 Task: Add Niman Ranch All Natural Fully Cooked Beer Bratwurst to the cart.
Action: Mouse moved to (17, 160)
Screenshot: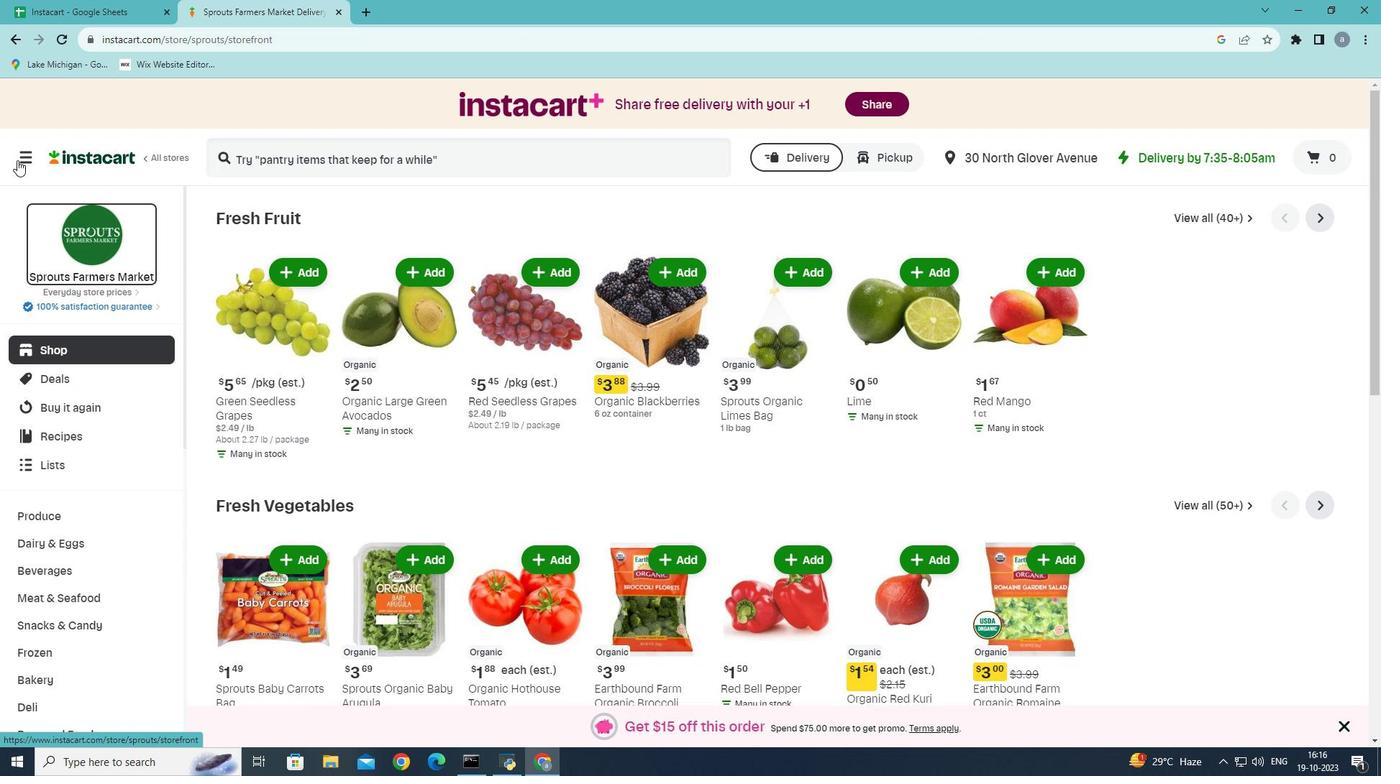 
Action: Mouse pressed left at (17, 160)
Screenshot: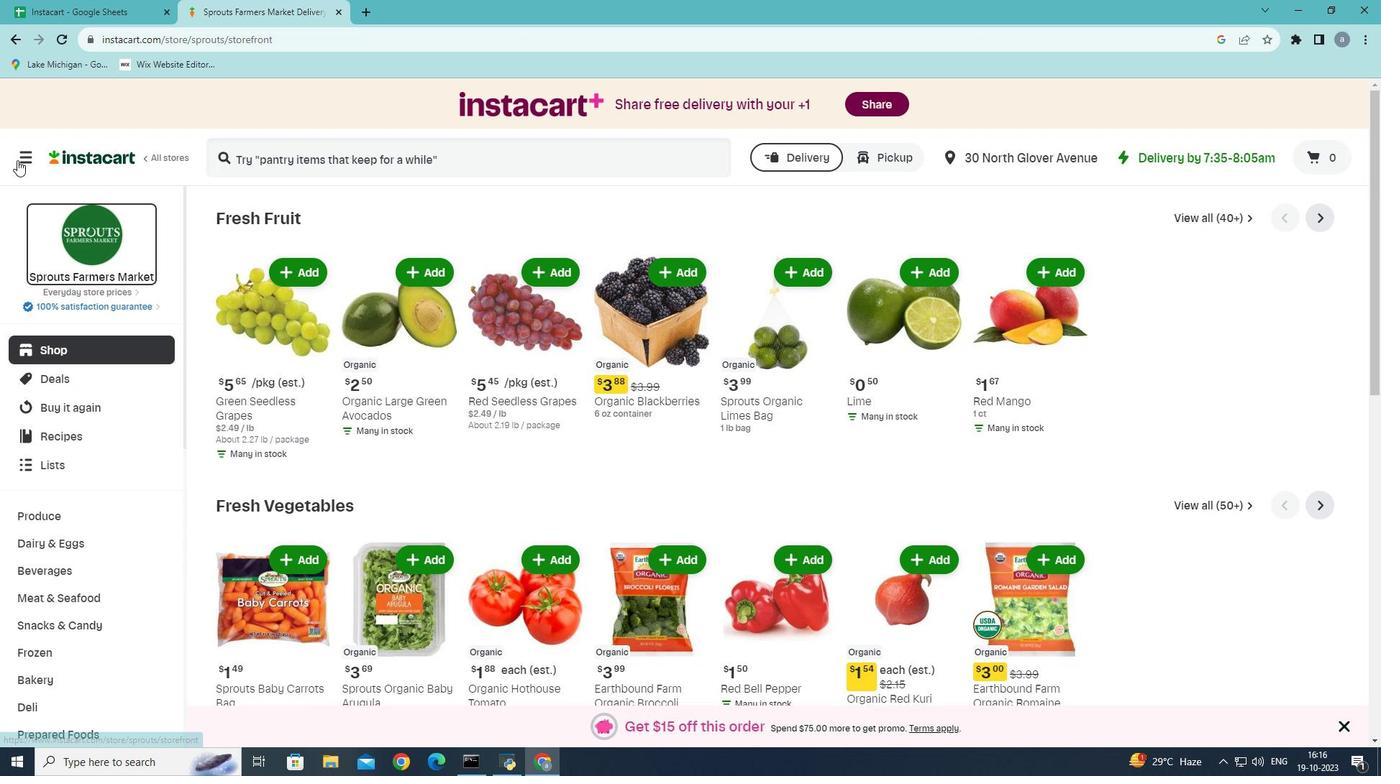 
Action: Mouse moved to (87, 412)
Screenshot: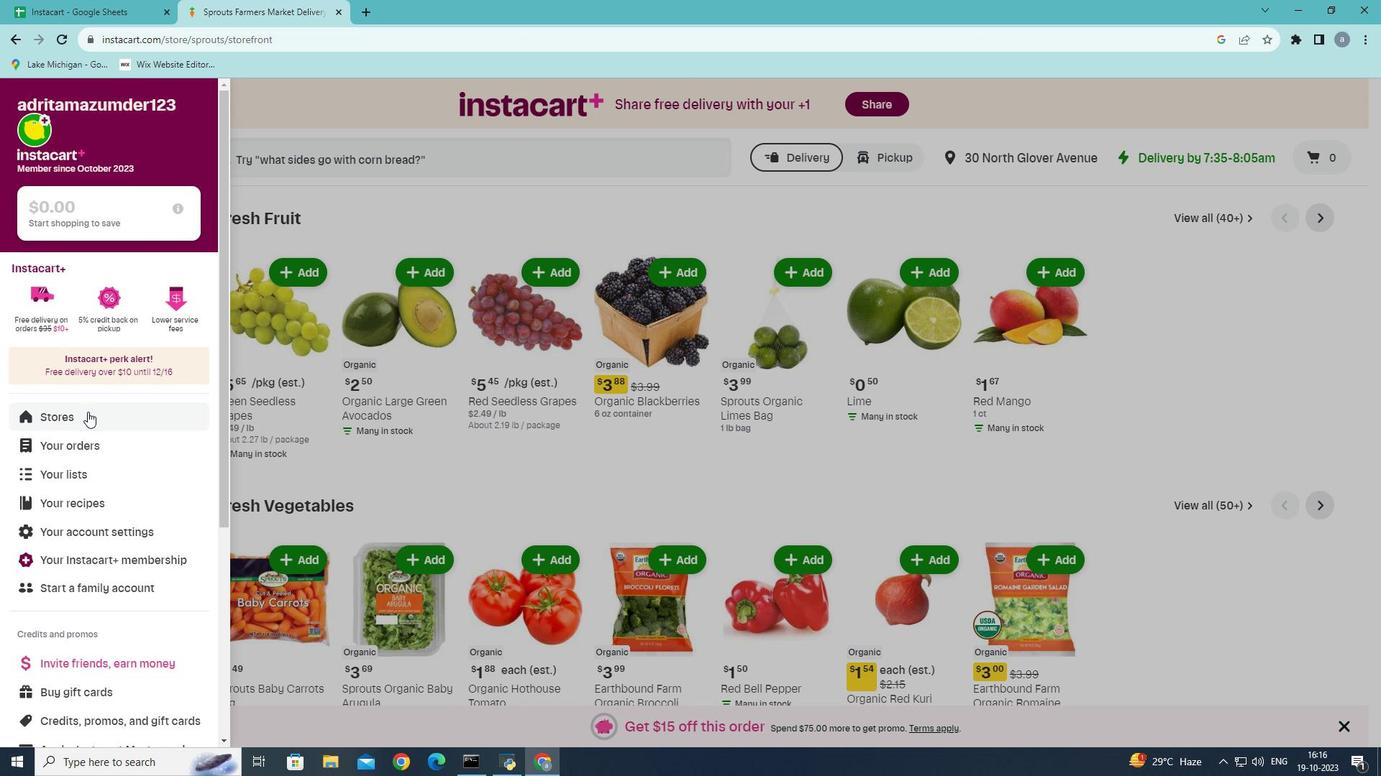 
Action: Mouse pressed left at (87, 412)
Screenshot: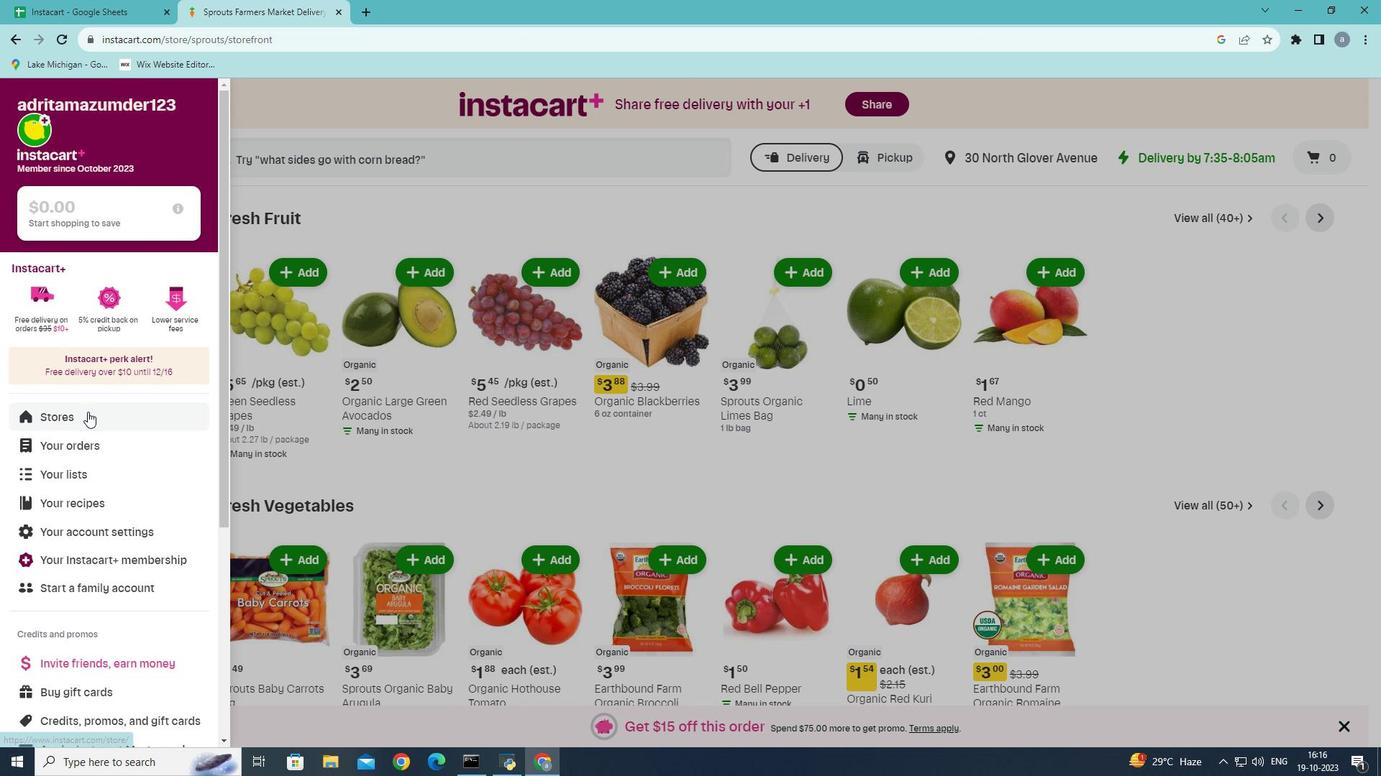 
Action: Mouse moved to (342, 169)
Screenshot: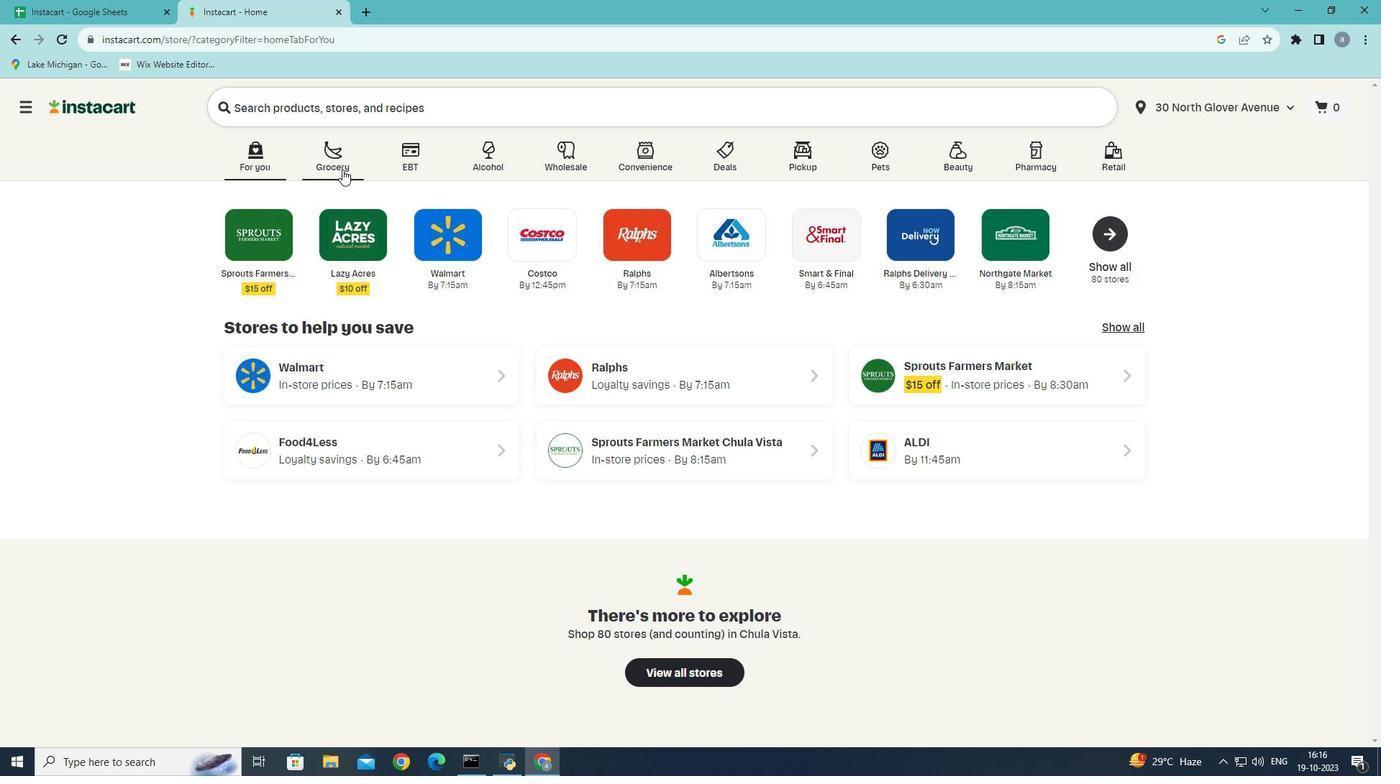 
Action: Mouse pressed left at (342, 169)
Screenshot: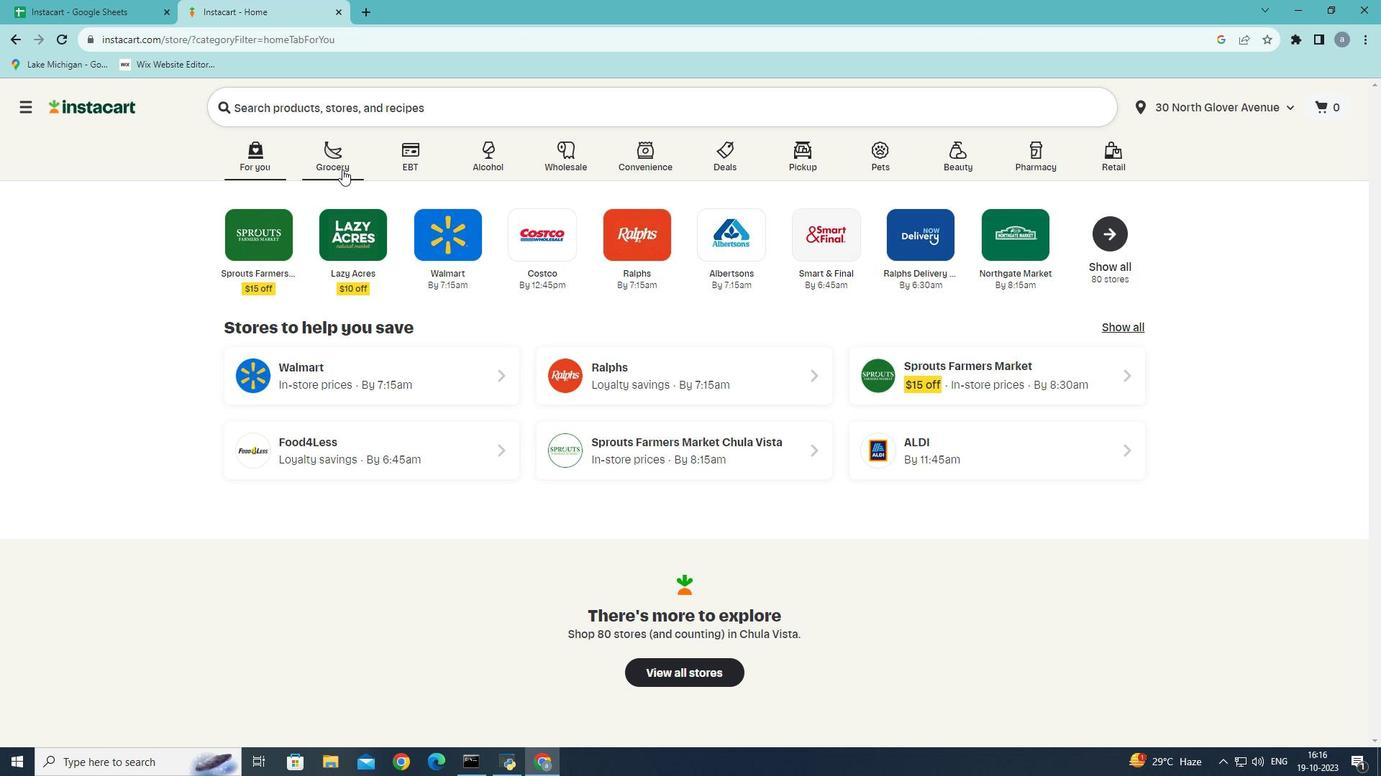 
Action: Mouse moved to (315, 428)
Screenshot: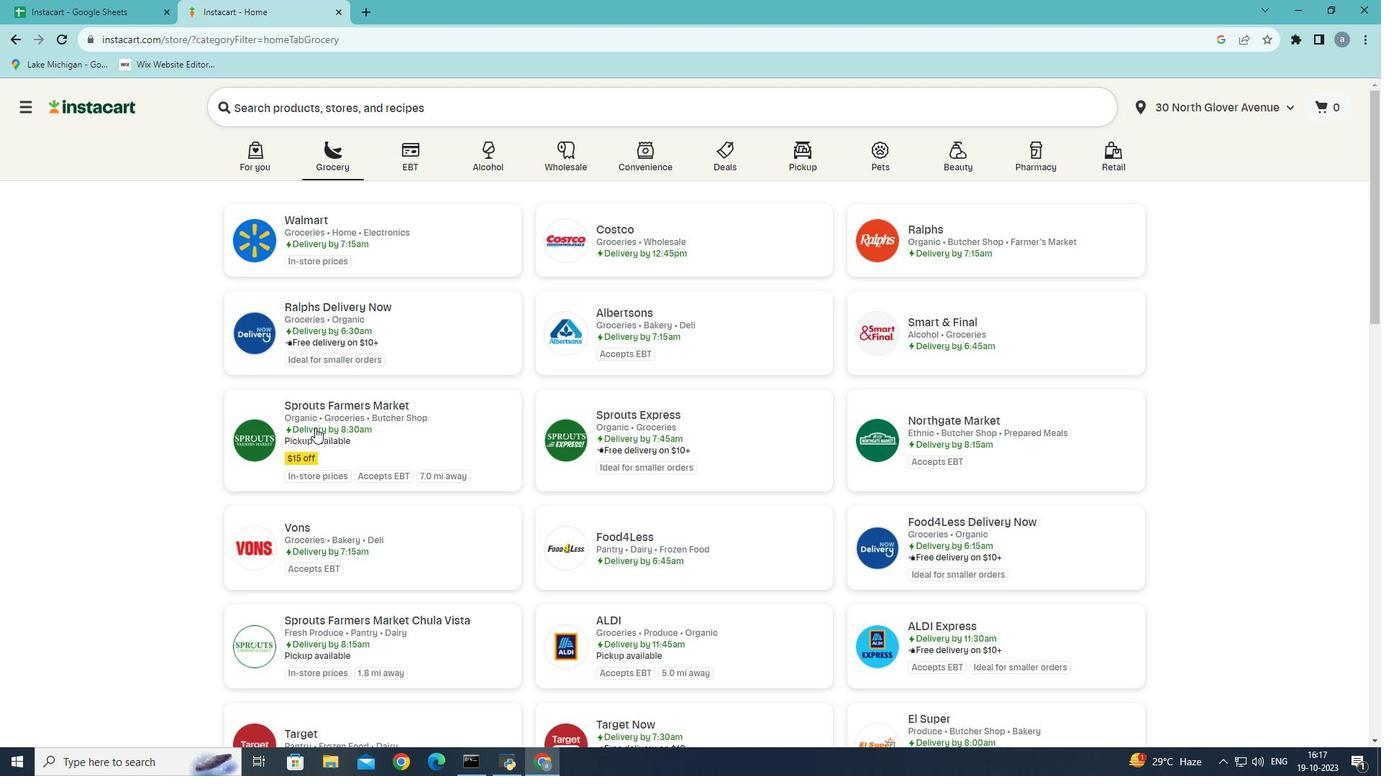 
Action: Mouse pressed left at (315, 428)
Screenshot: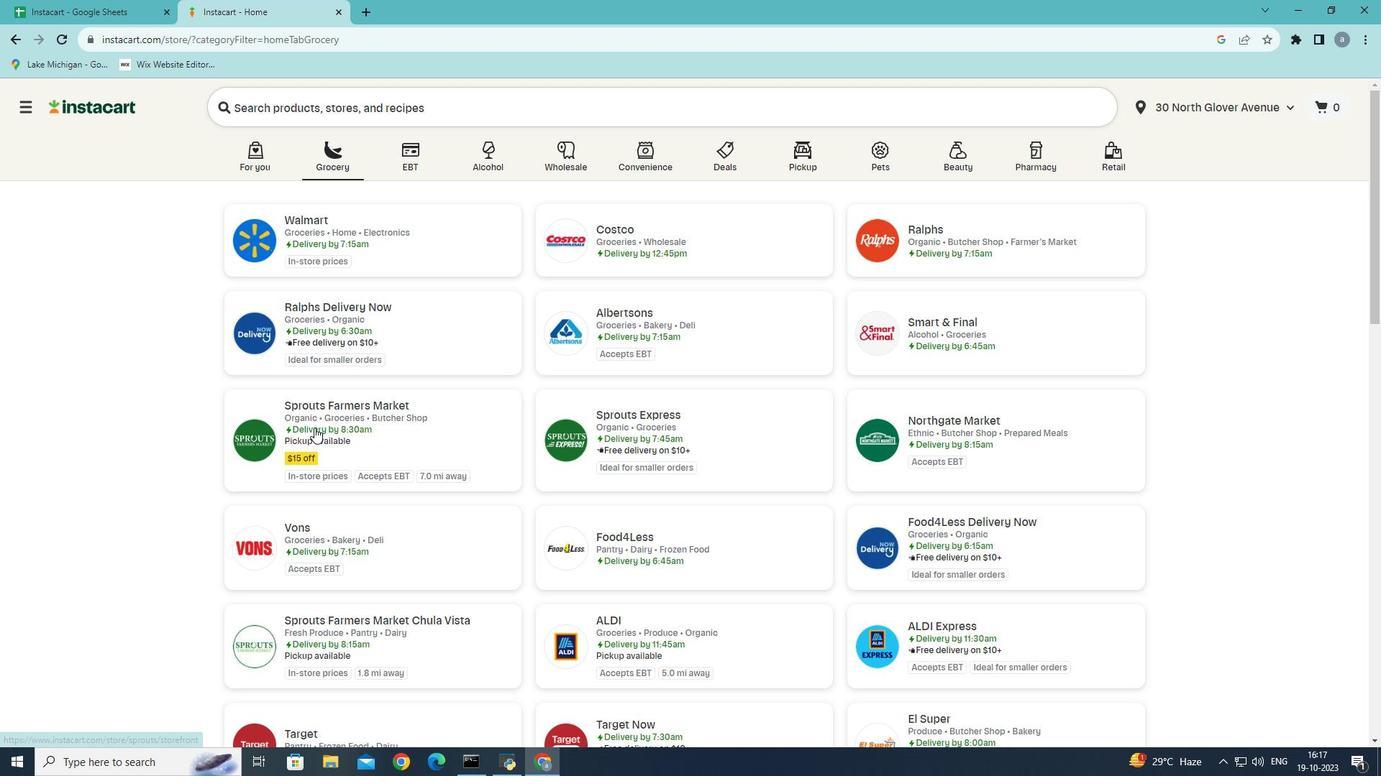
Action: Mouse moved to (105, 586)
Screenshot: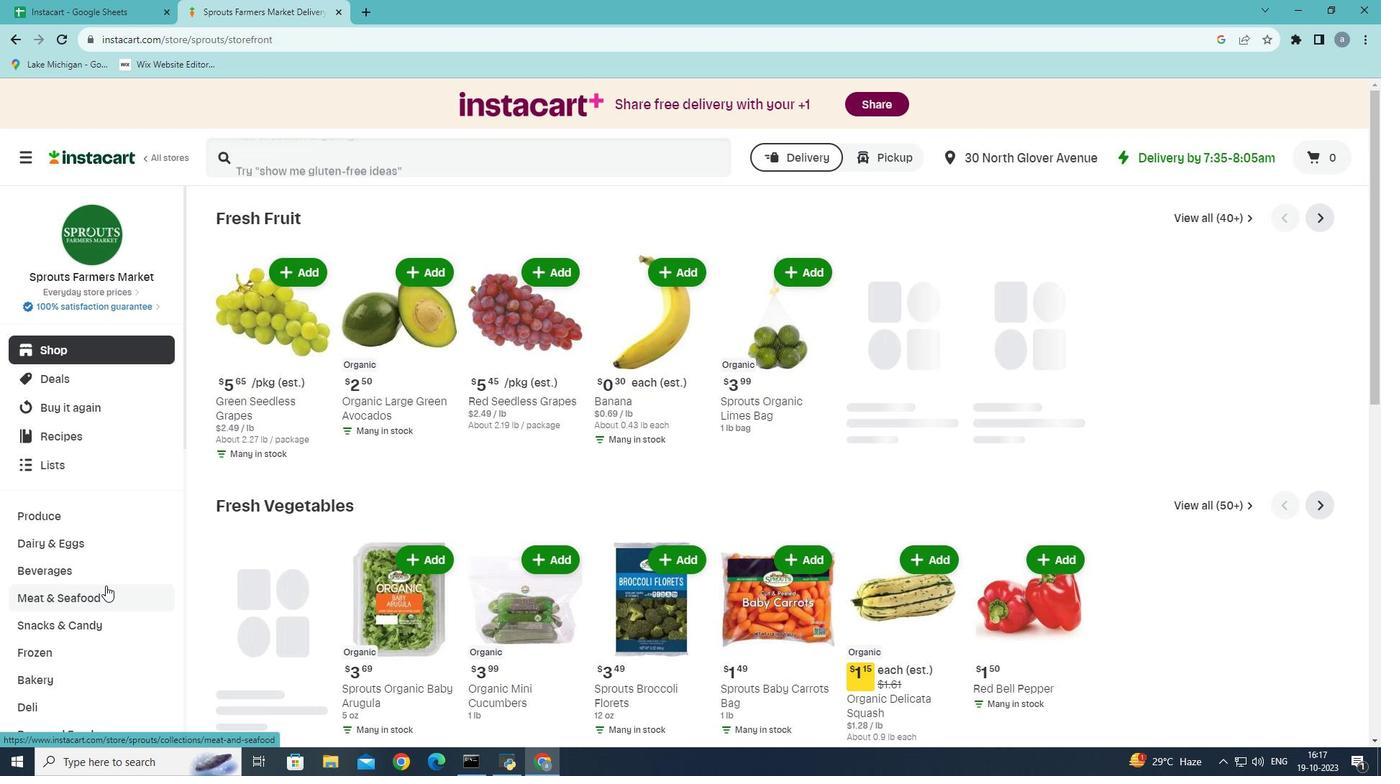 
Action: Mouse scrolled (105, 585) with delta (0, 0)
Screenshot: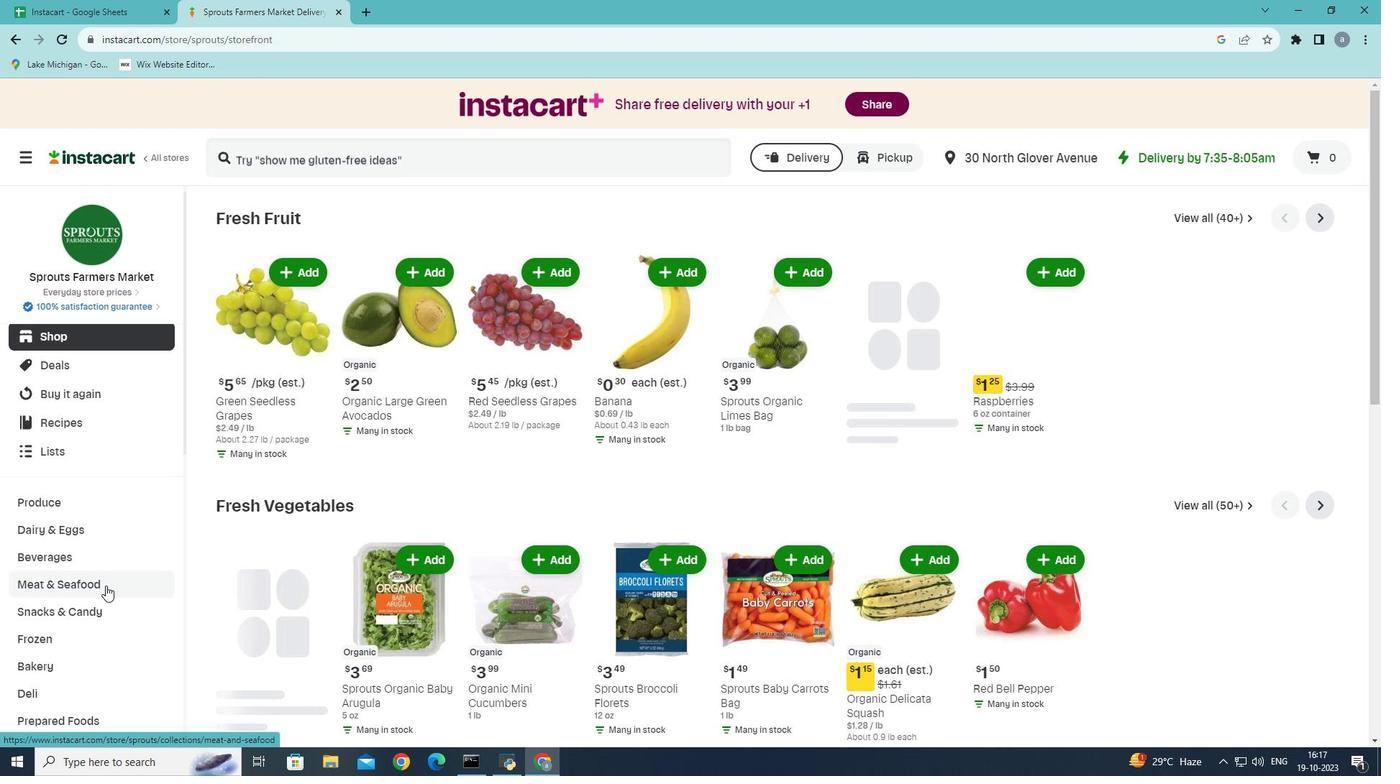 
Action: Mouse moved to (118, 535)
Screenshot: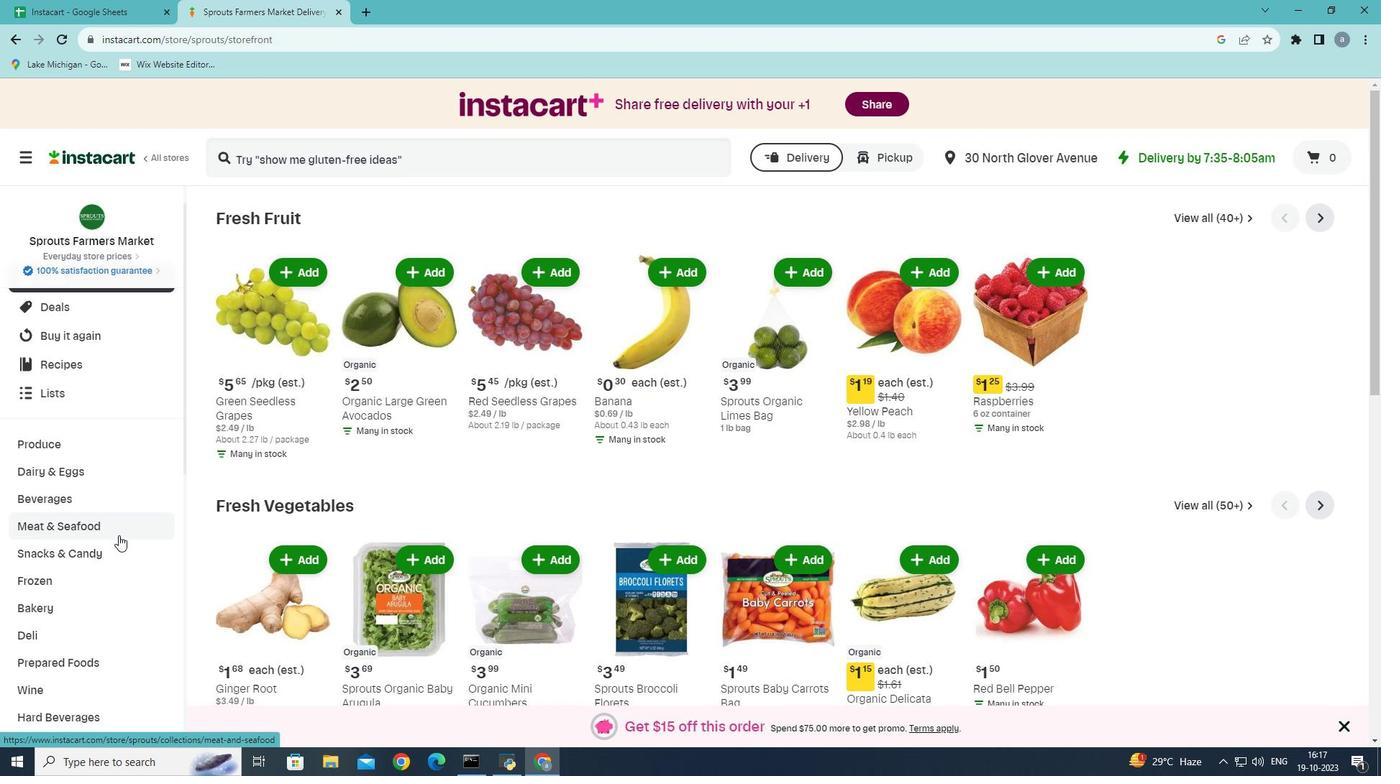 
Action: Mouse pressed left at (118, 535)
Screenshot: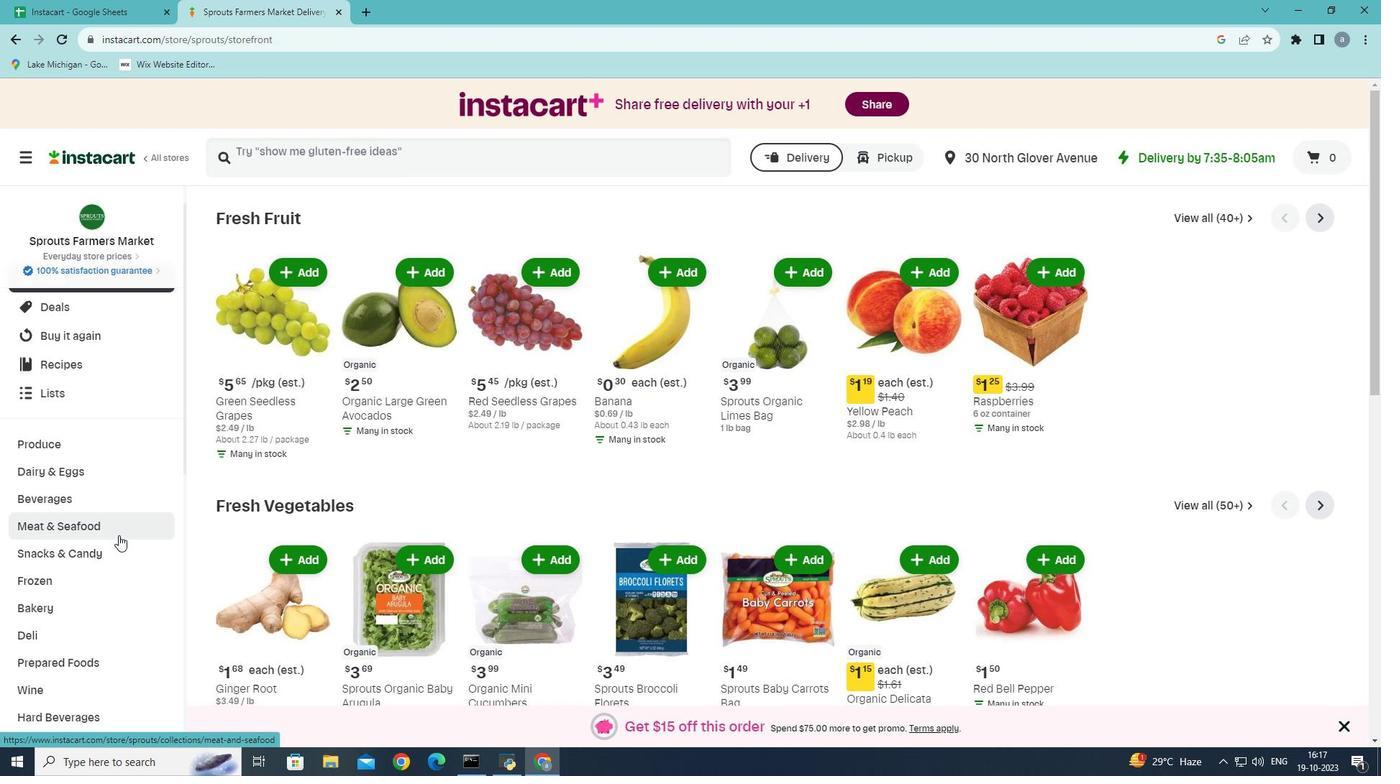 
Action: Mouse moved to (744, 257)
Screenshot: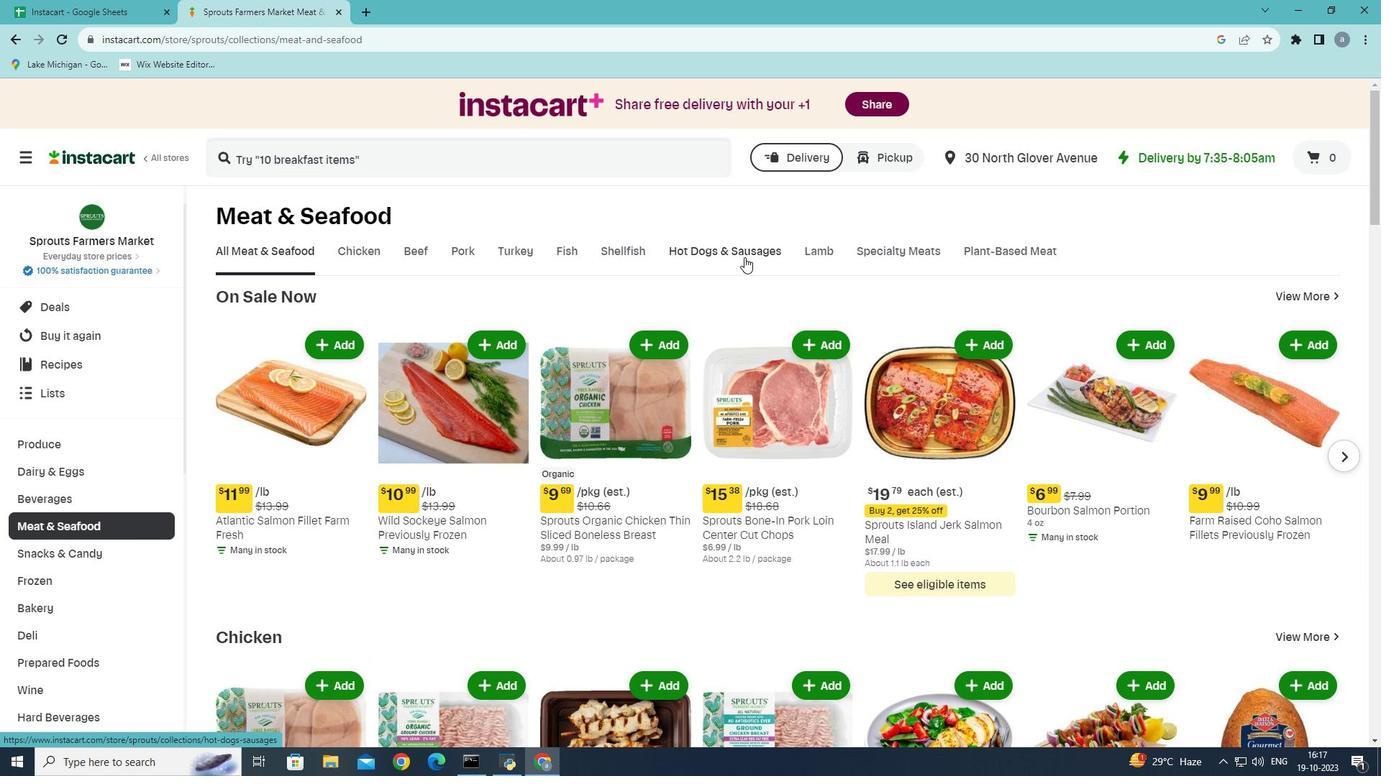 
Action: Mouse pressed left at (744, 257)
Screenshot: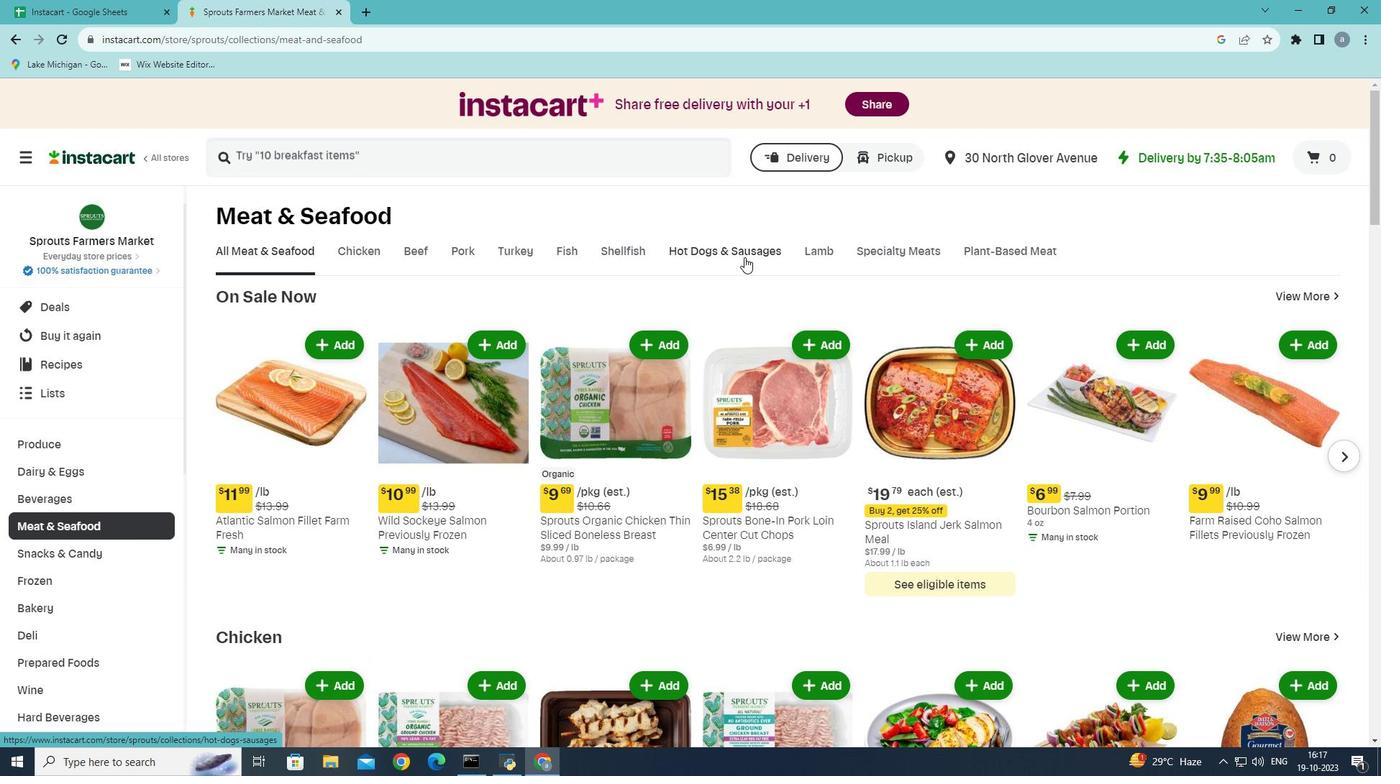 
Action: Mouse moved to (318, 315)
Screenshot: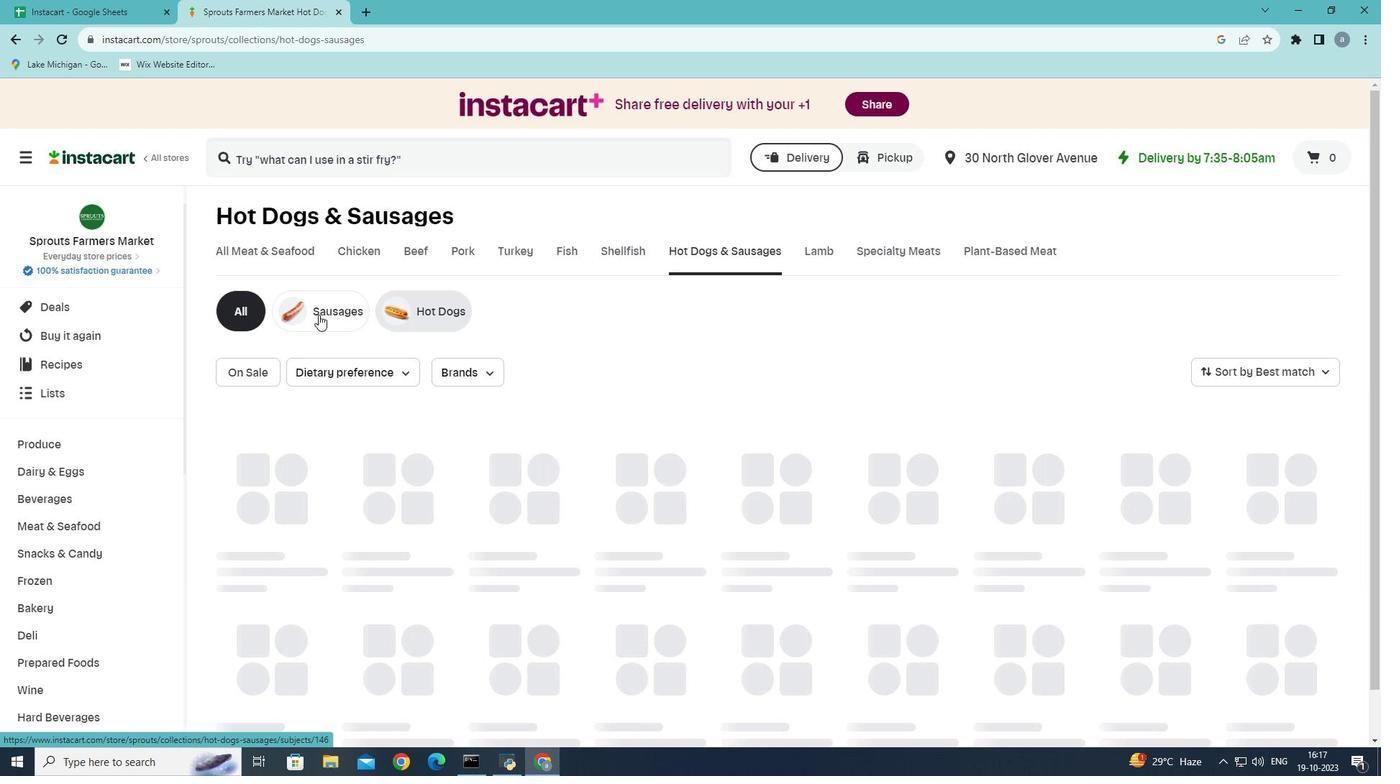 
Action: Mouse pressed left at (318, 315)
Screenshot: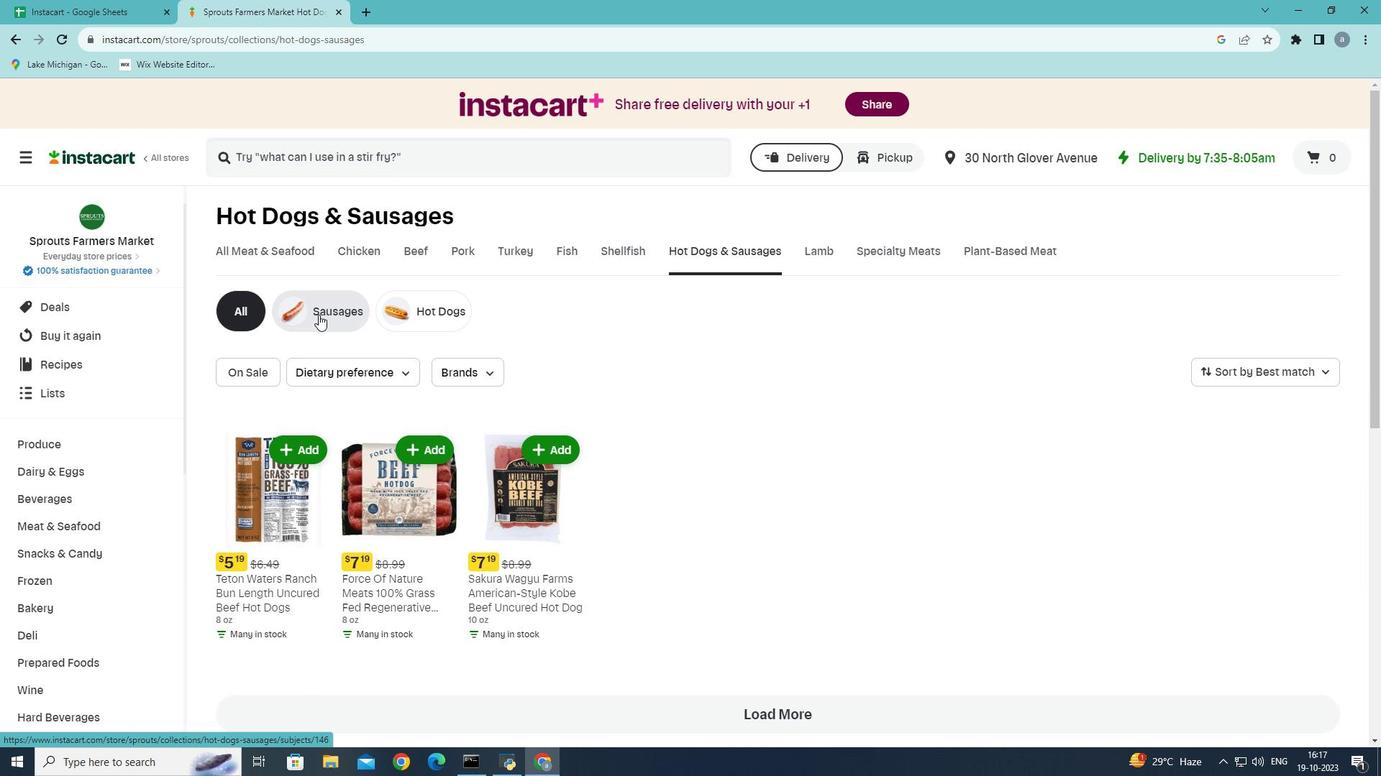 
Action: Mouse moved to (692, 575)
Screenshot: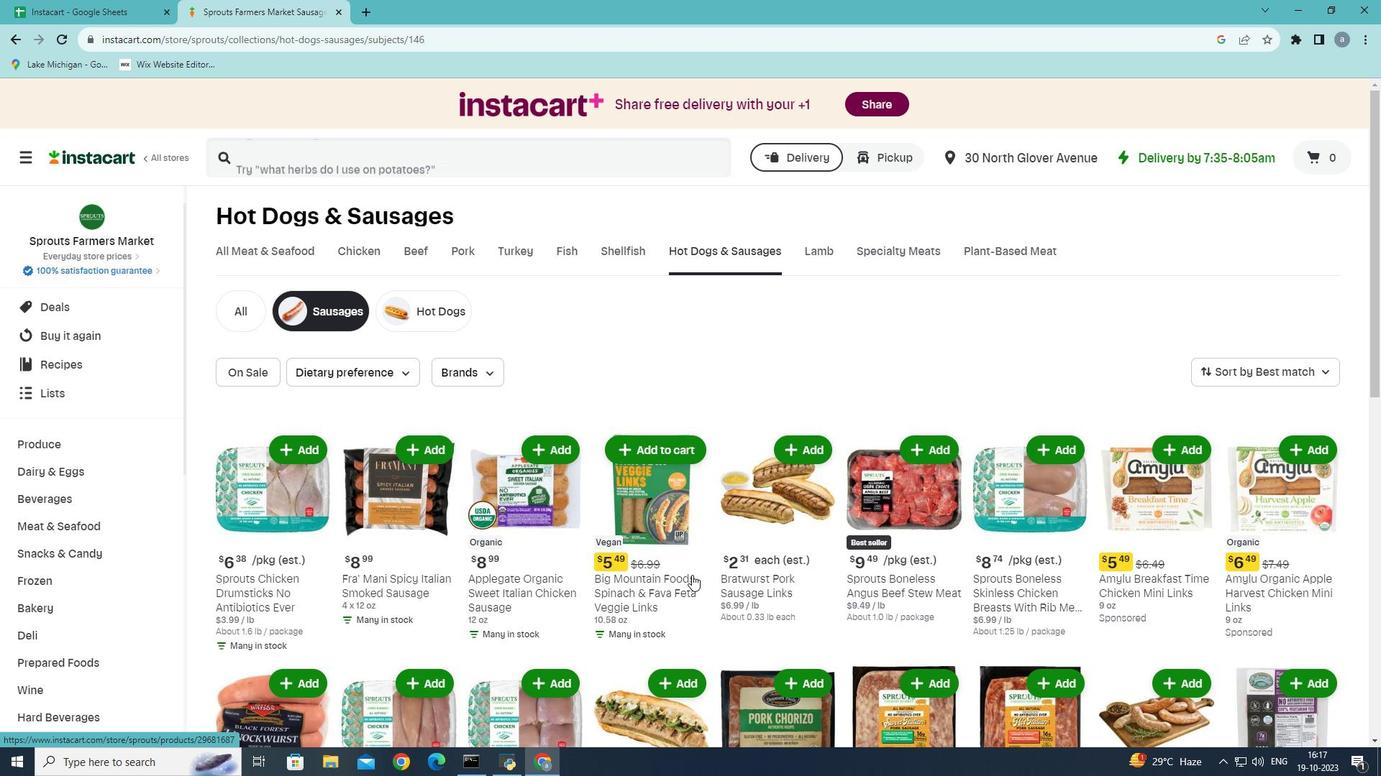 
Action: Mouse scrolled (692, 574) with delta (0, 0)
Screenshot: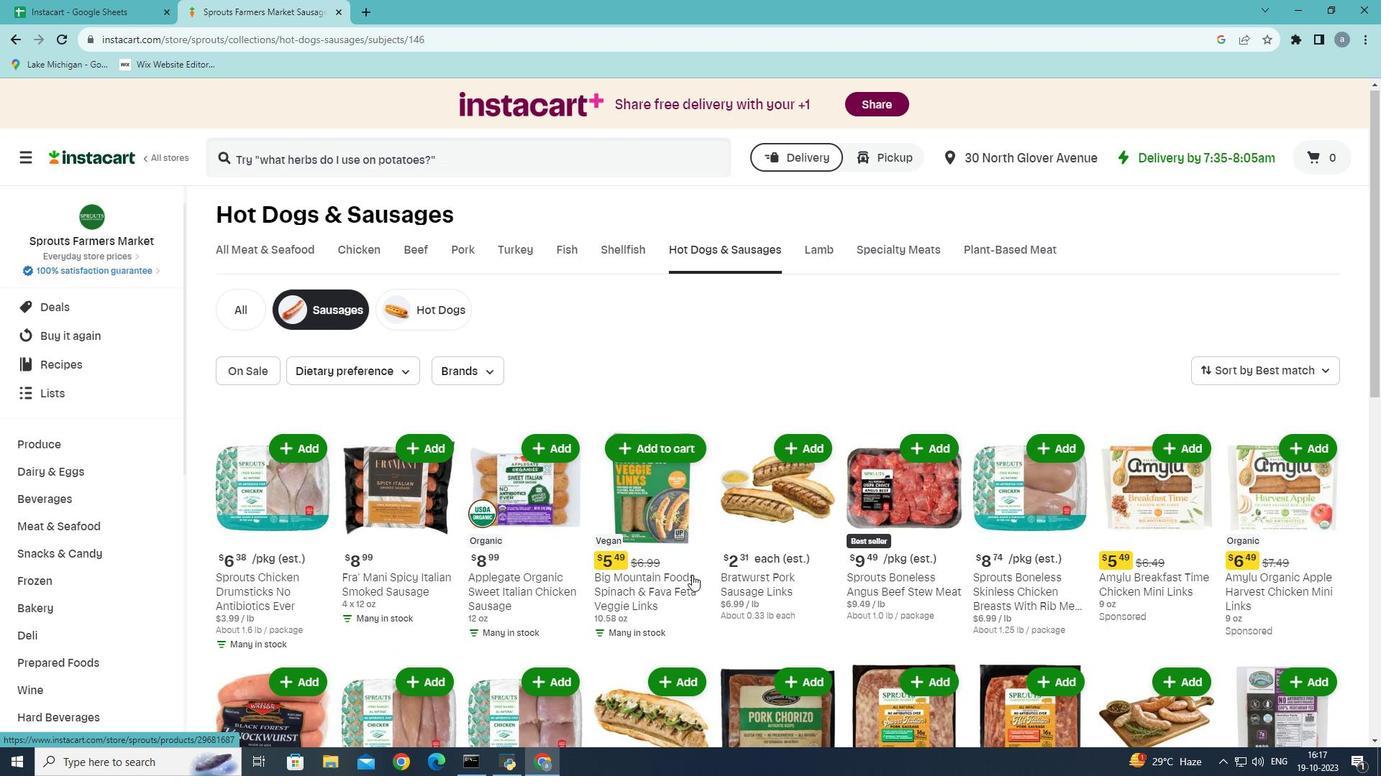 
Action: Mouse scrolled (692, 574) with delta (0, 0)
Screenshot: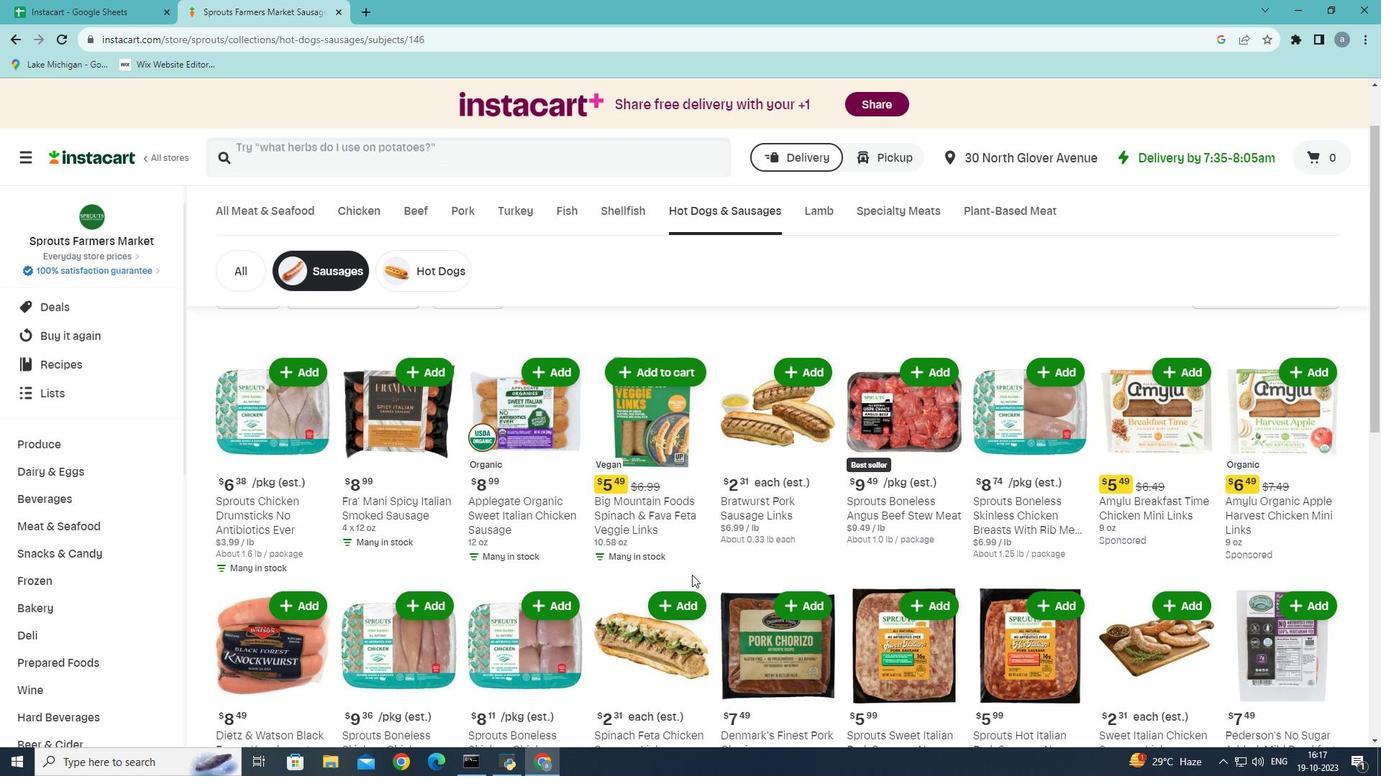 
Action: Mouse scrolled (692, 574) with delta (0, 0)
Screenshot: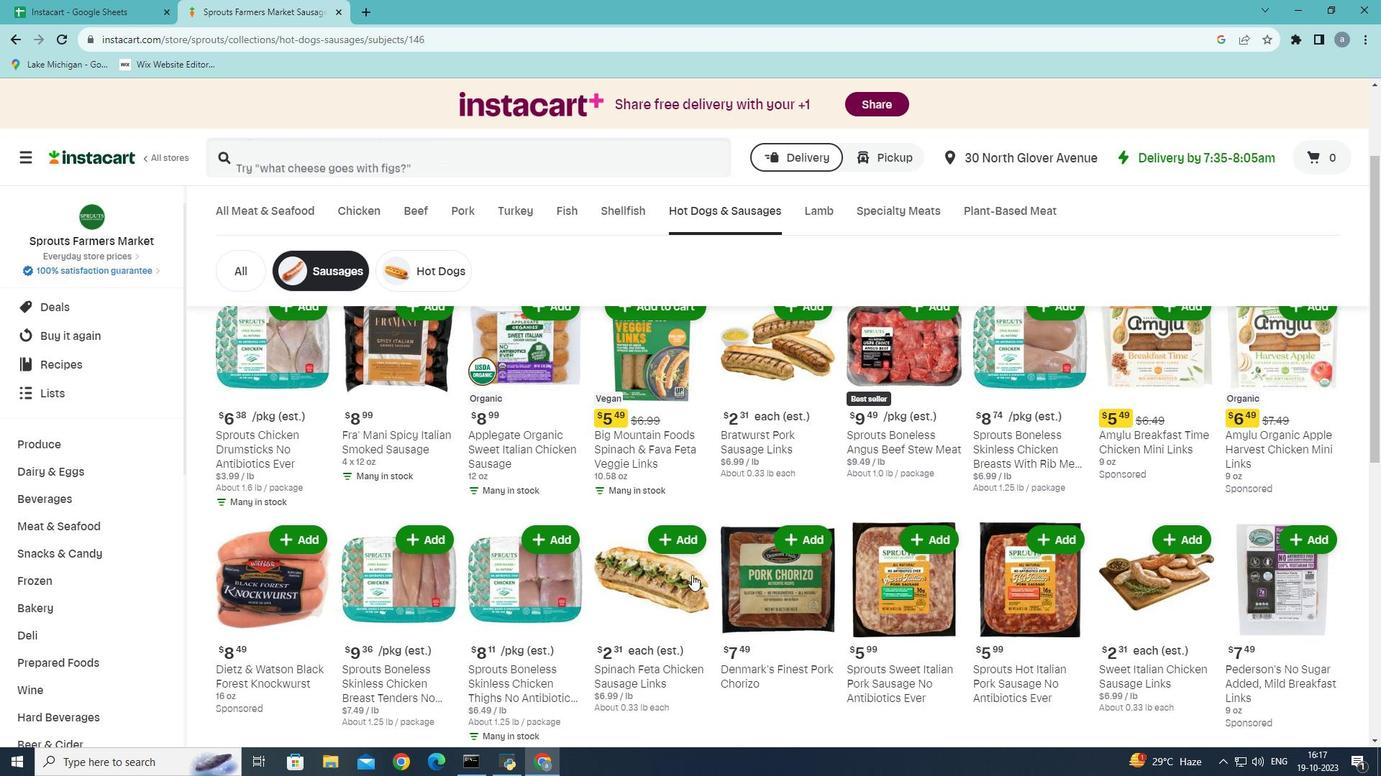 
Action: Mouse scrolled (692, 574) with delta (0, 0)
Screenshot: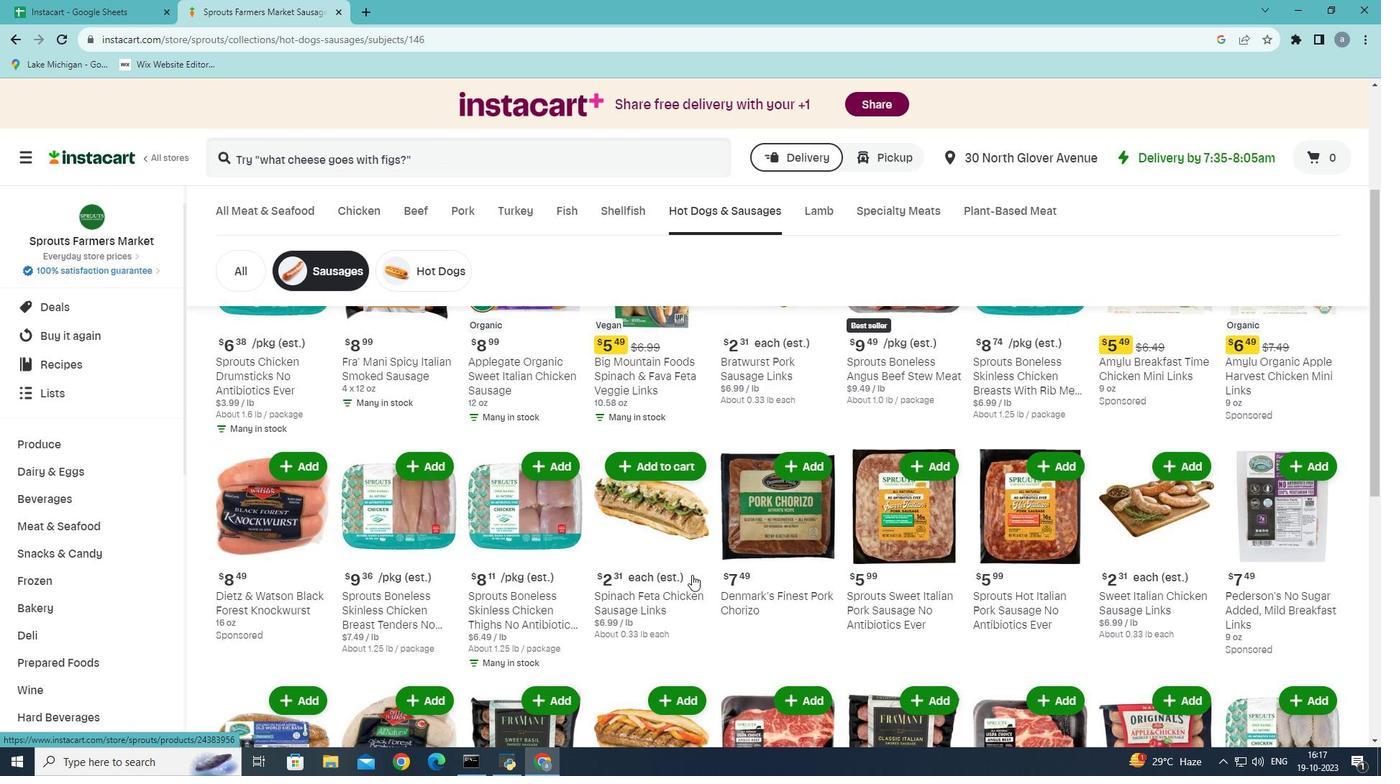 
Action: Mouse scrolled (692, 574) with delta (0, 0)
Screenshot: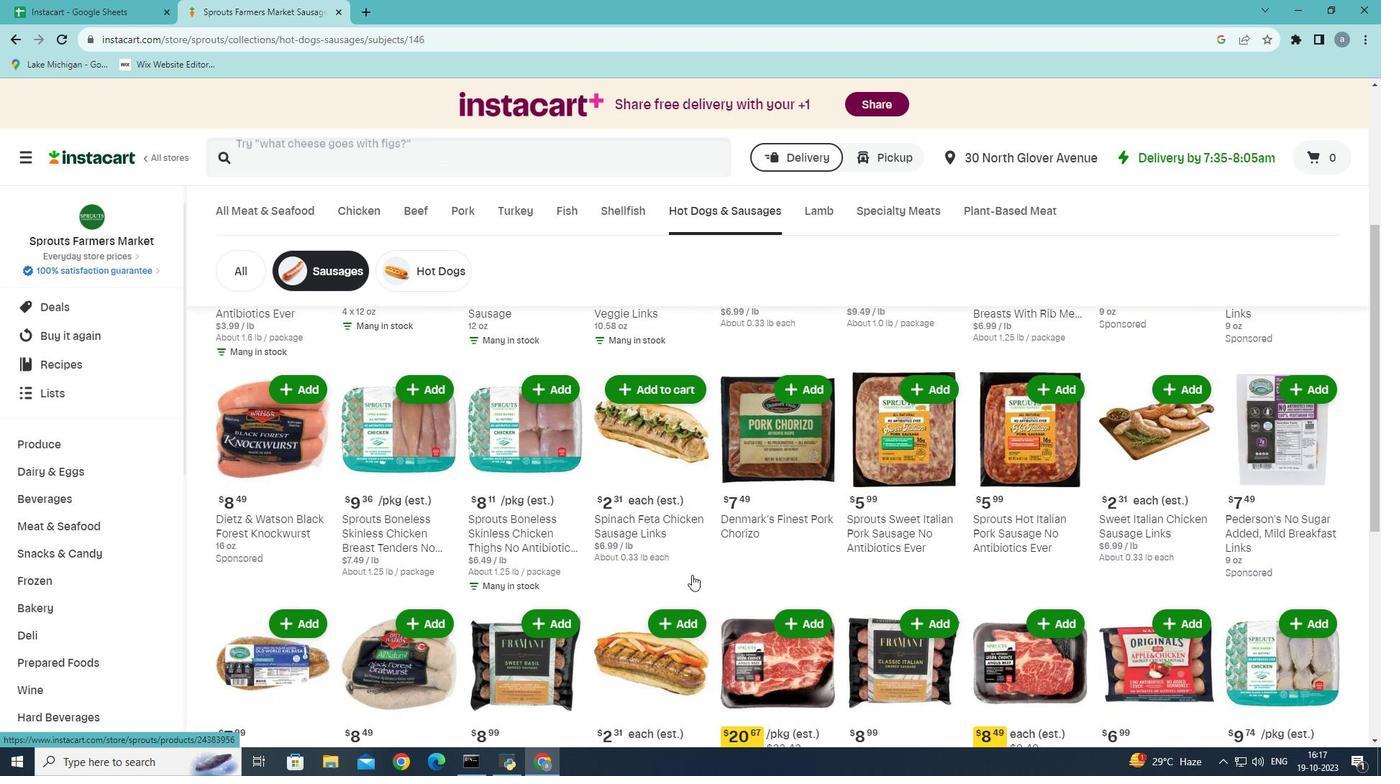 
Action: Mouse moved to (909, 505)
Screenshot: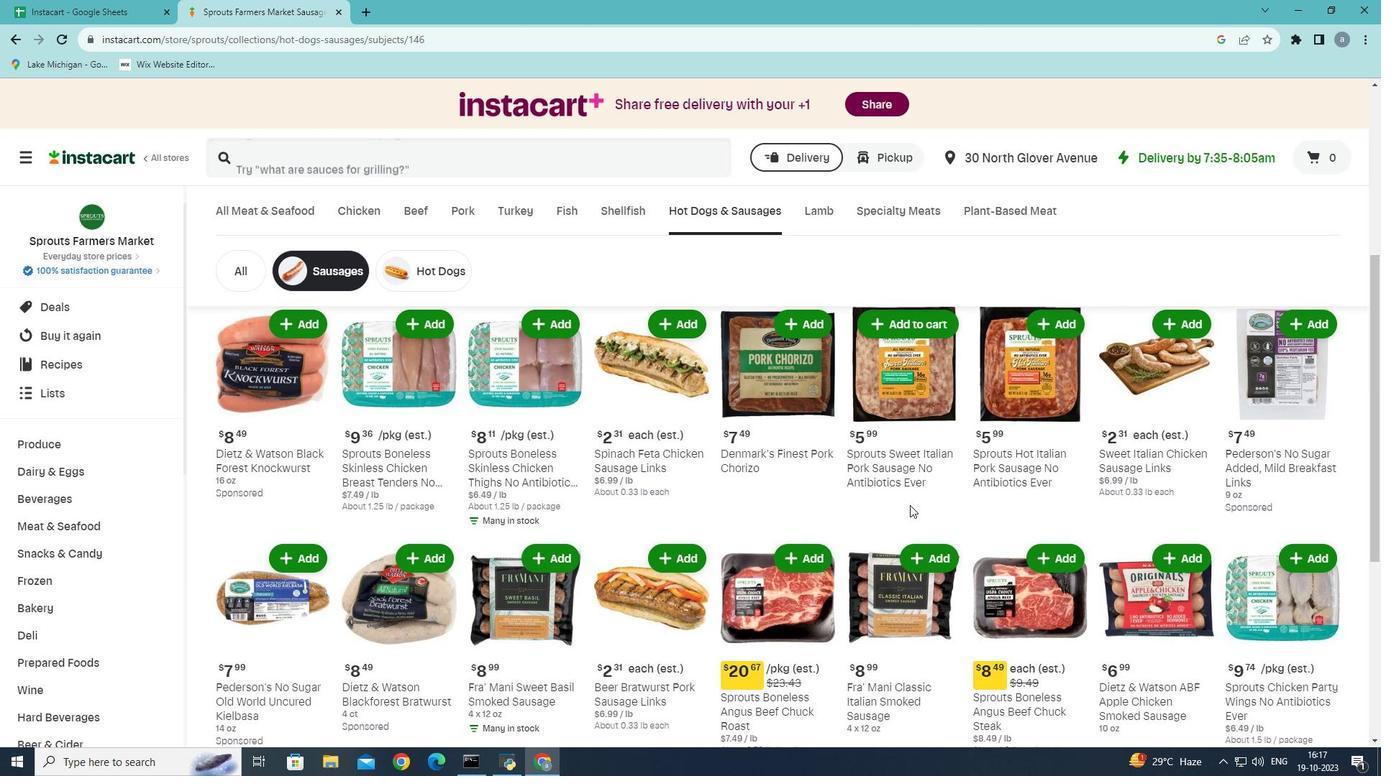 
Action: Mouse scrolled (909, 504) with delta (0, 0)
Screenshot: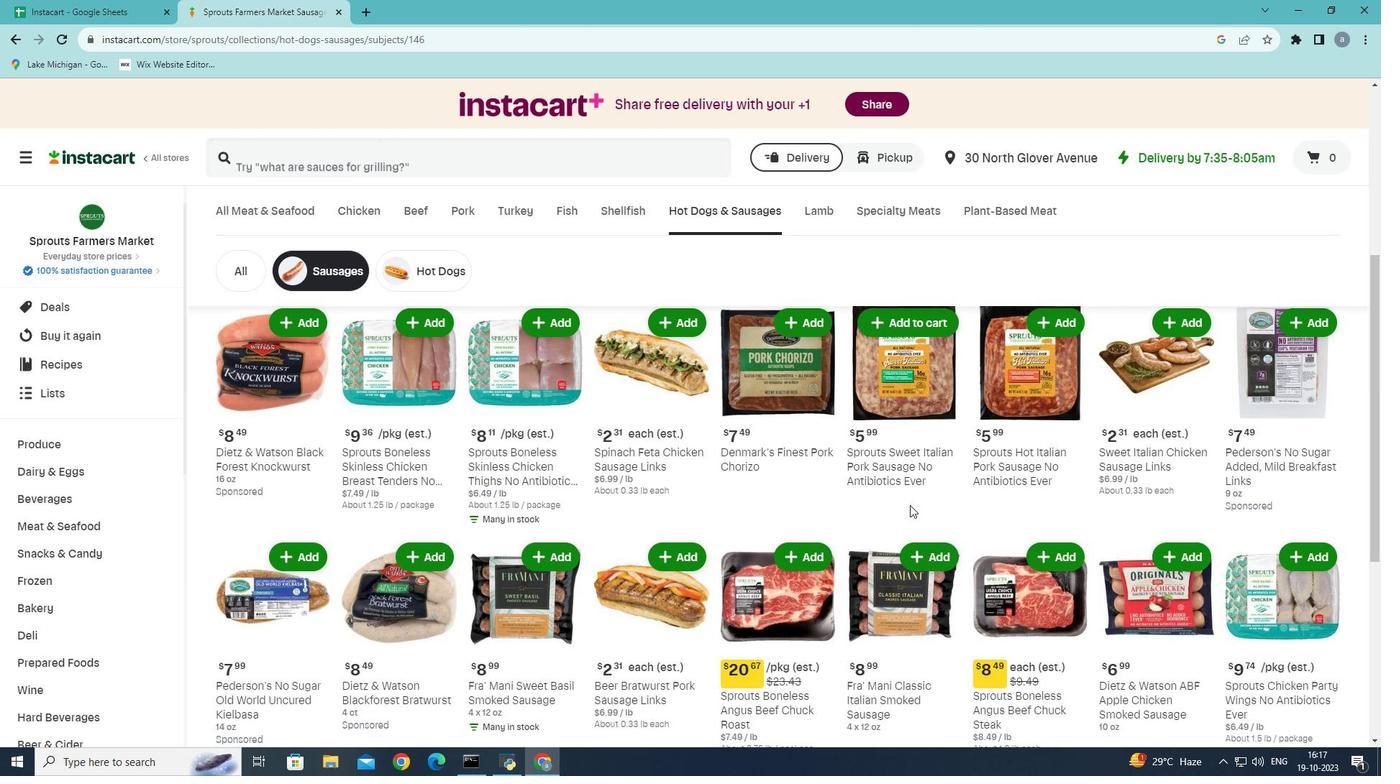 
Action: Mouse moved to (897, 515)
Screenshot: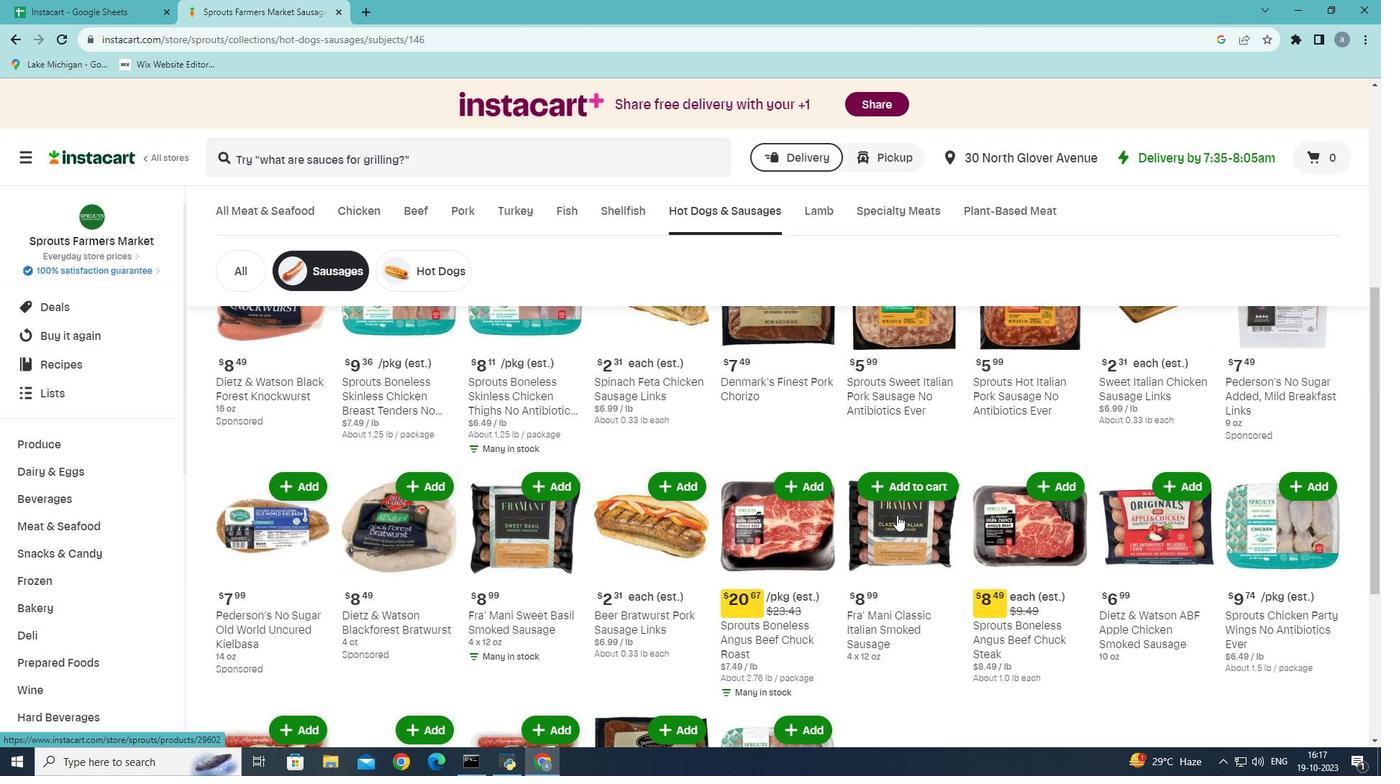 
Action: Mouse scrolled (897, 515) with delta (0, 0)
Screenshot: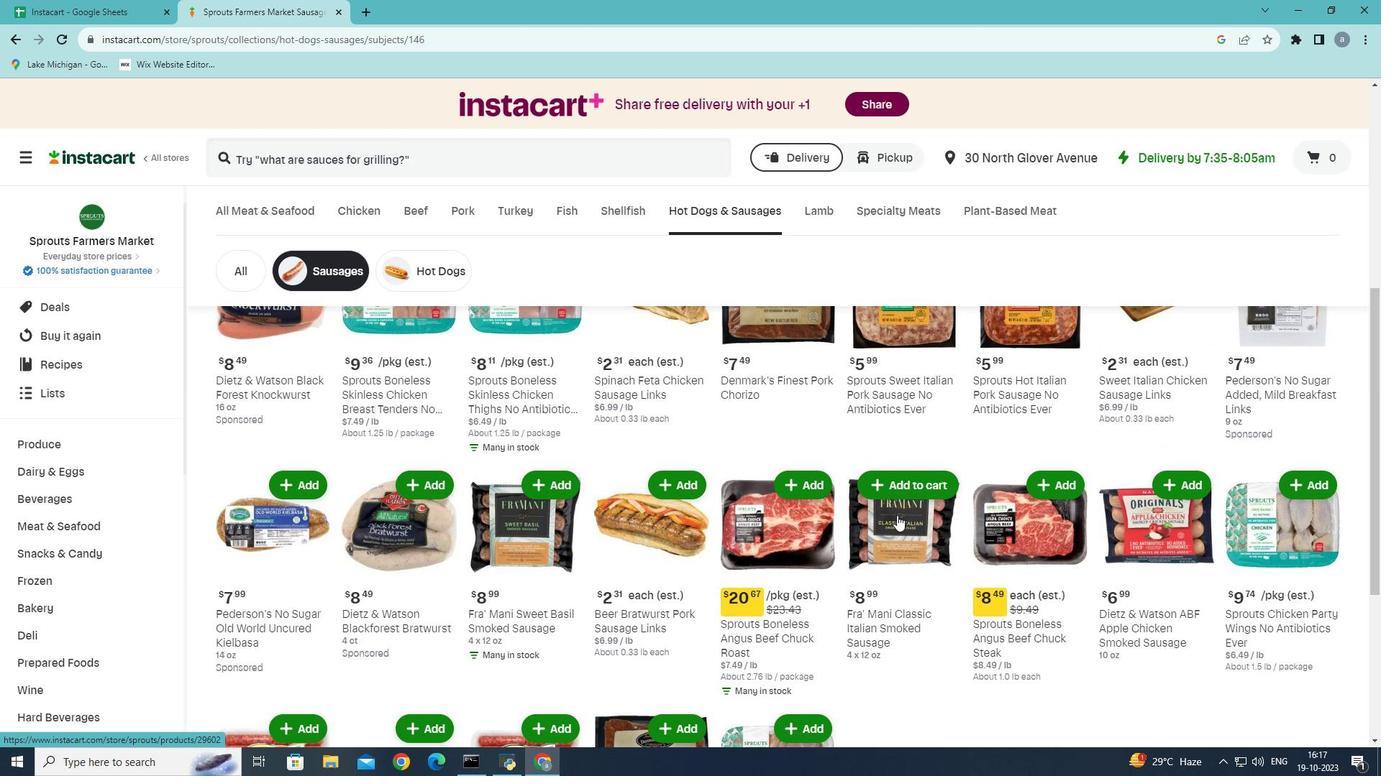 
Action: Mouse moved to (893, 525)
Screenshot: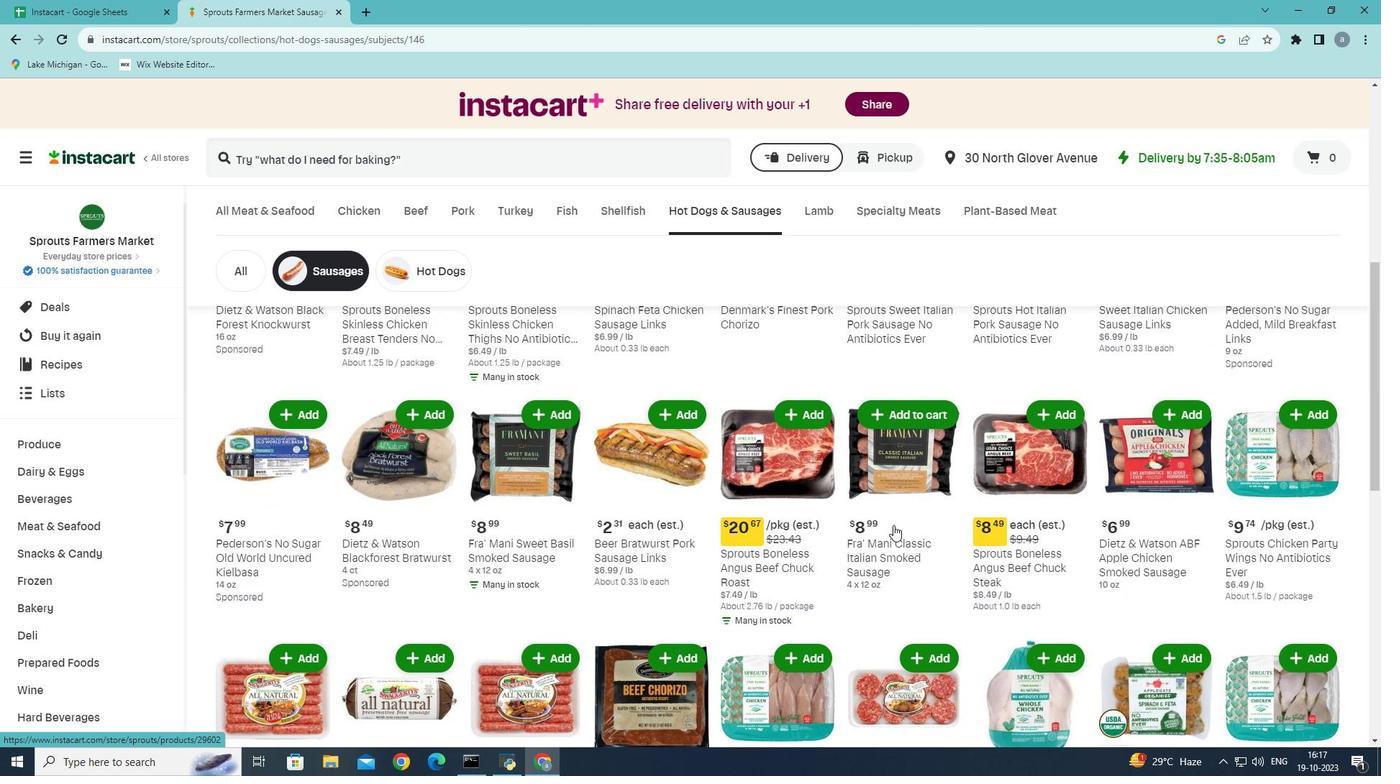
Action: Mouse scrolled (893, 525) with delta (0, 0)
Screenshot: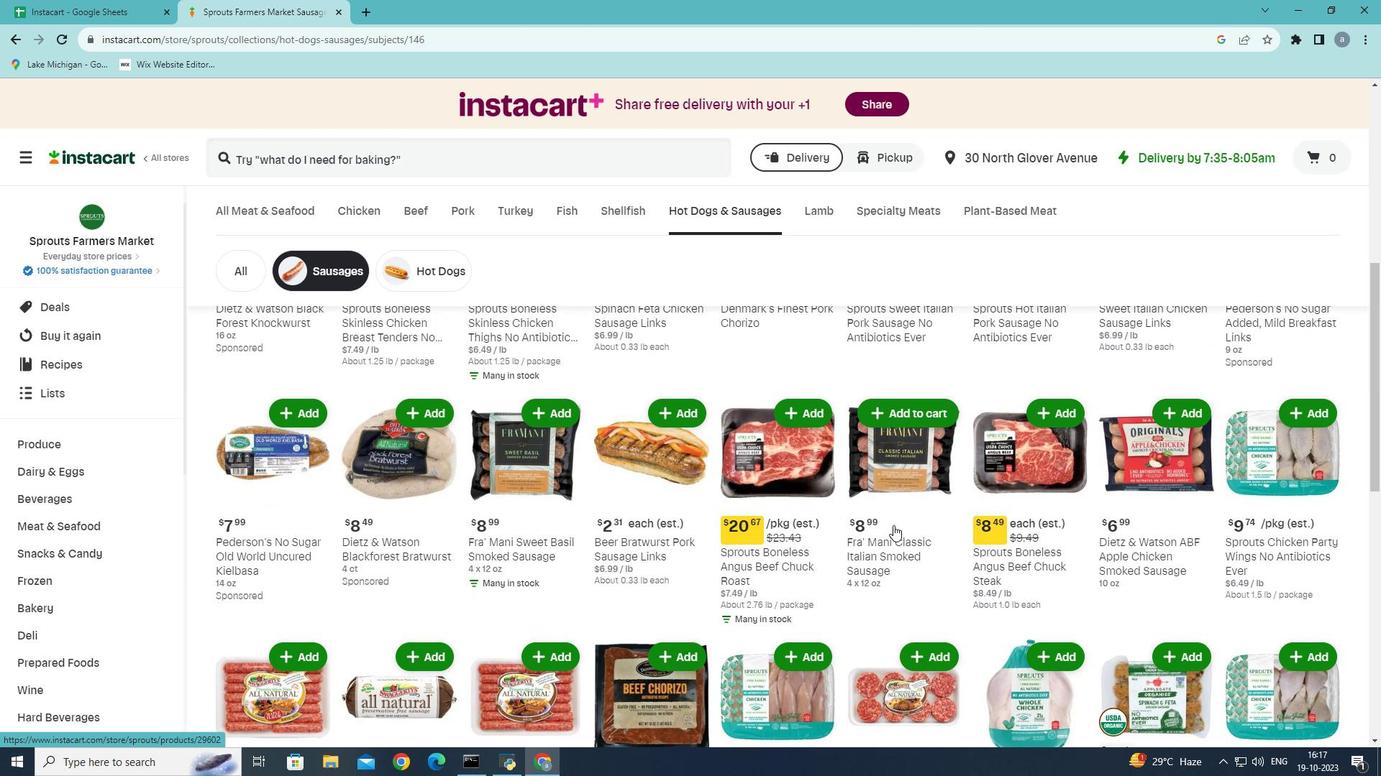 
Action: Mouse scrolled (893, 525) with delta (0, 0)
Screenshot: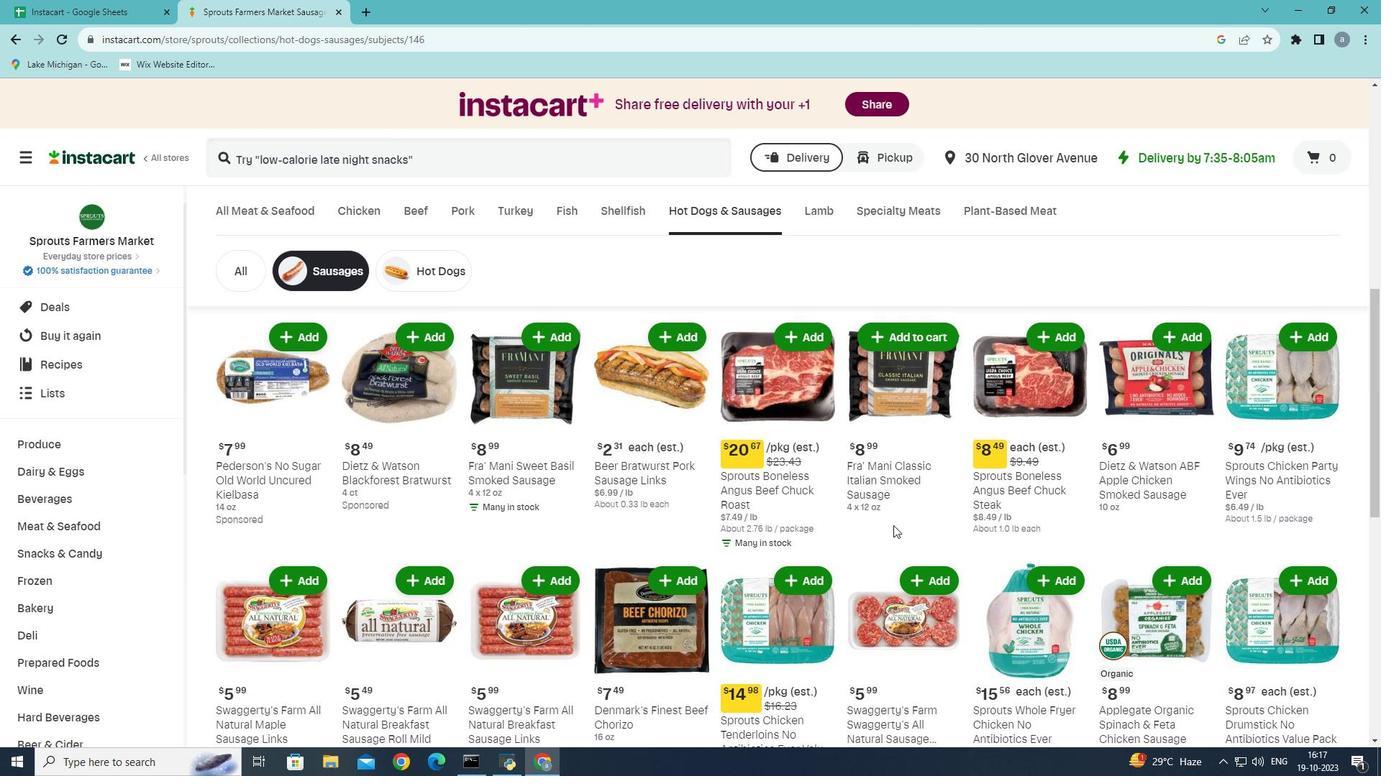 
Action: Mouse scrolled (893, 525) with delta (0, 0)
Screenshot: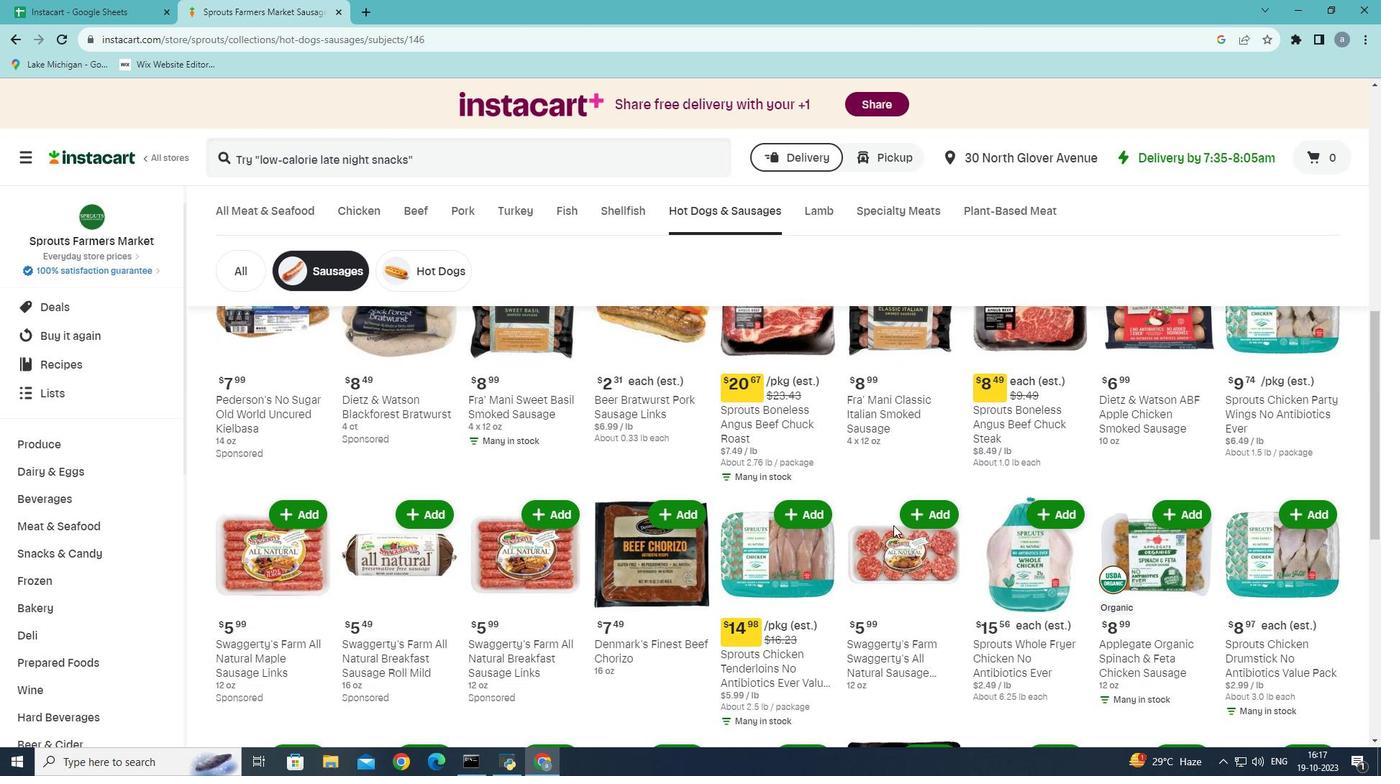 
Action: Mouse scrolled (893, 525) with delta (0, 0)
Screenshot: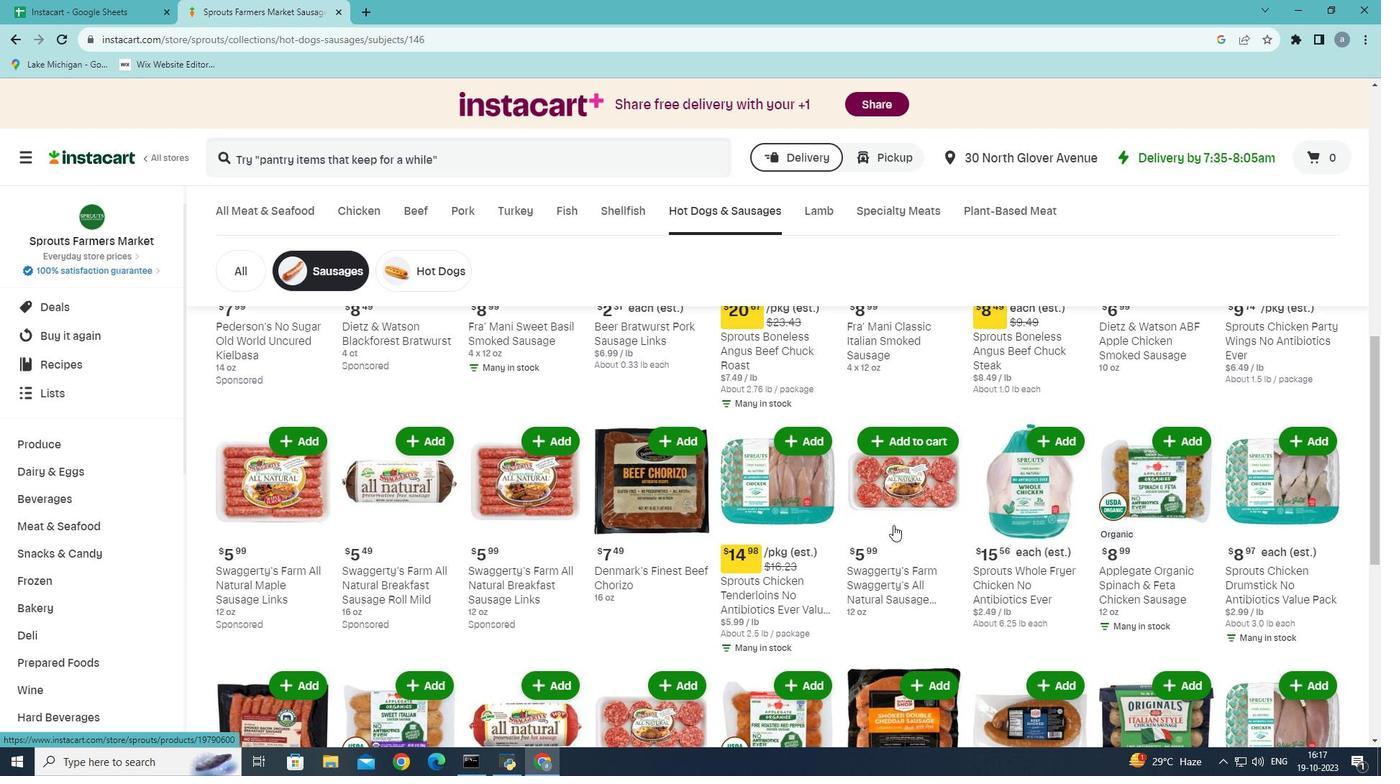 
Action: Mouse moved to (893, 527)
Screenshot: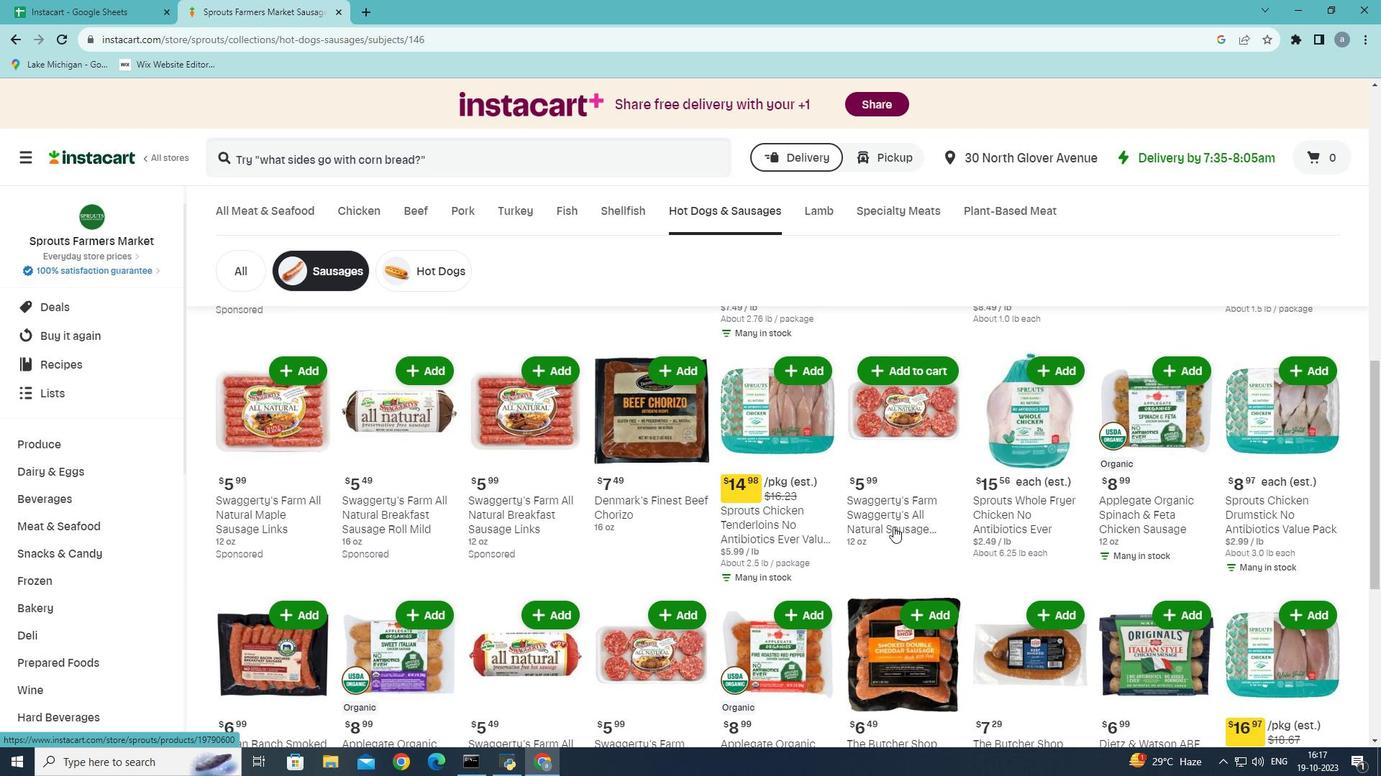 
Action: Mouse scrolled (893, 526) with delta (0, 0)
Screenshot: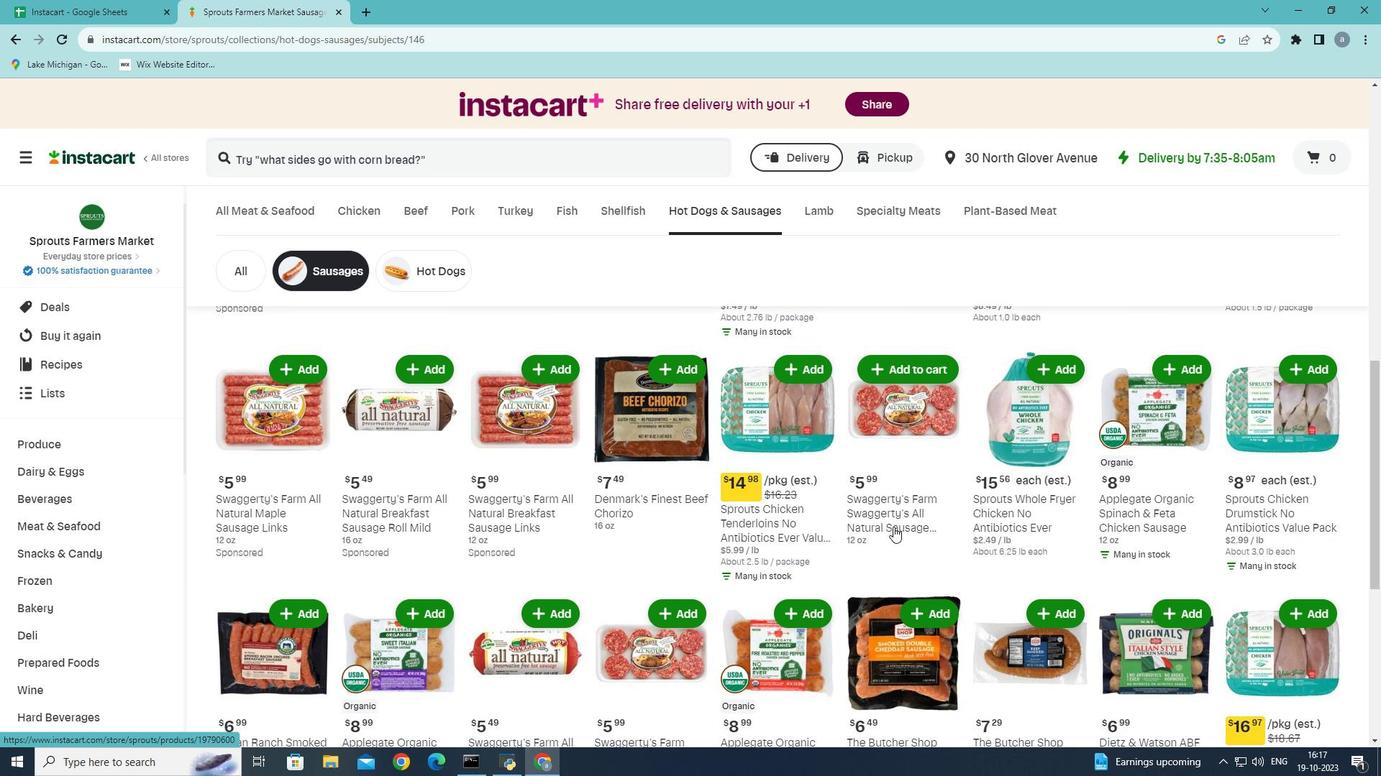 
Action: Mouse scrolled (893, 526) with delta (0, 0)
Screenshot: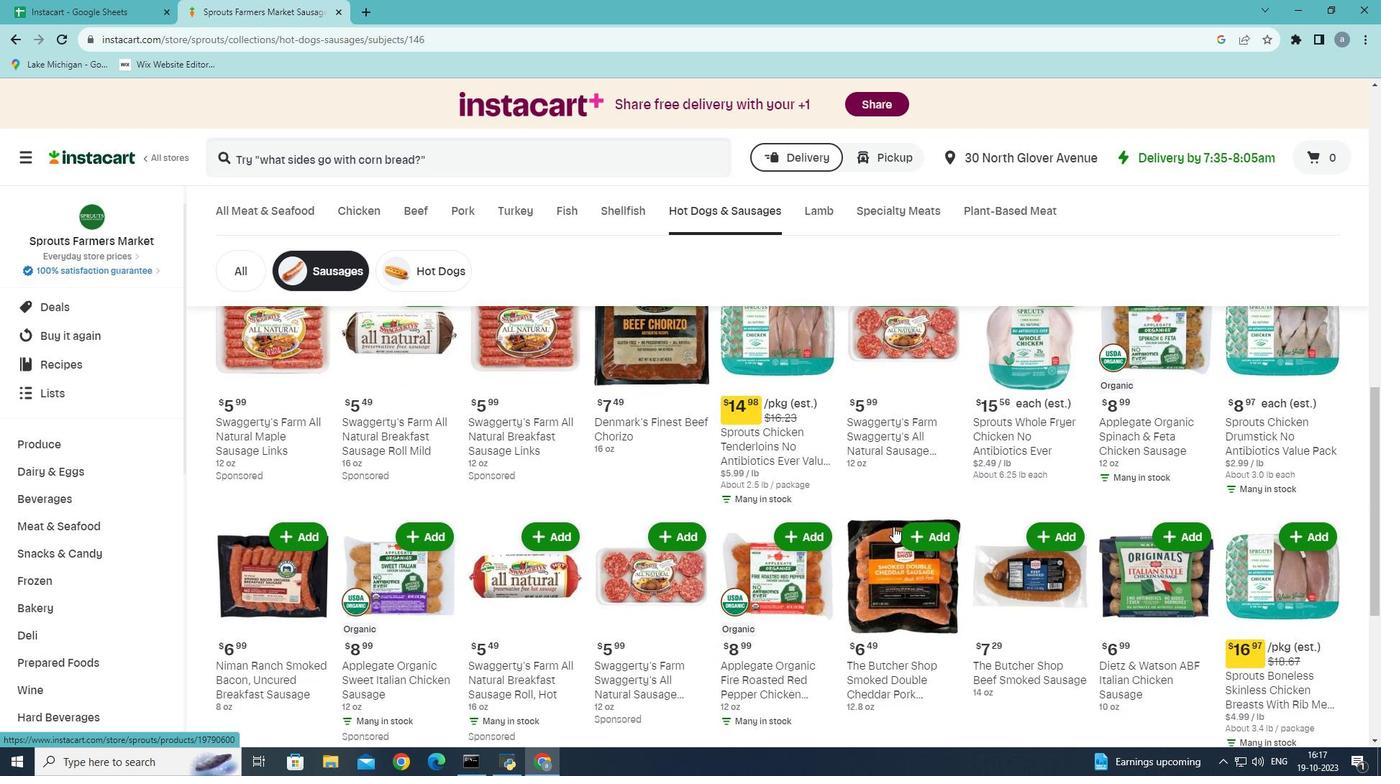 
Action: Mouse moved to (894, 528)
Screenshot: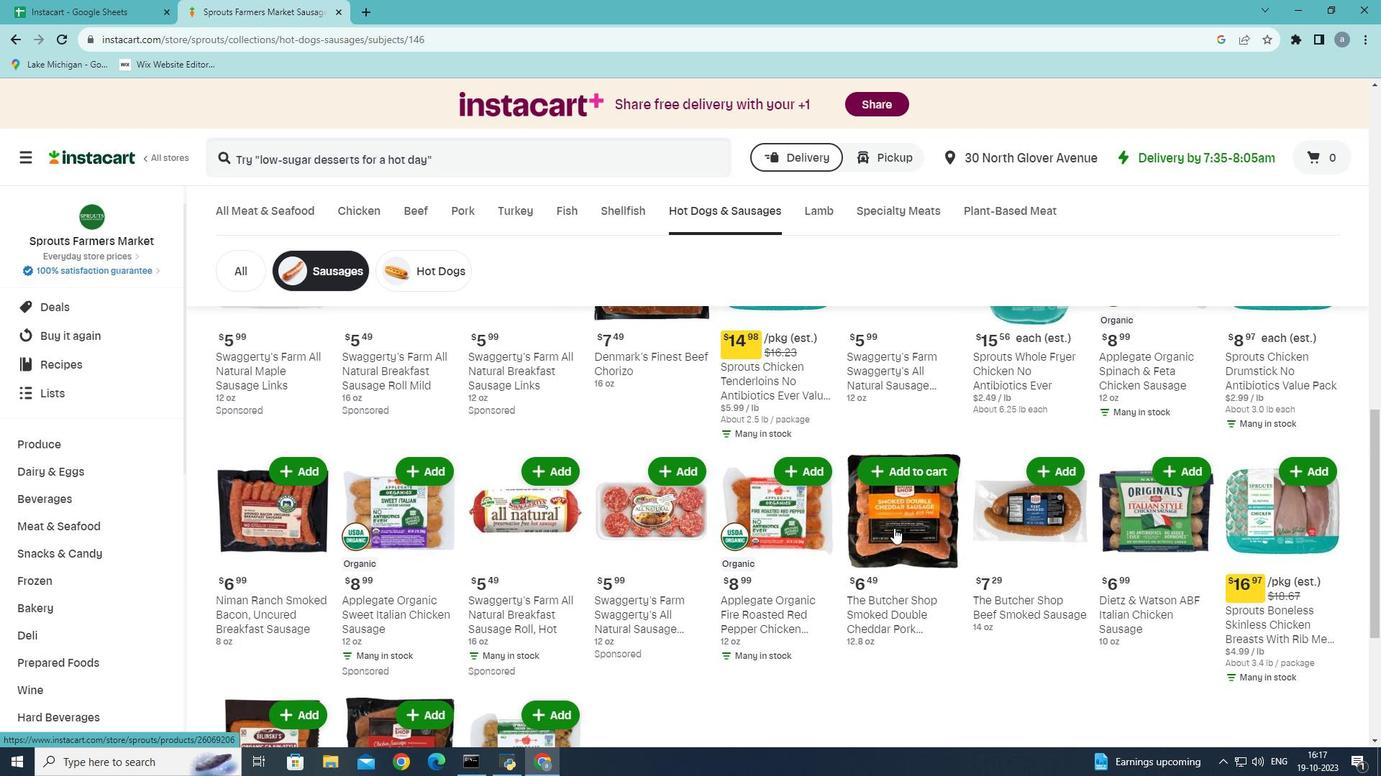 
Action: Mouse scrolled (894, 527) with delta (0, 0)
Screenshot: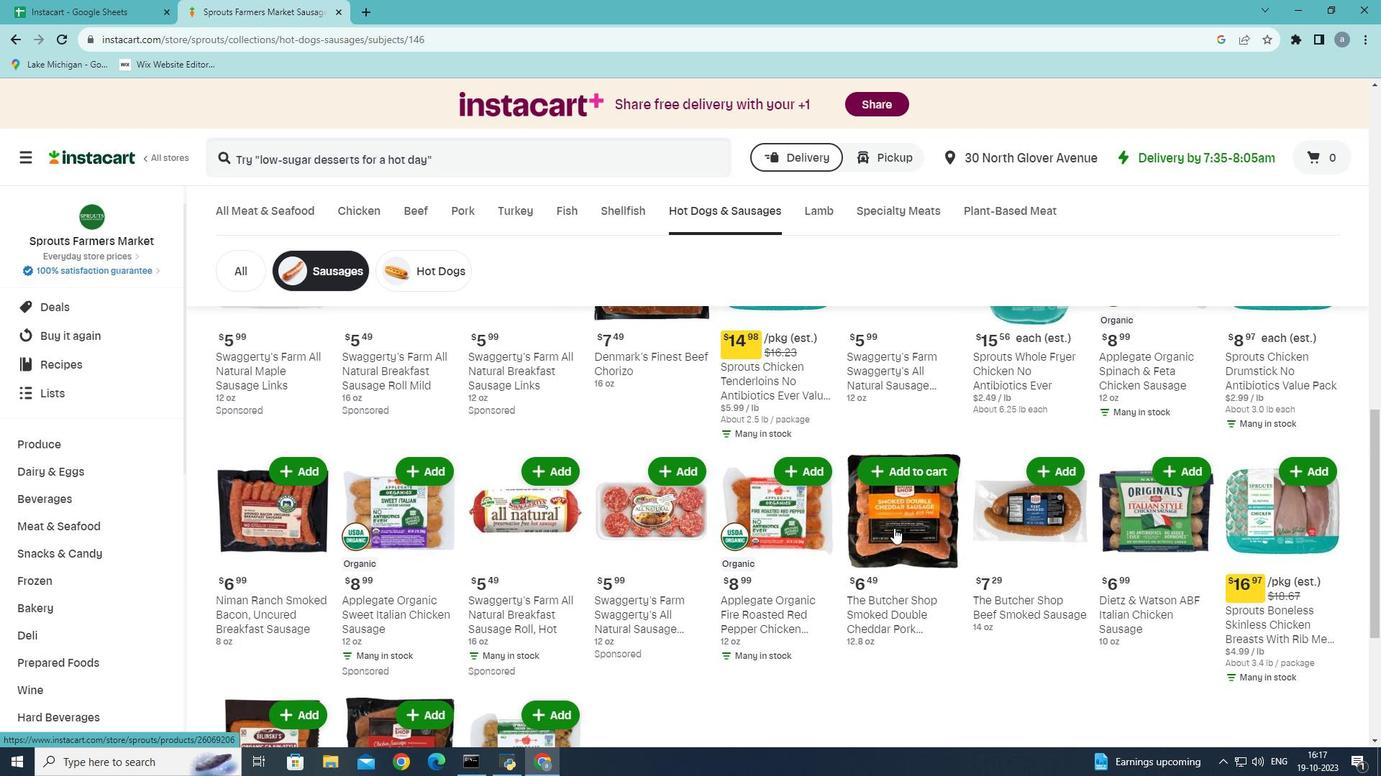 
Action: Mouse moved to (894, 537)
Screenshot: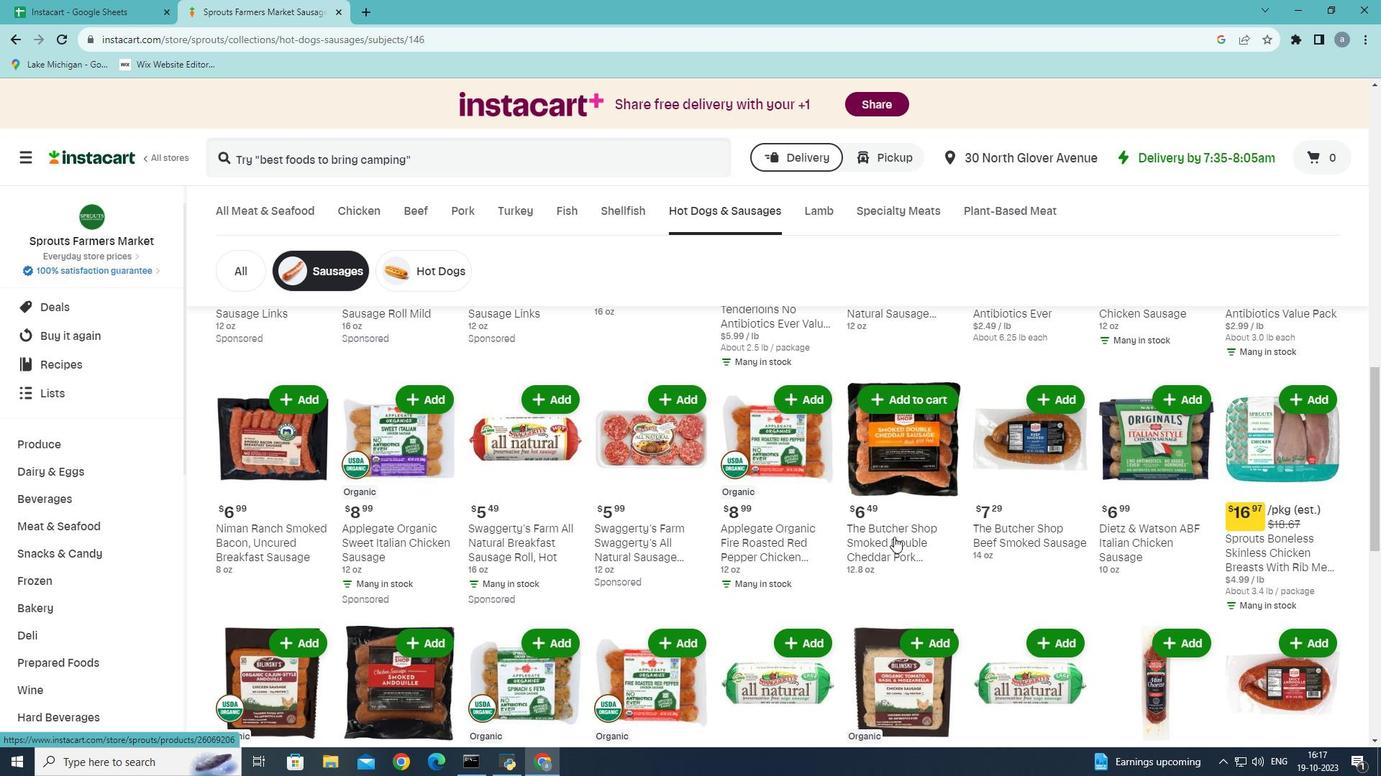 
Action: Mouse scrolled (894, 536) with delta (0, 0)
Screenshot: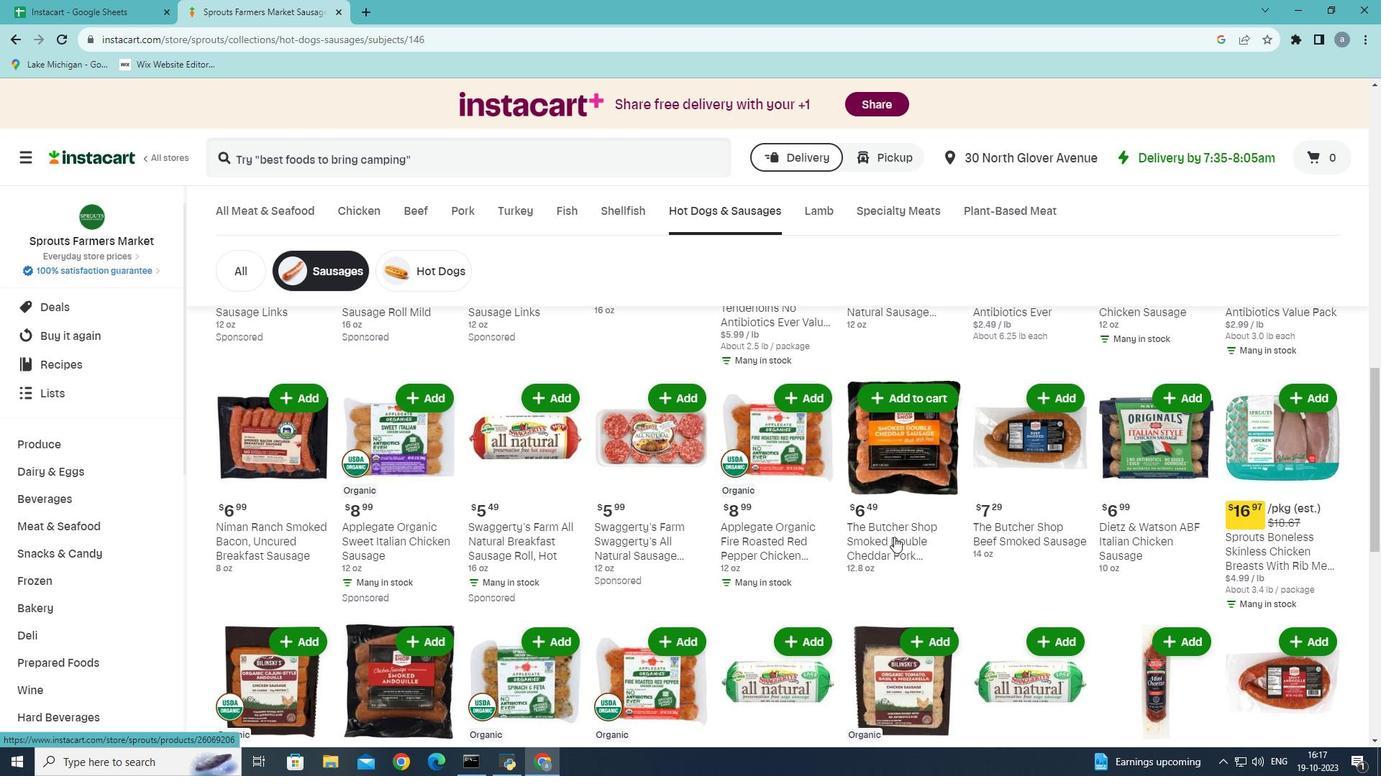 
Action: Mouse scrolled (894, 536) with delta (0, 0)
Screenshot: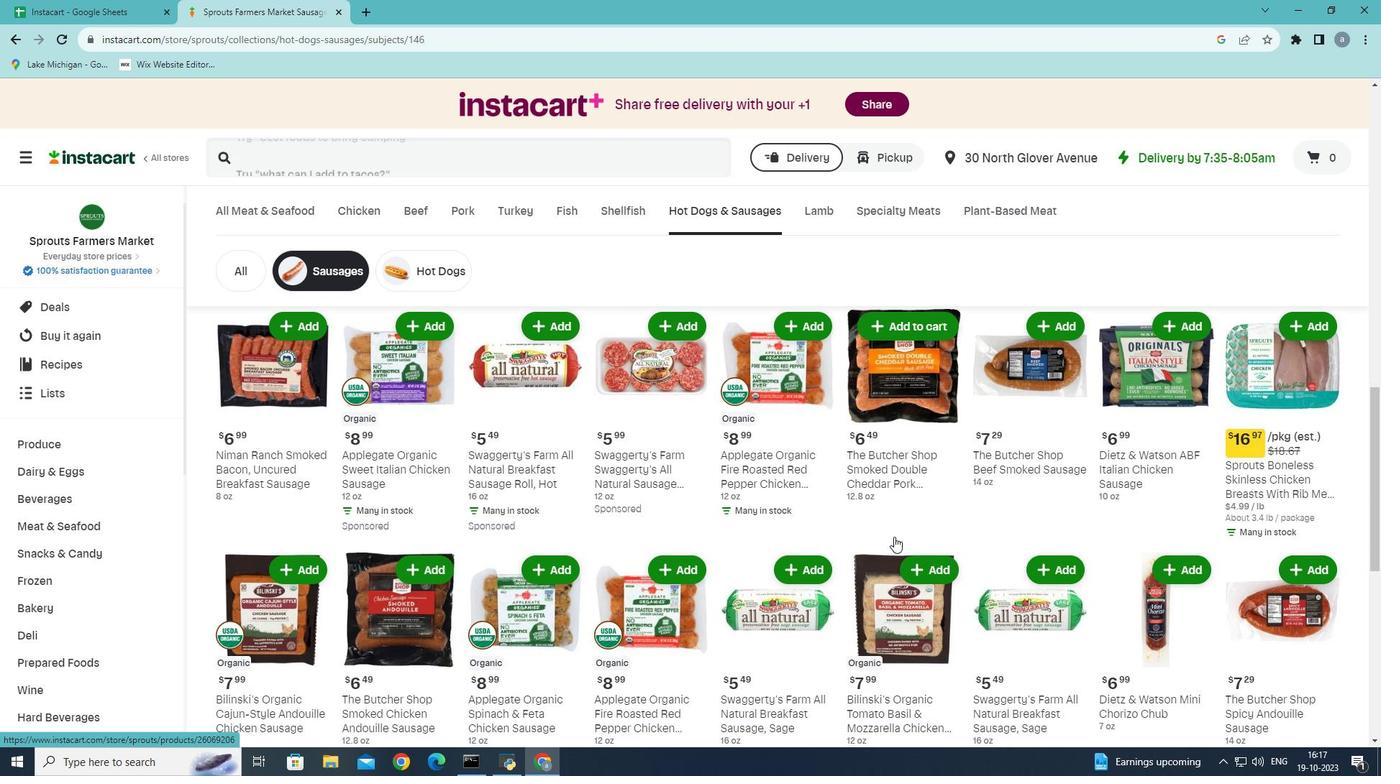 
Action: Mouse moved to (894, 537)
Screenshot: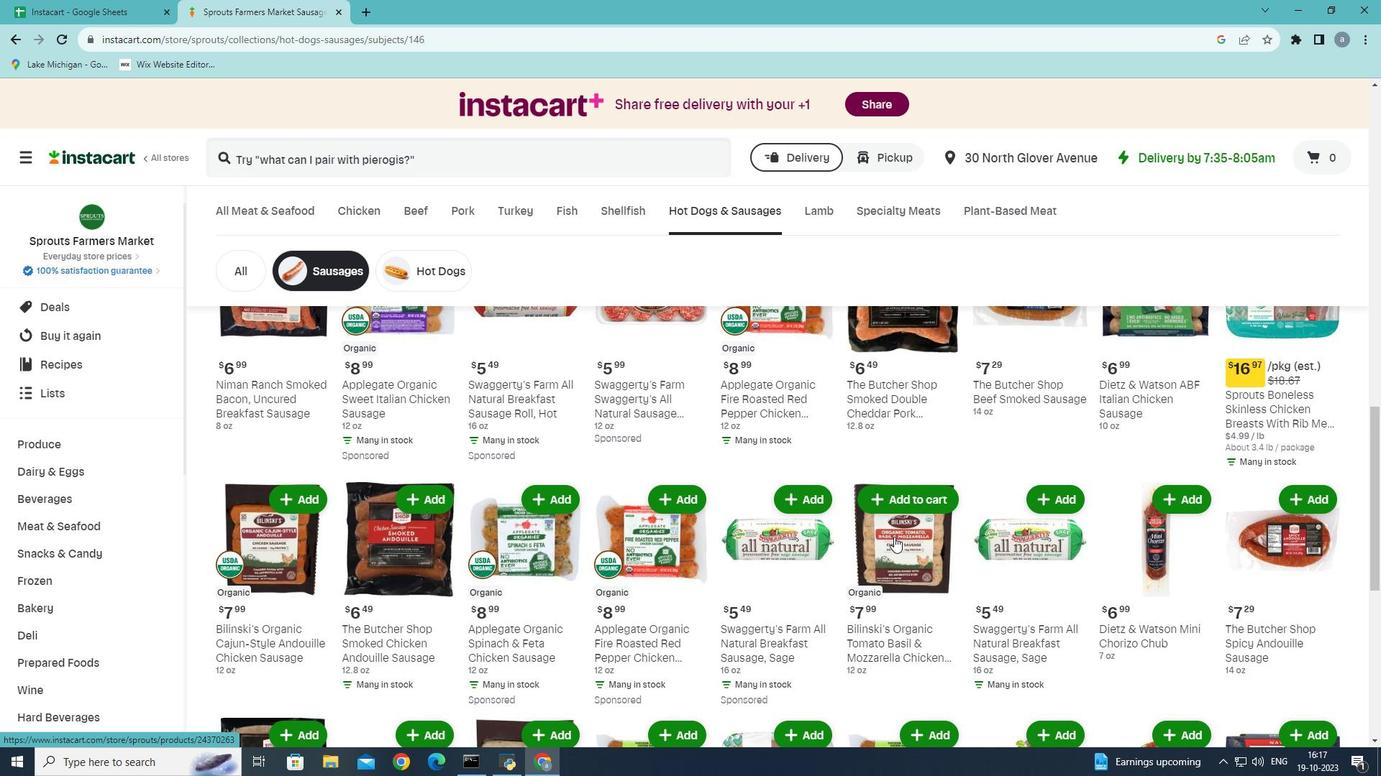 
Action: Mouse scrolled (894, 536) with delta (0, 0)
Screenshot: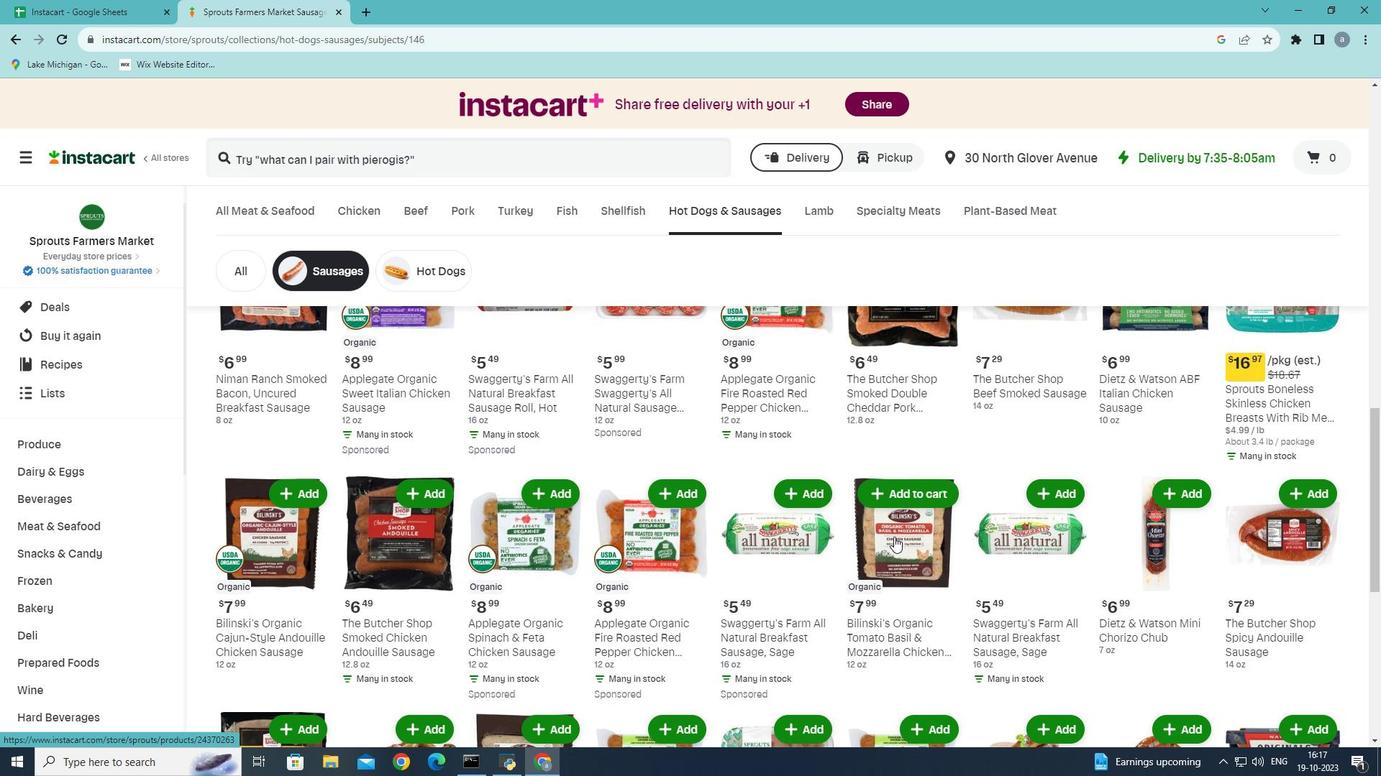 
Action: Mouse scrolled (894, 536) with delta (0, 0)
Screenshot: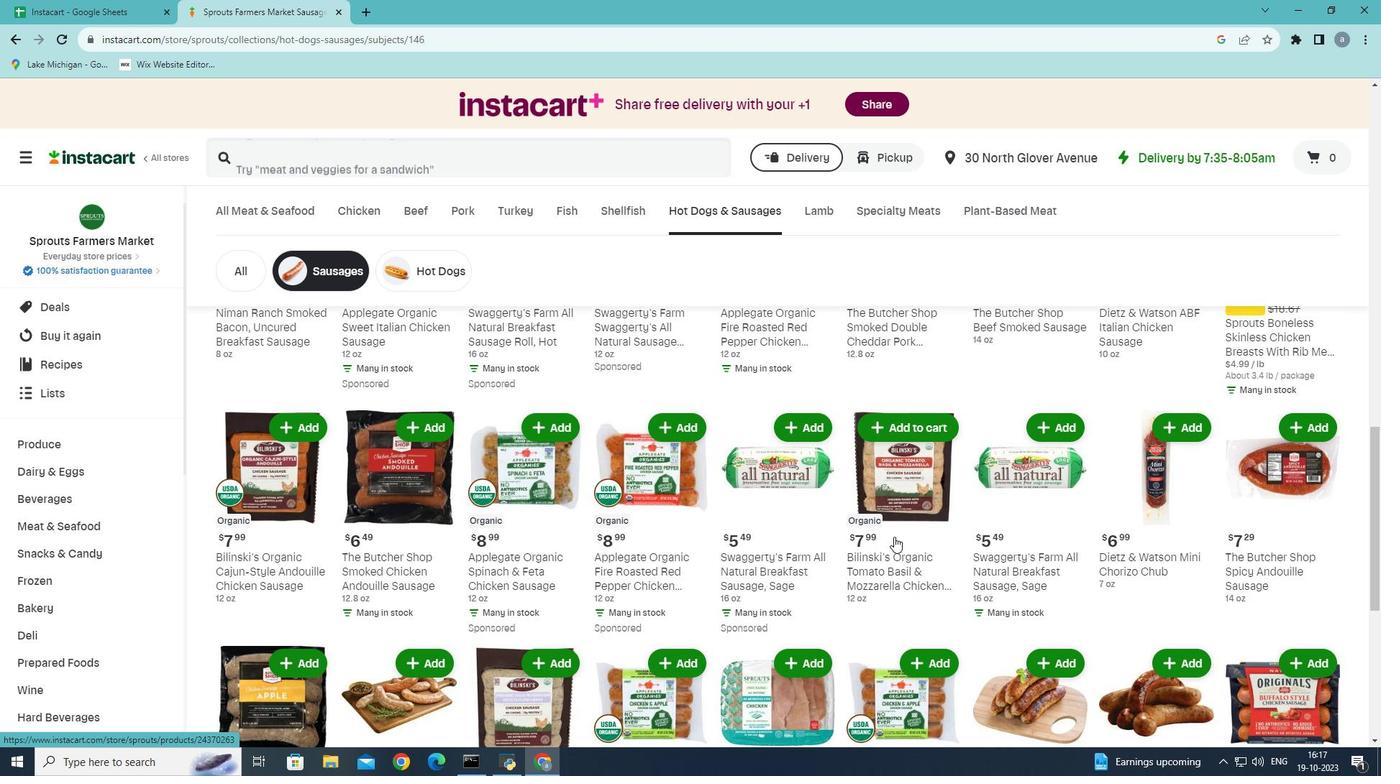 
Action: Mouse scrolled (894, 536) with delta (0, 0)
Screenshot: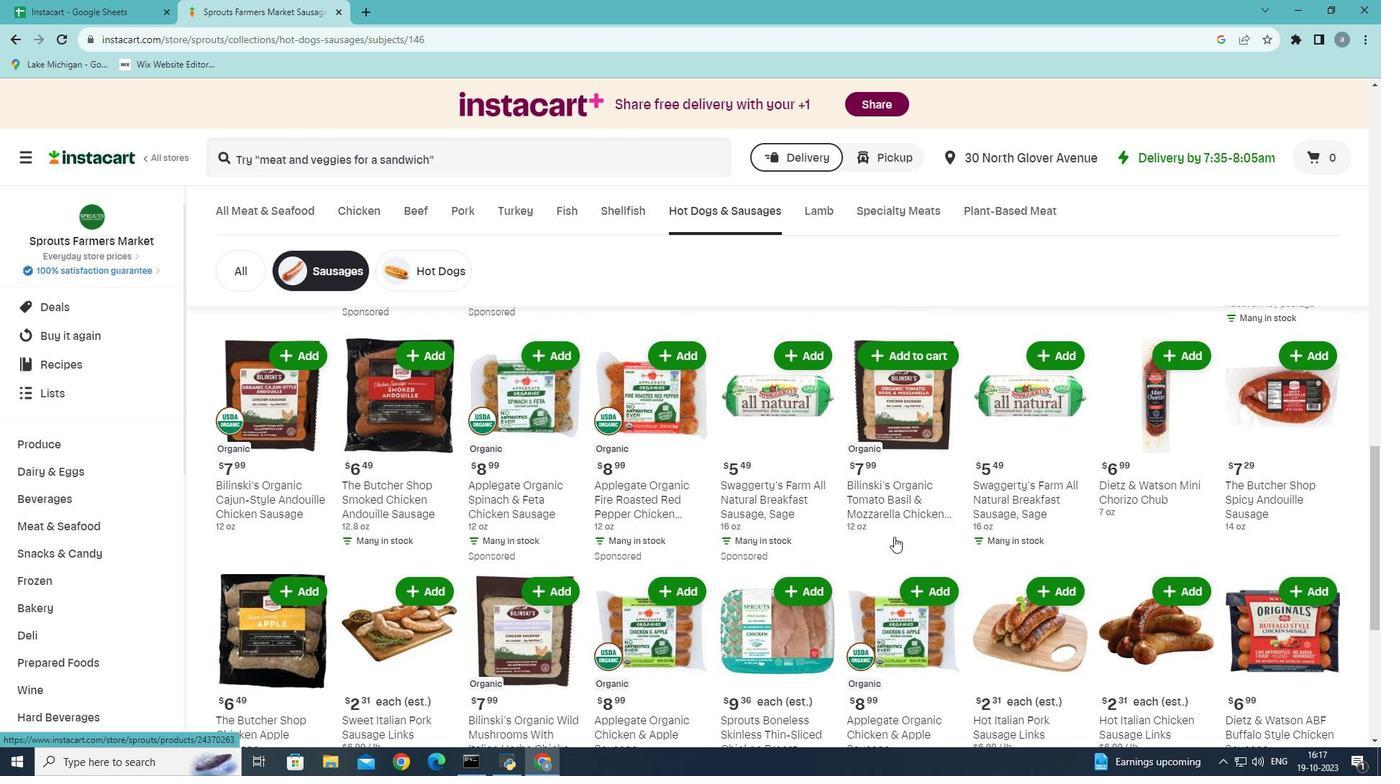 
Action: Mouse scrolled (894, 536) with delta (0, 0)
Screenshot: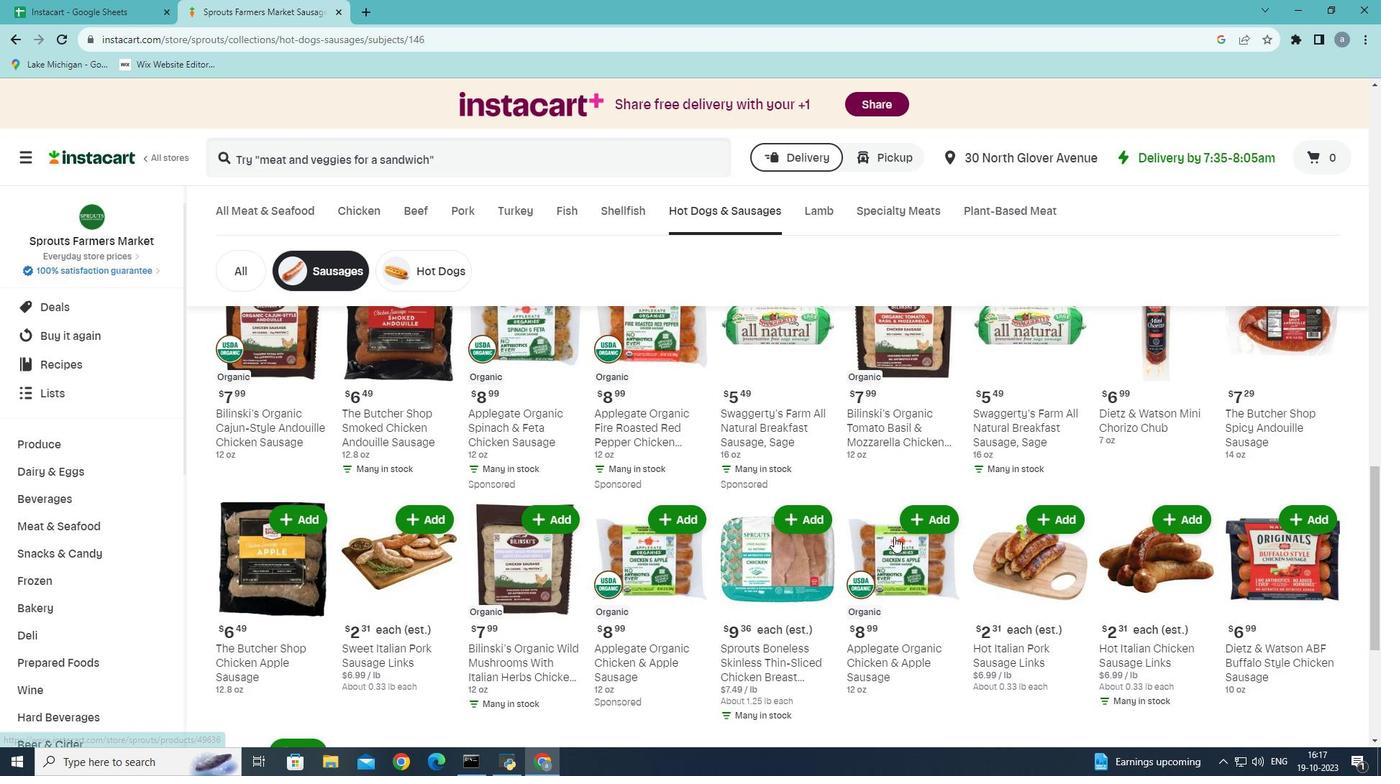 
Action: Mouse scrolled (894, 536) with delta (0, 0)
Screenshot: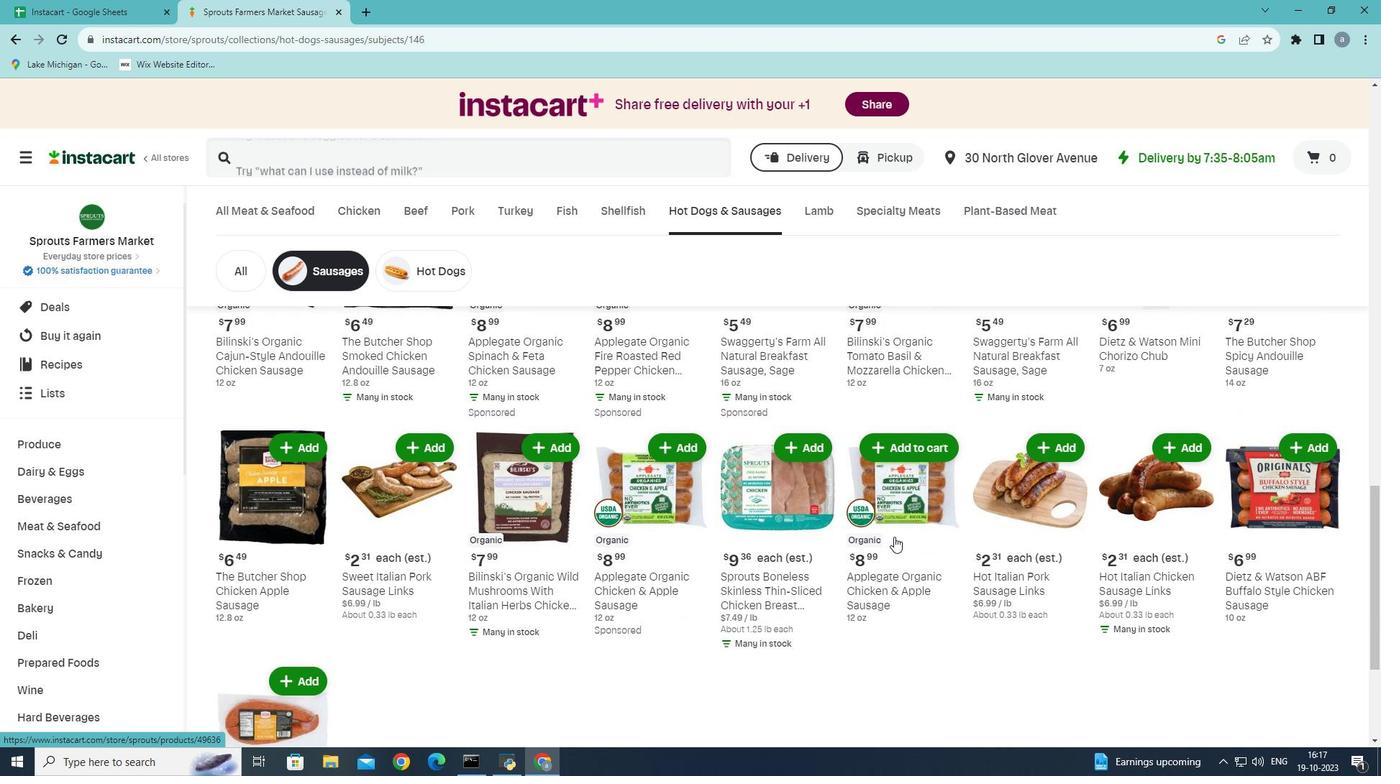 
Action: Mouse scrolled (894, 536) with delta (0, 0)
Screenshot: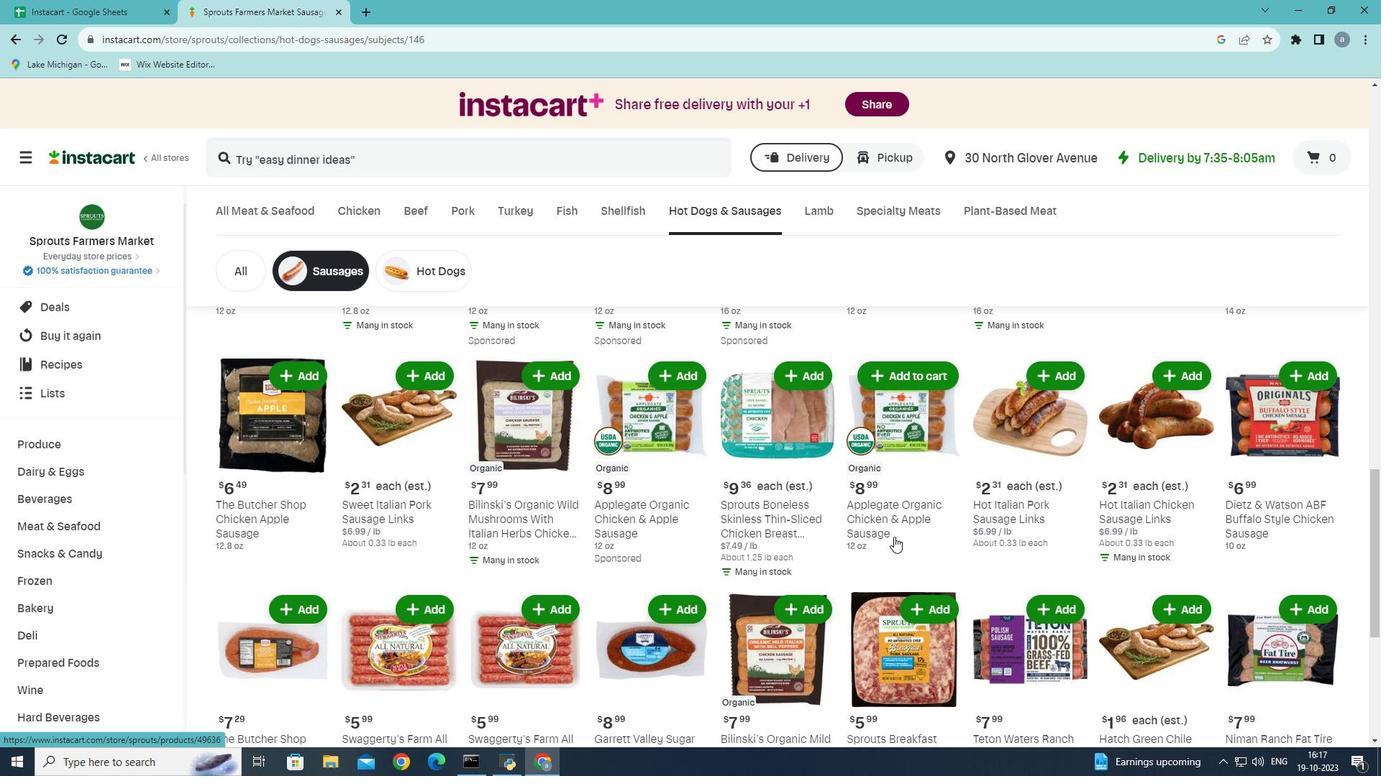 
Action: Mouse scrolled (894, 536) with delta (0, 0)
Screenshot: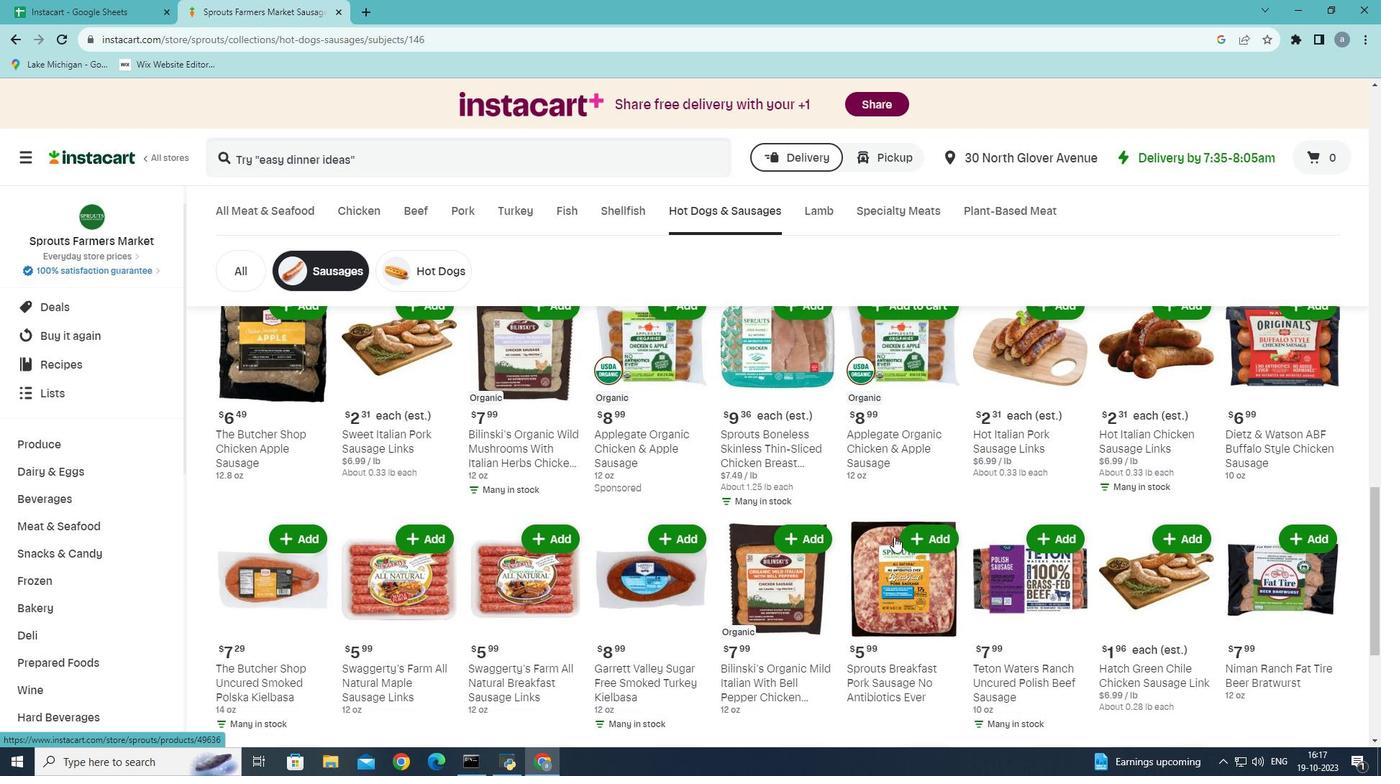 
Action: Mouse moved to (894, 544)
Screenshot: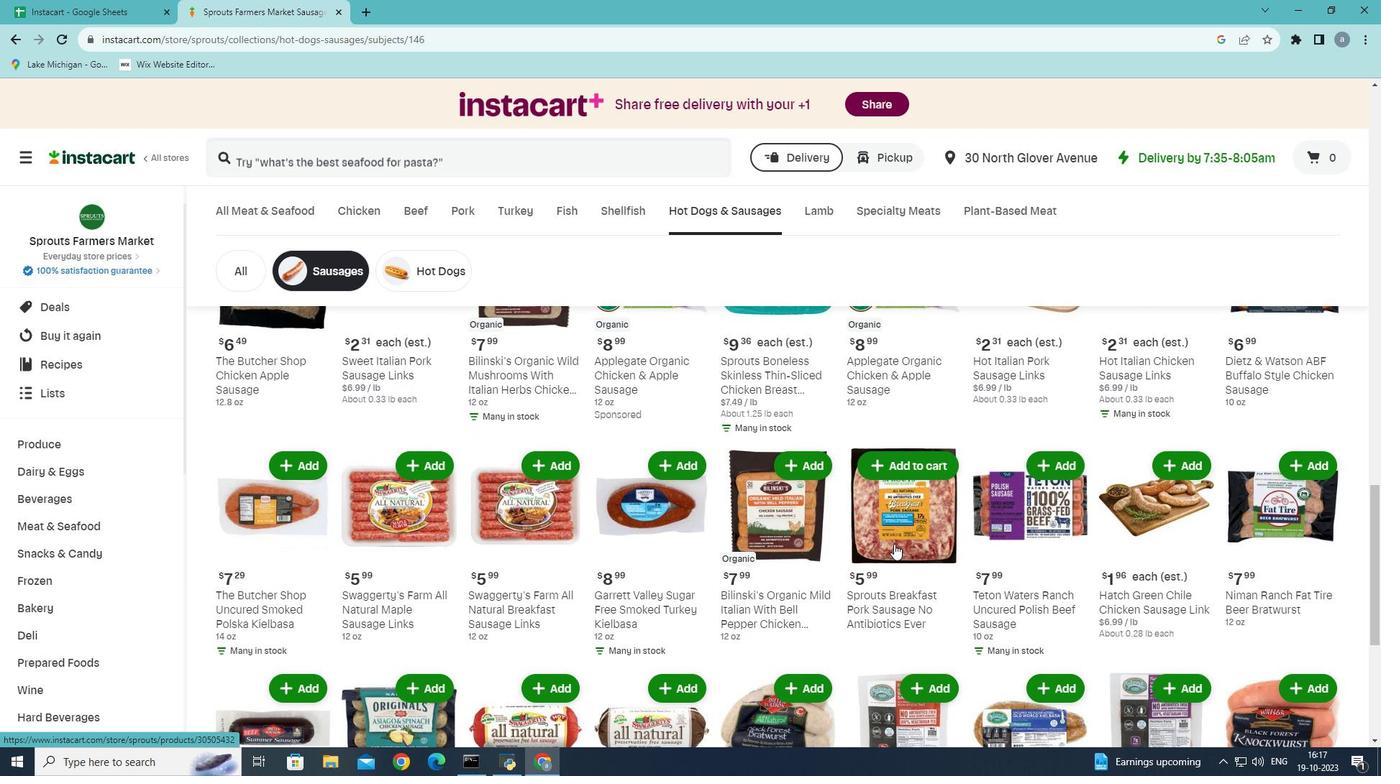 
Action: Mouse scrolled (894, 543) with delta (0, 0)
Screenshot: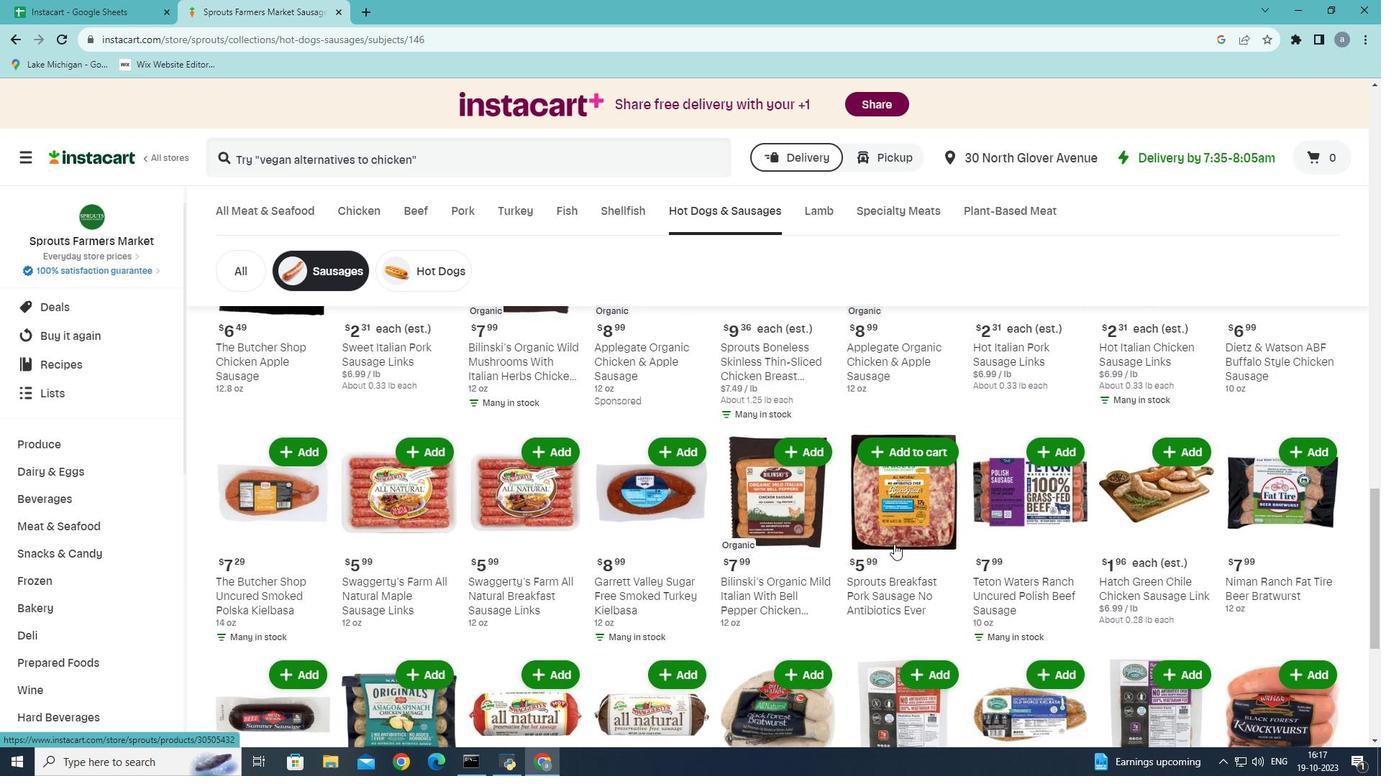
Action: Mouse moved to (920, 538)
Screenshot: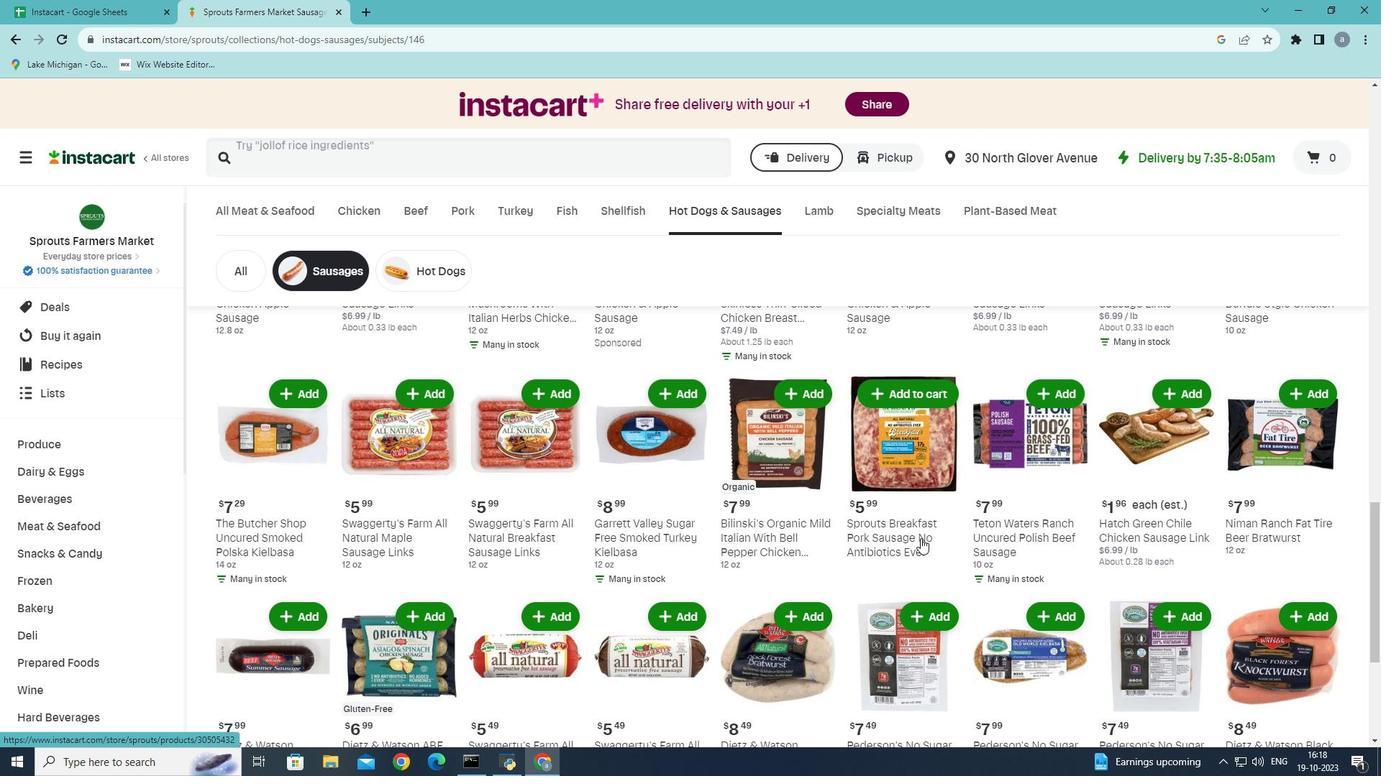 
Action: Mouse scrolled (920, 538) with delta (0, 0)
Screenshot: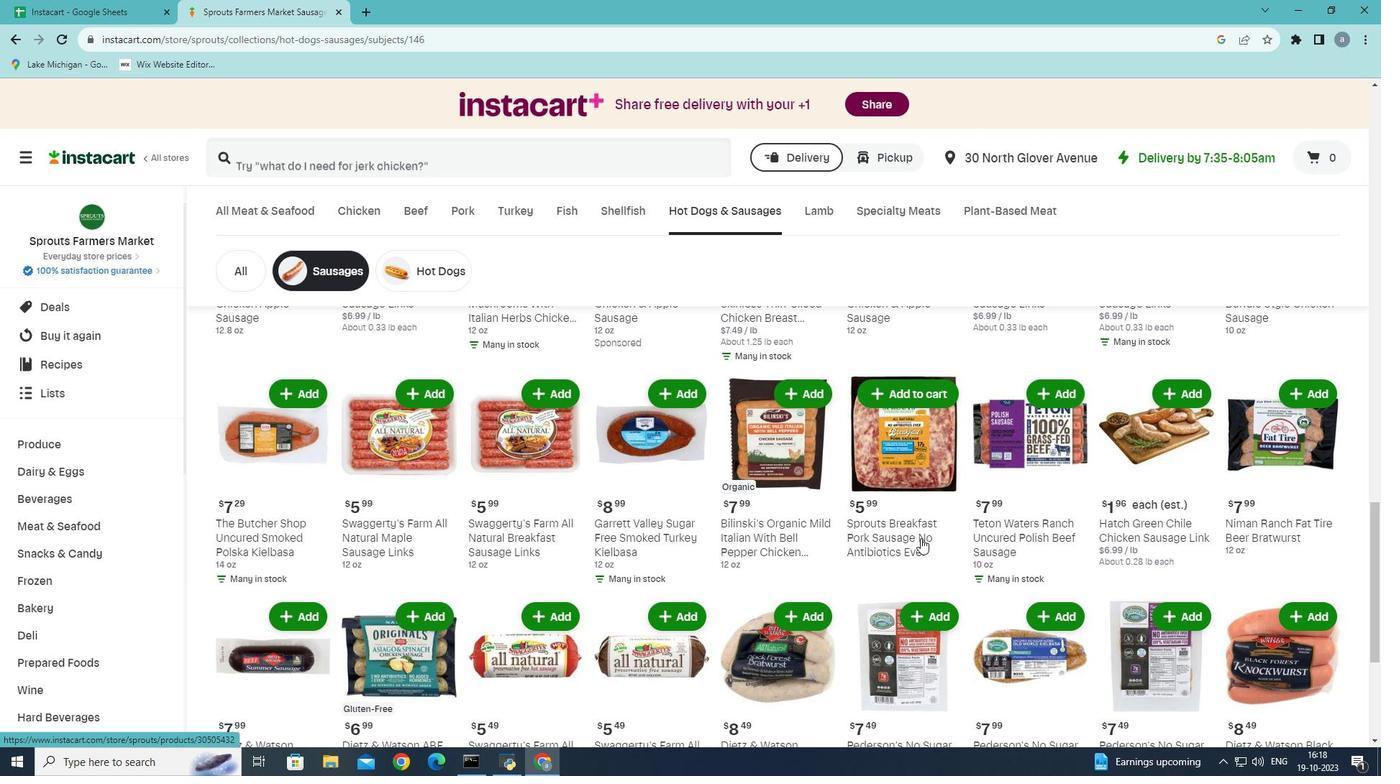
Action: Mouse scrolled (920, 538) with delta (0, 0)
Screenshot: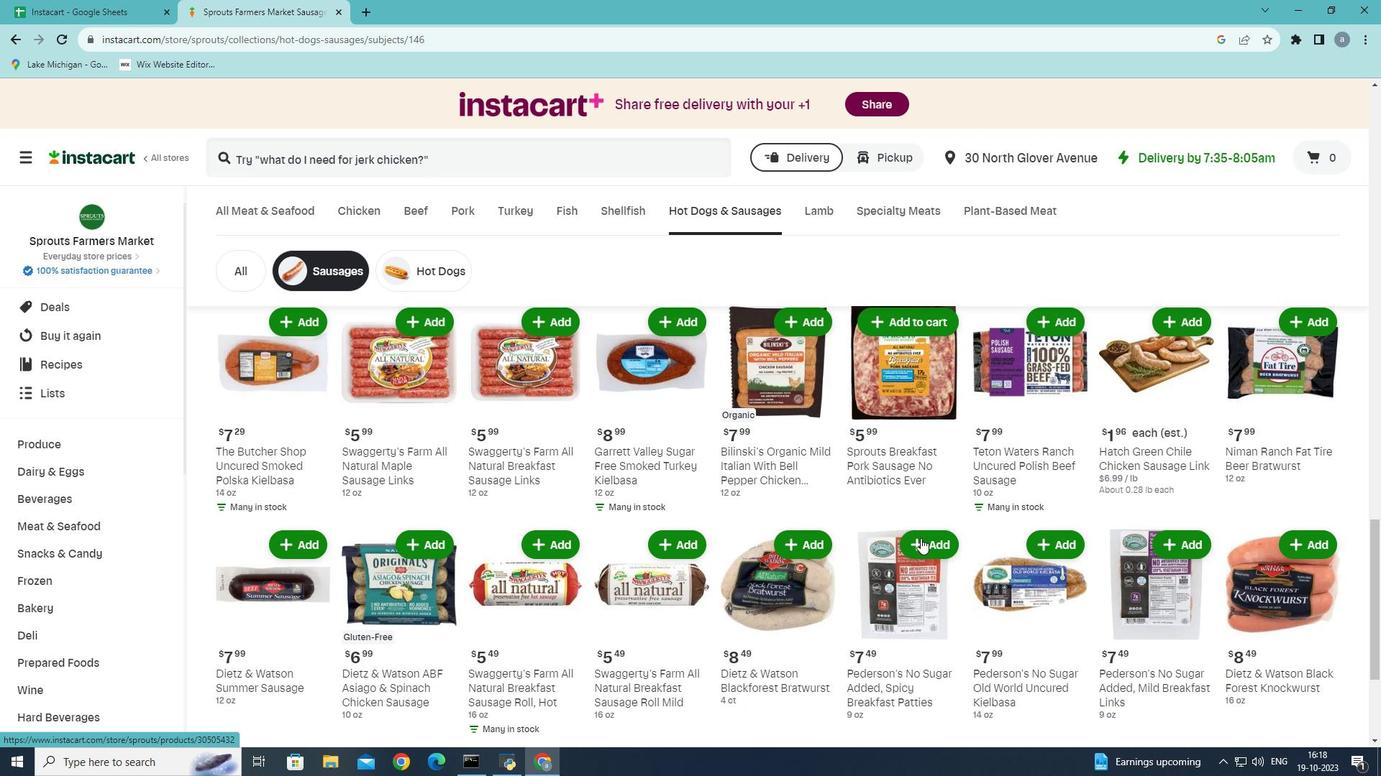 
Action: Mouse scrolled (920, 538) with delta (0, 0)
Screenshot: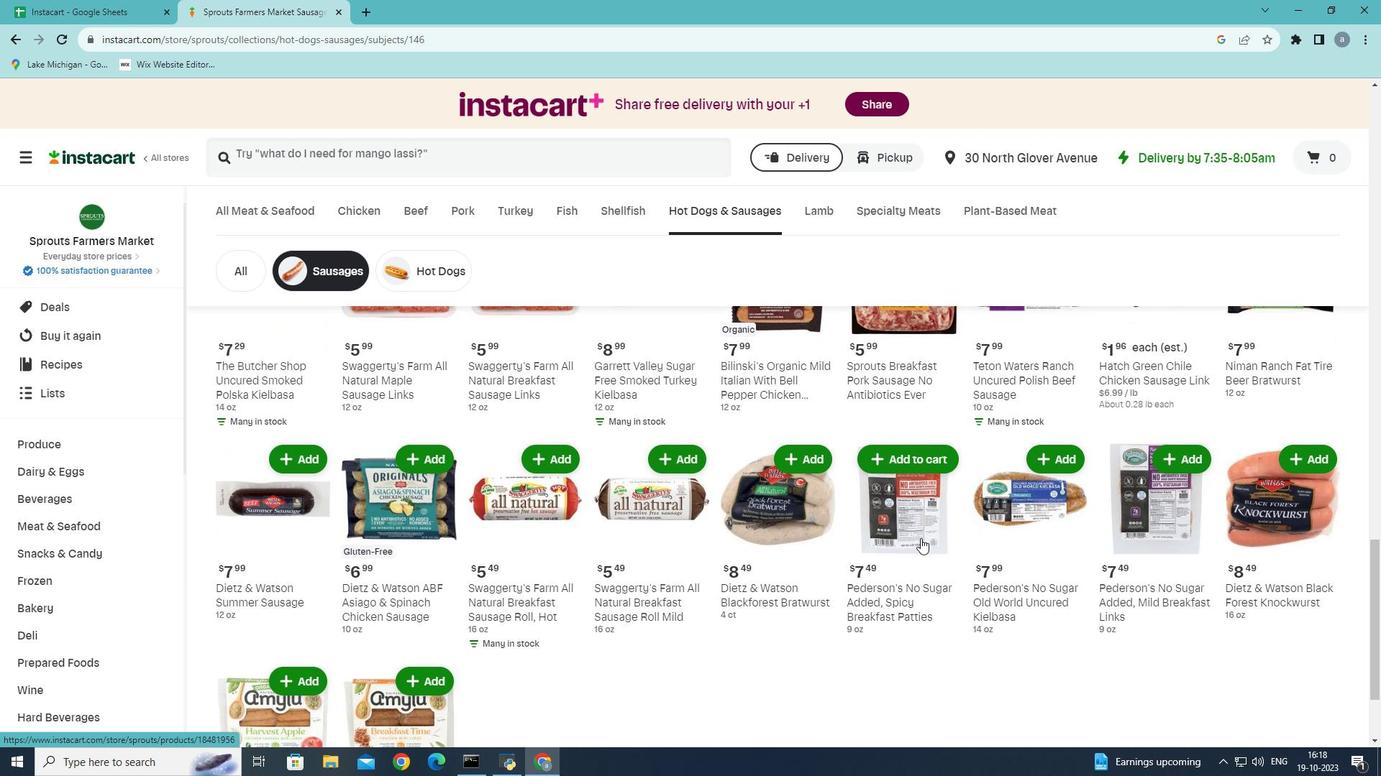 
Action: Mouse scrolled (920, 538) with delta (0, 0)
Screenshot: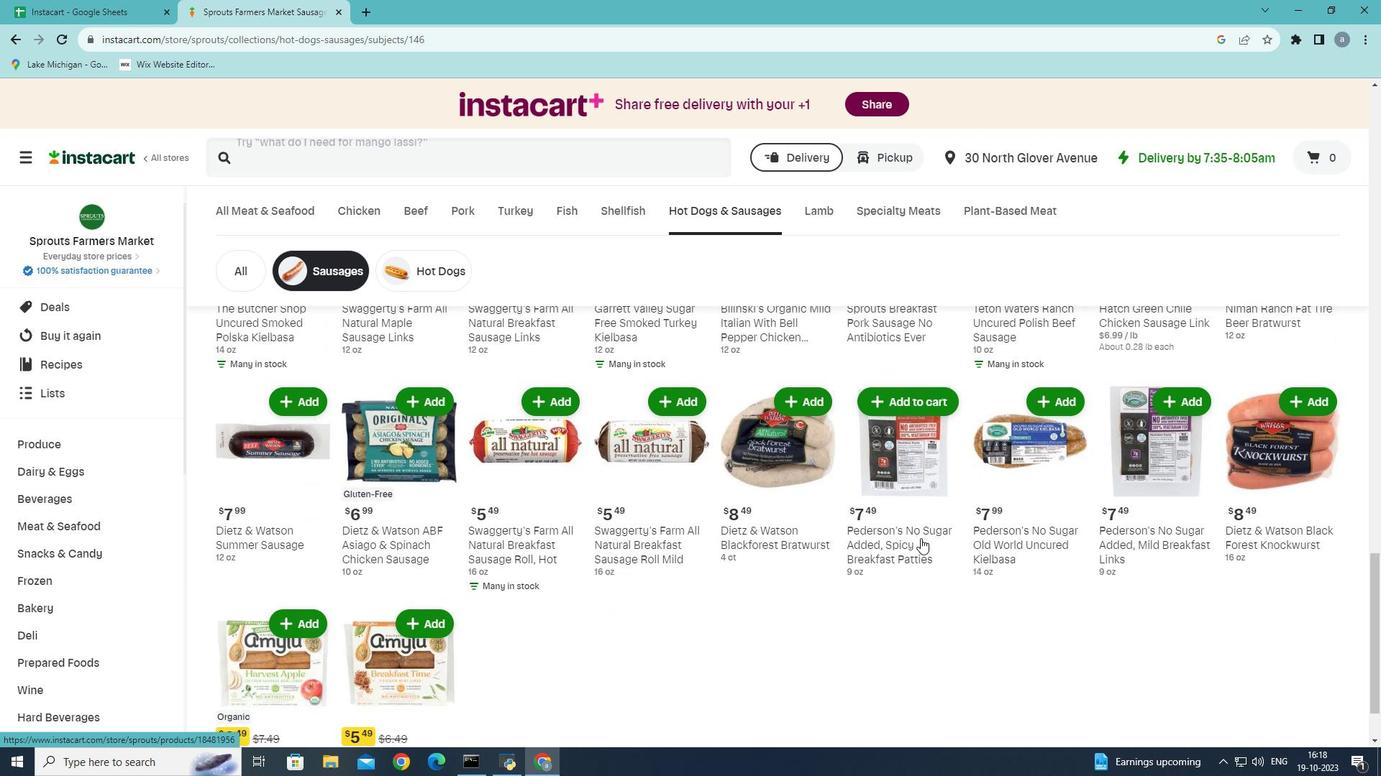 
Action: Mouse scrolled (920, 538) with delta (0, 0)
Screenshot: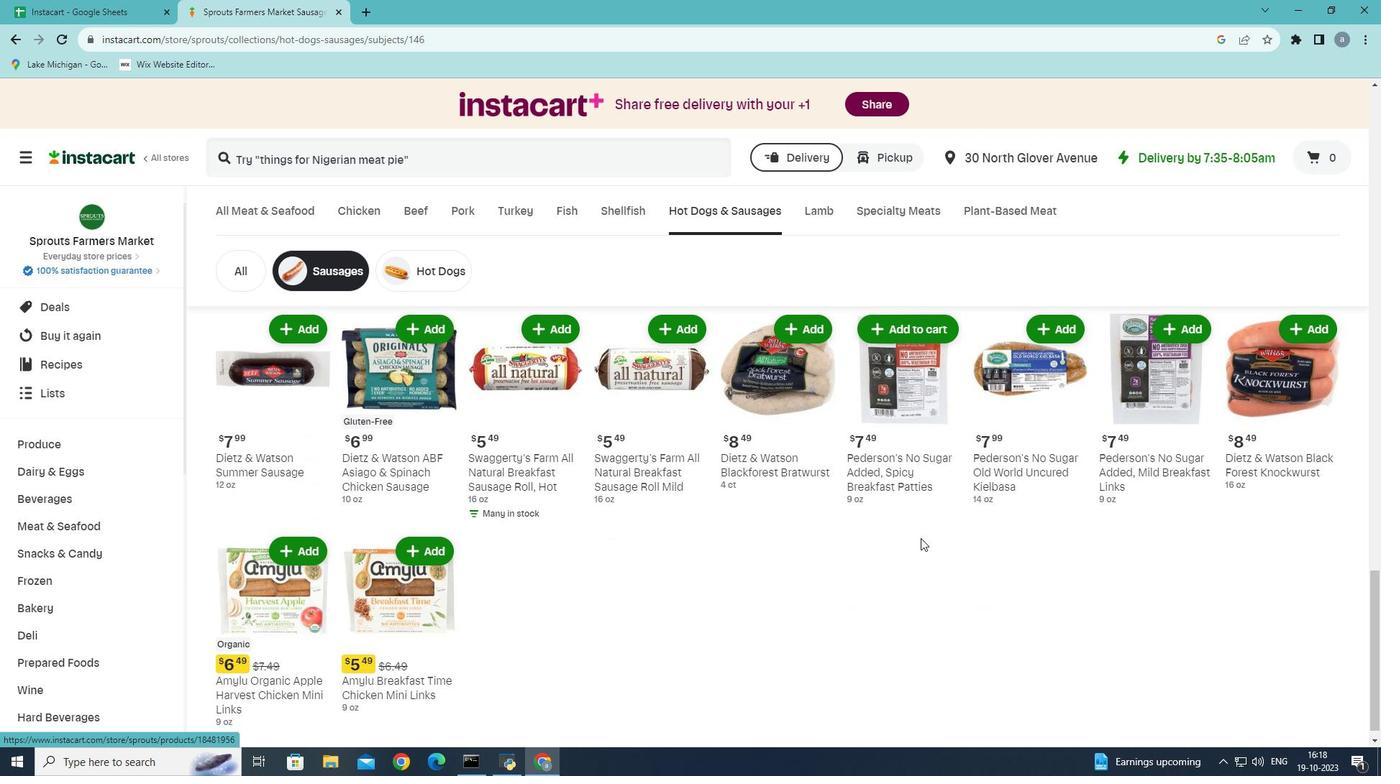 
Action: Mouse scrolled (920, 538) with delta (0, 0)
Screenshot: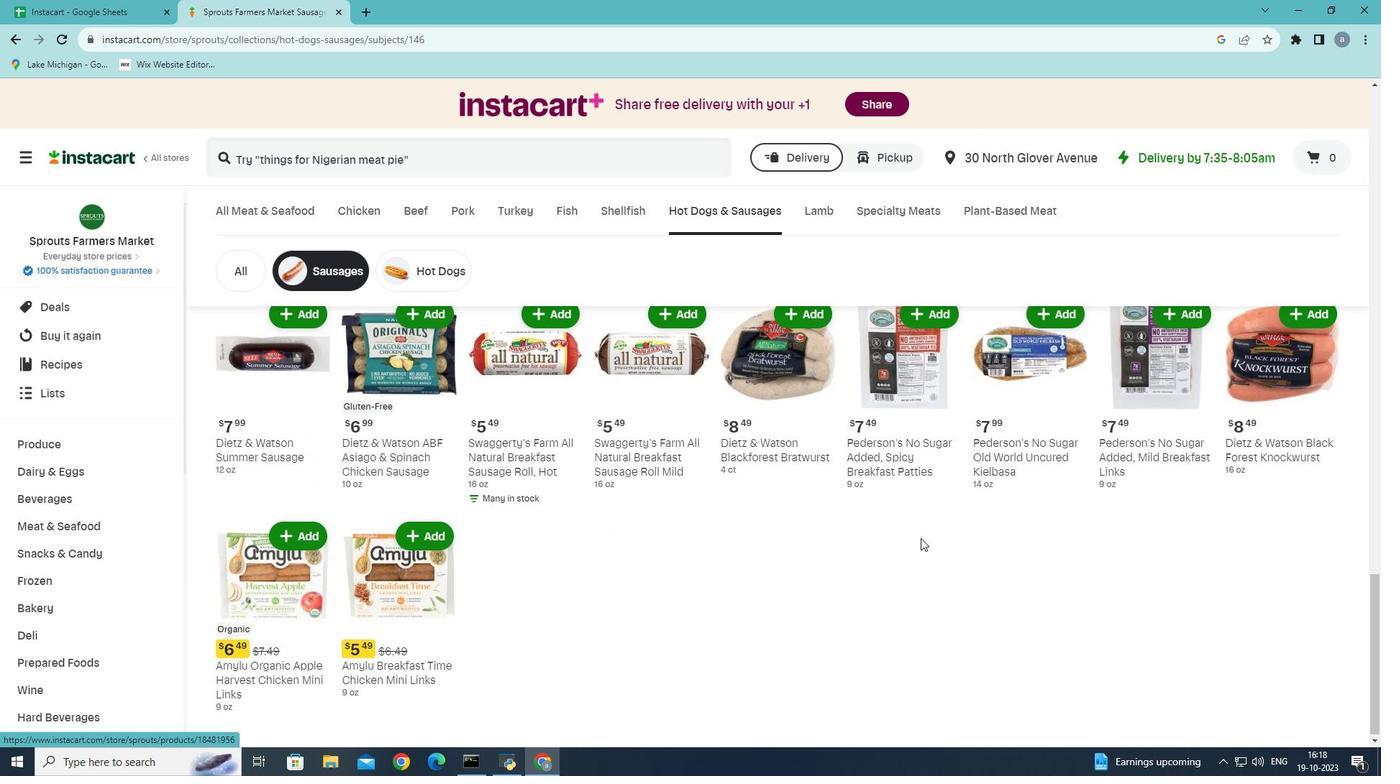 
Action: Mouse scrolled (920, 538) with delta (0, 0)
Screenshot: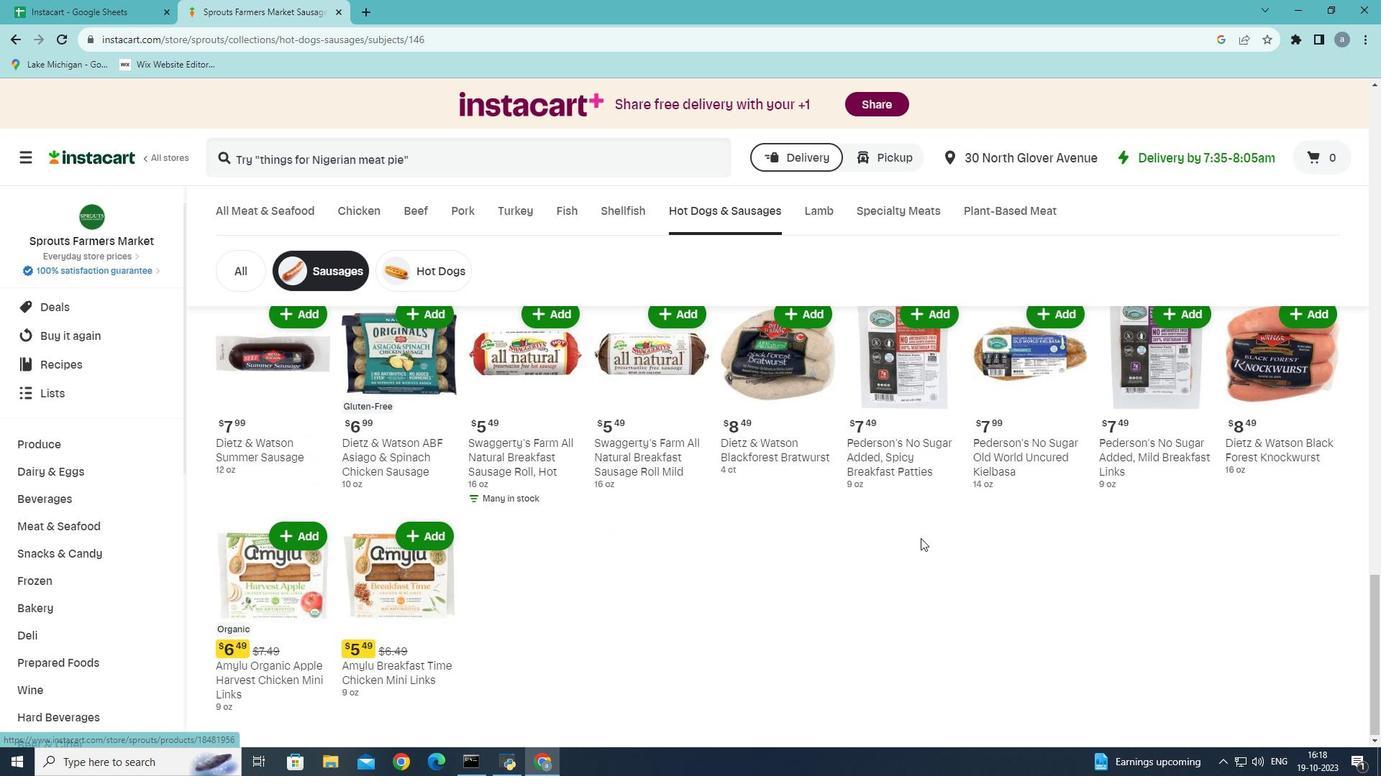 
Action: Mouse scrolled (920, 539) with delta (0, 0)
Screenshot: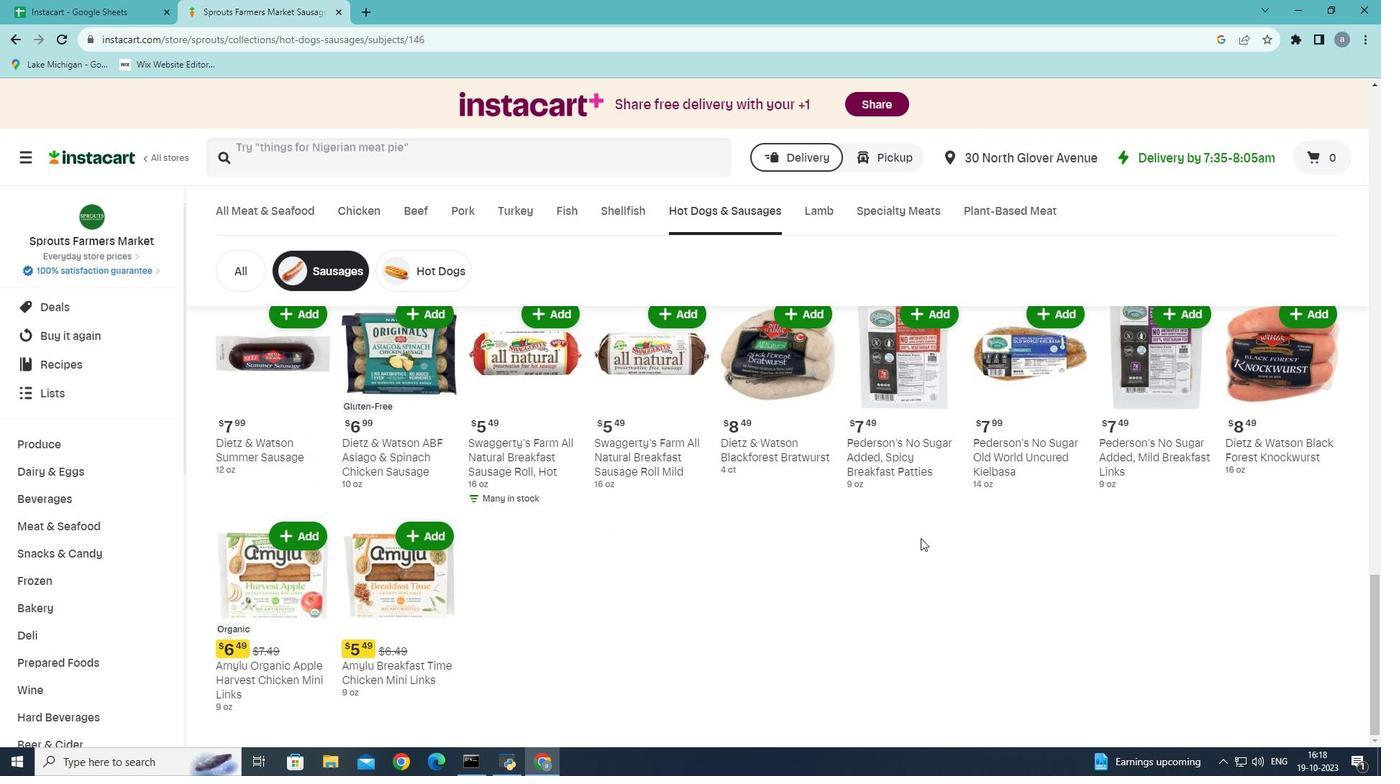 
Action: Mouse scrolled (920, 539) with delta (0, 0)
Screenshot: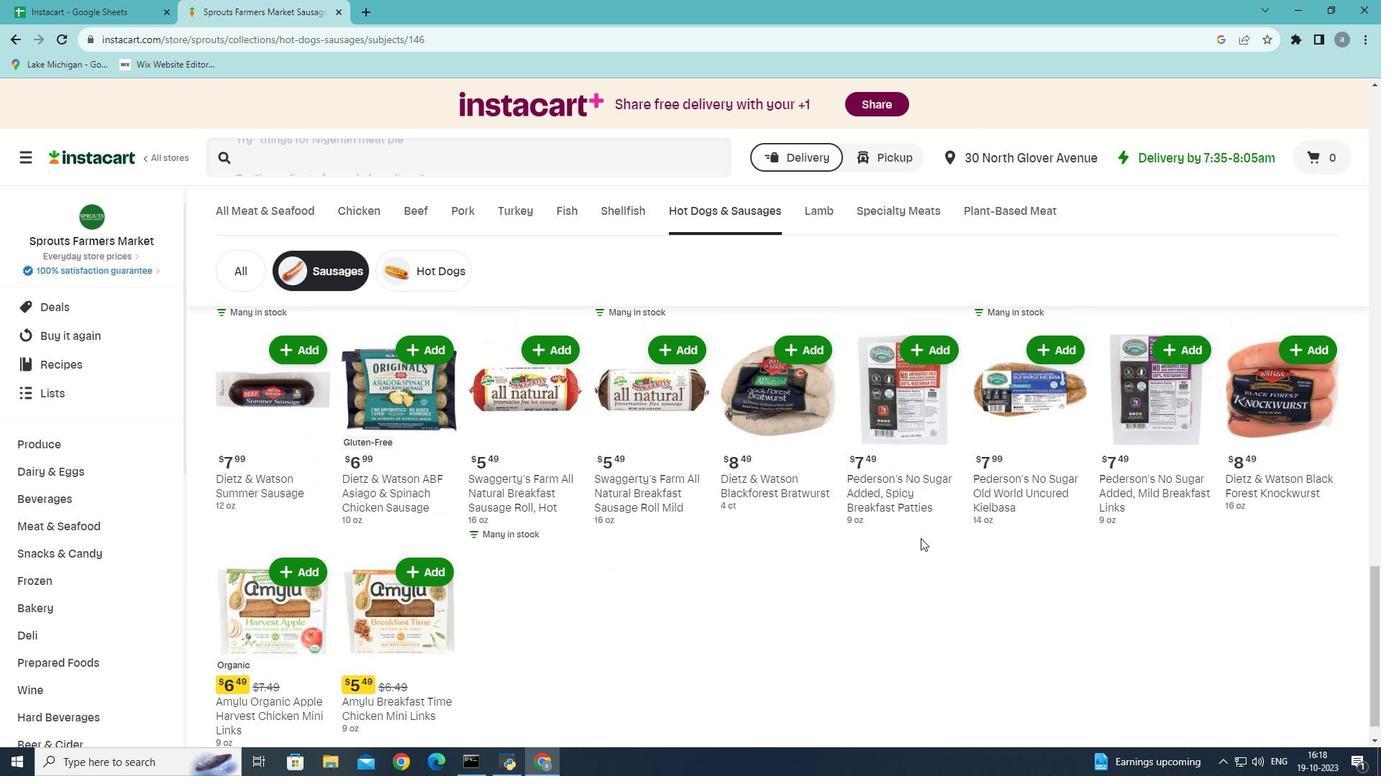 
Action: Mouse scrolled (920, 539) with delta (0, 0)
Screenshot: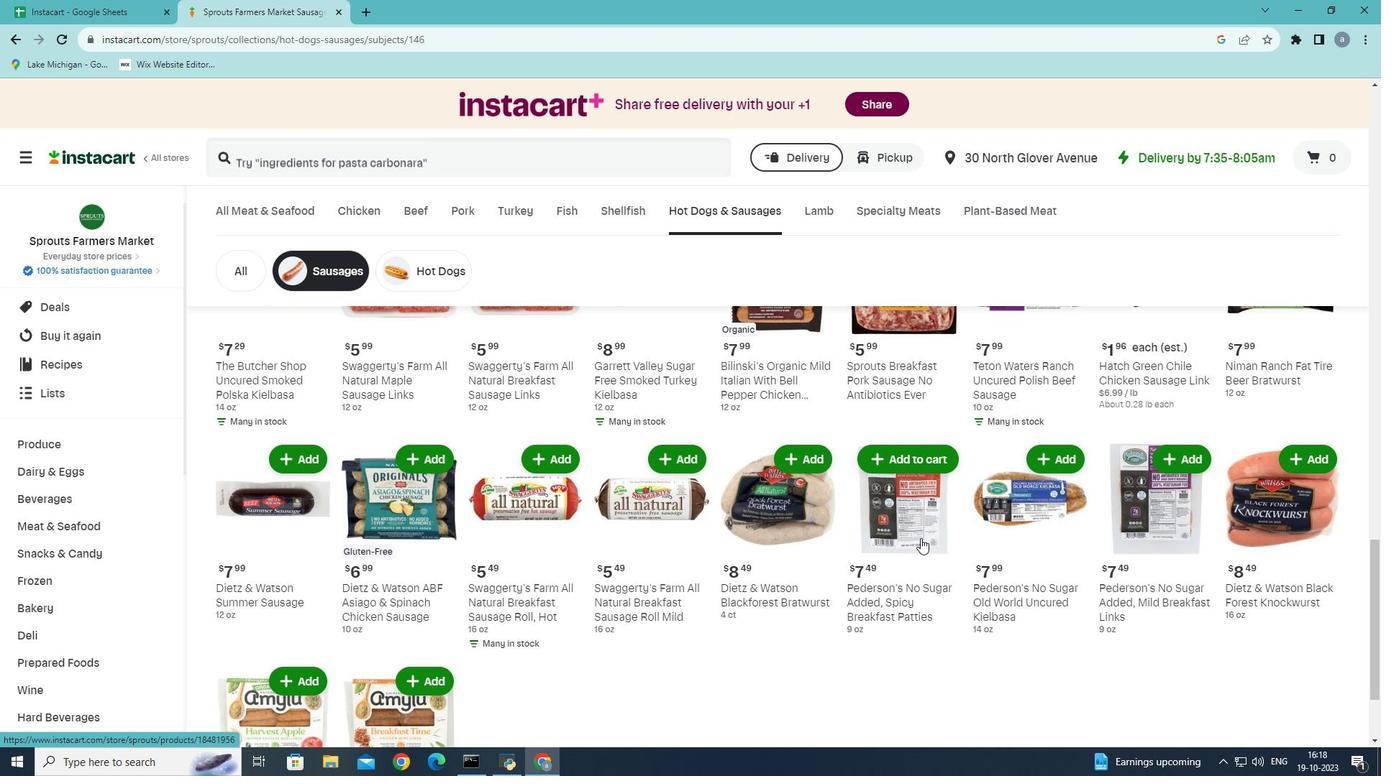
Action: Mouse scrolled (920, 539) with delta (0, 0)
Screenshot: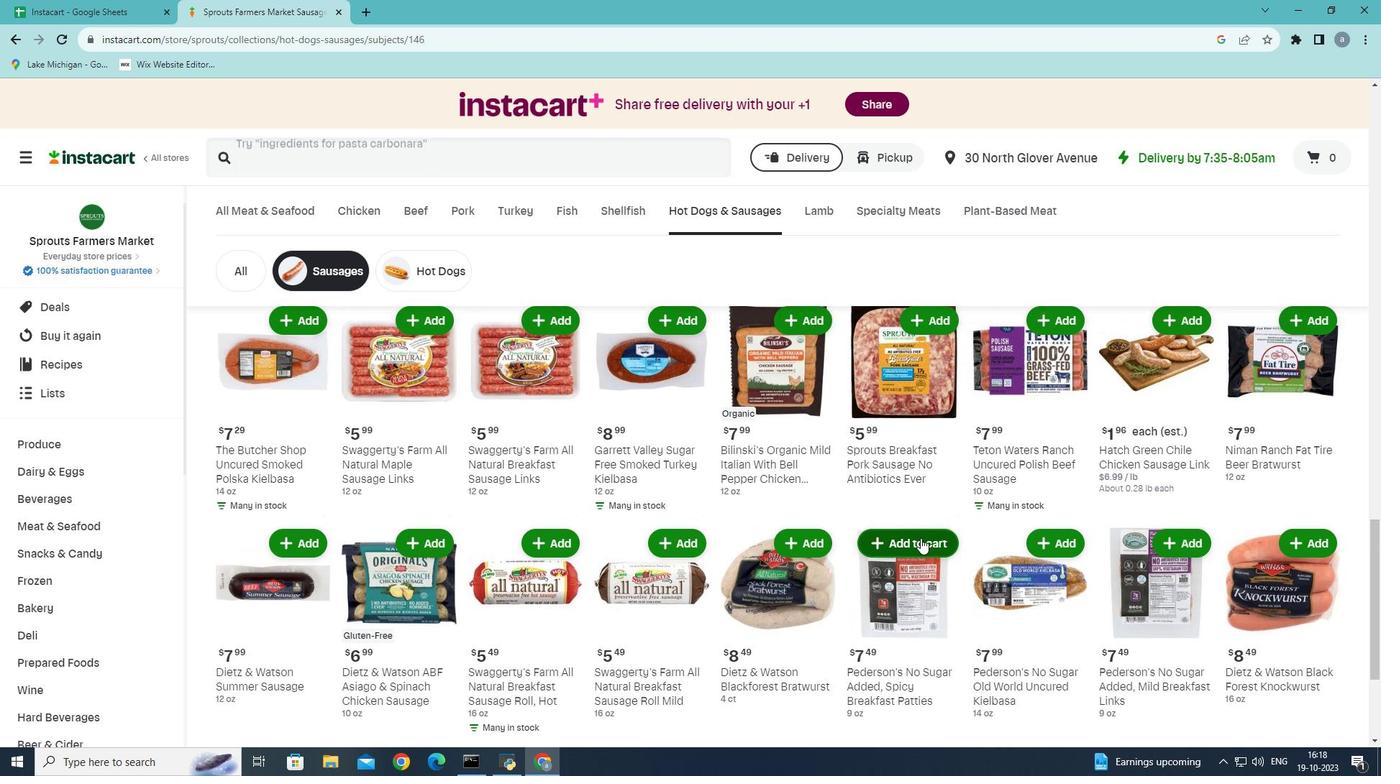 
Action: Mouse scrolled (920, 539) with delta (0, 0)
Screenshot: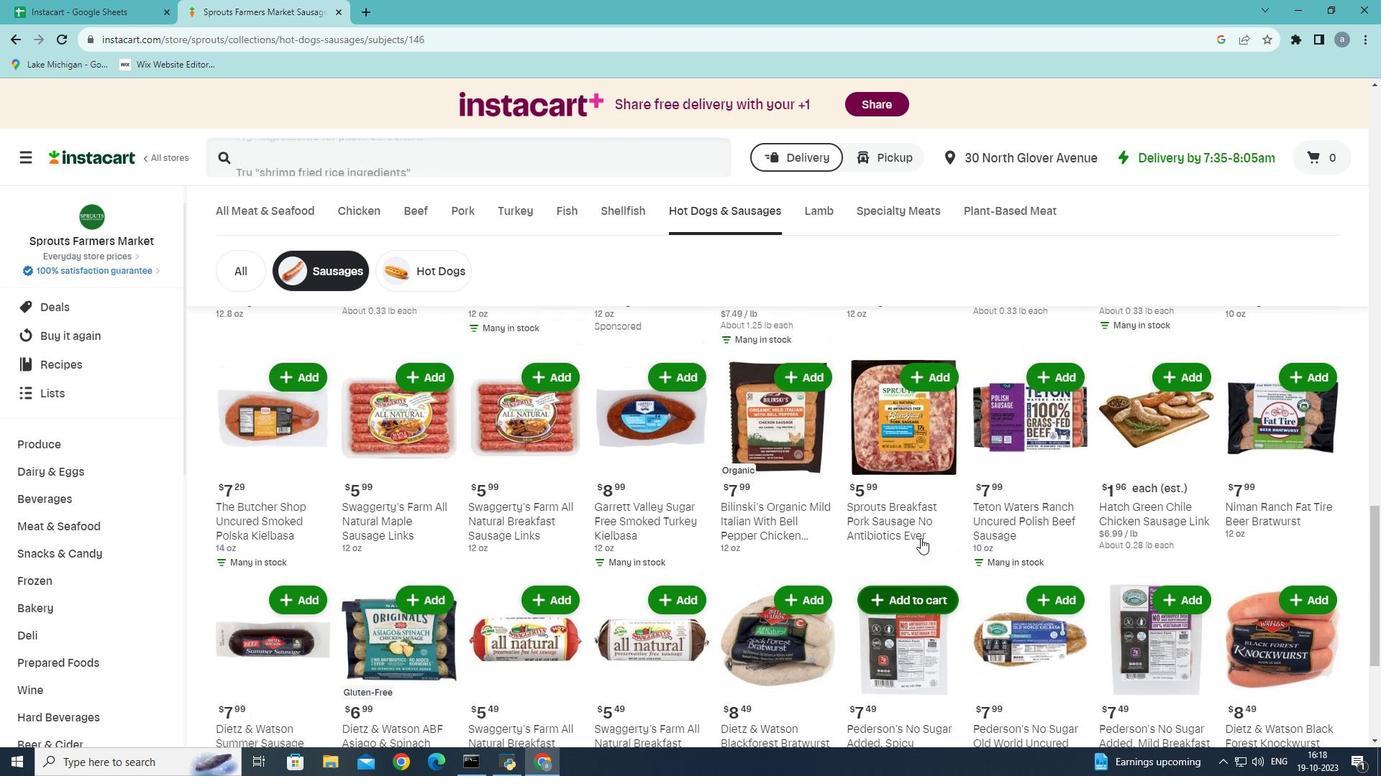 
Action: Mouse scrolled (920, 539) with delta (0, 0)
Screenshot: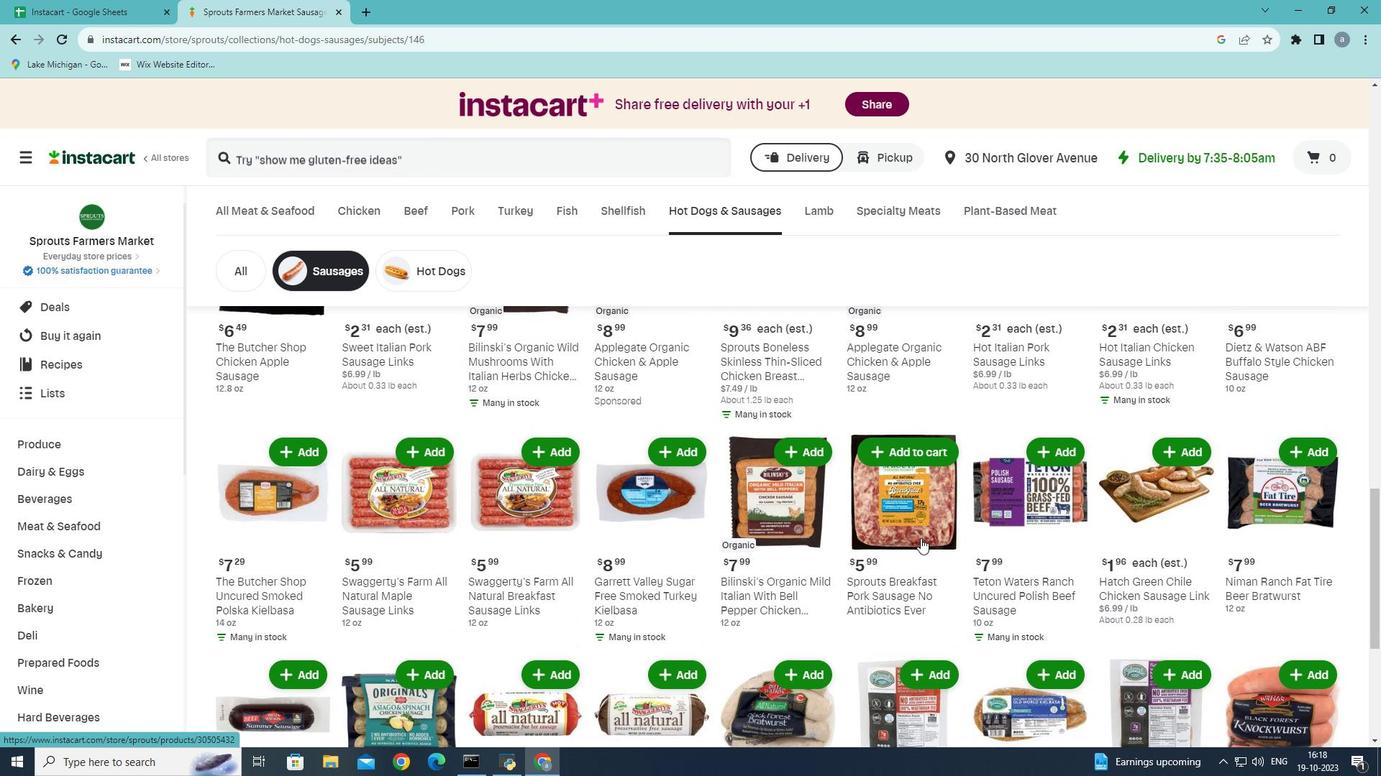 
Action: Mouse scrolled (920, 539) with delta (0, 0)
Screenshot: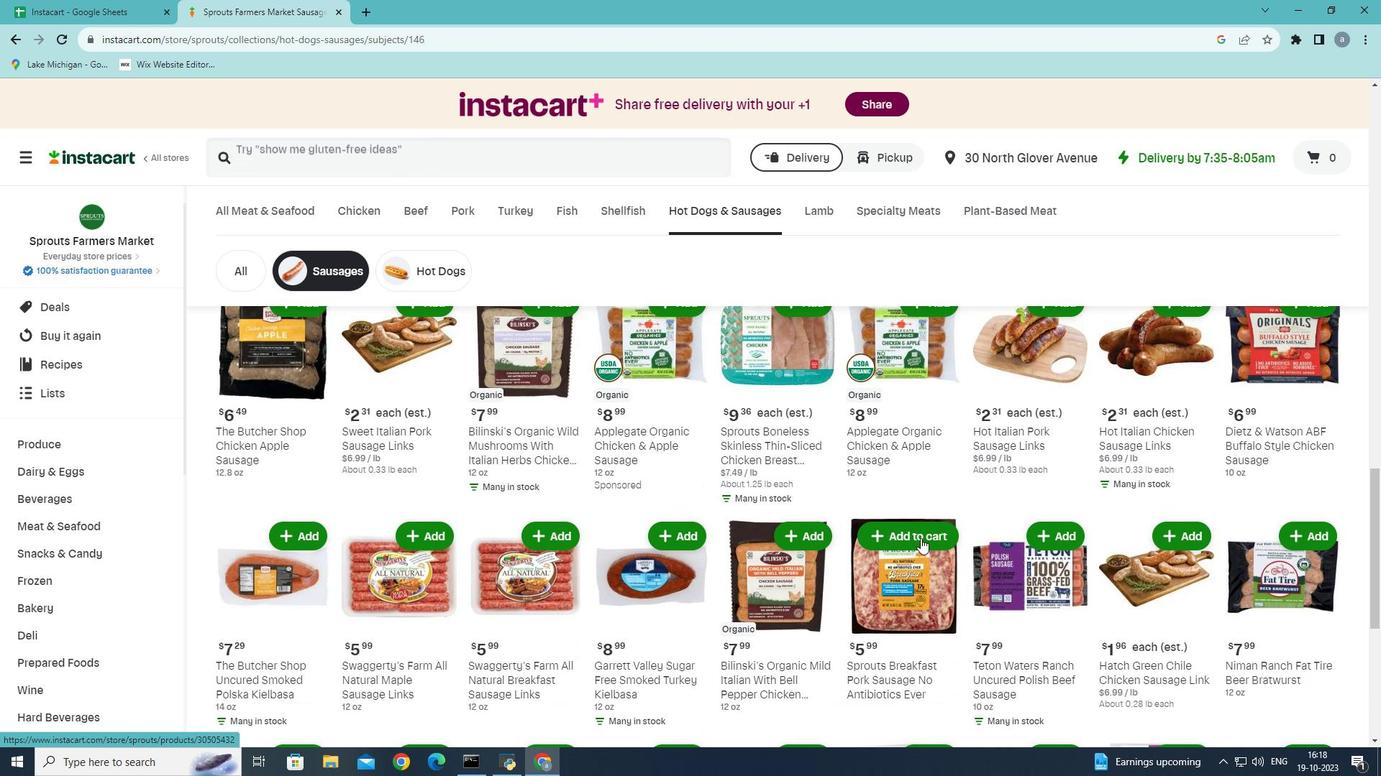 
Action: Mouse scrolled (920, 539) with delta (0, 0)
Screenshot: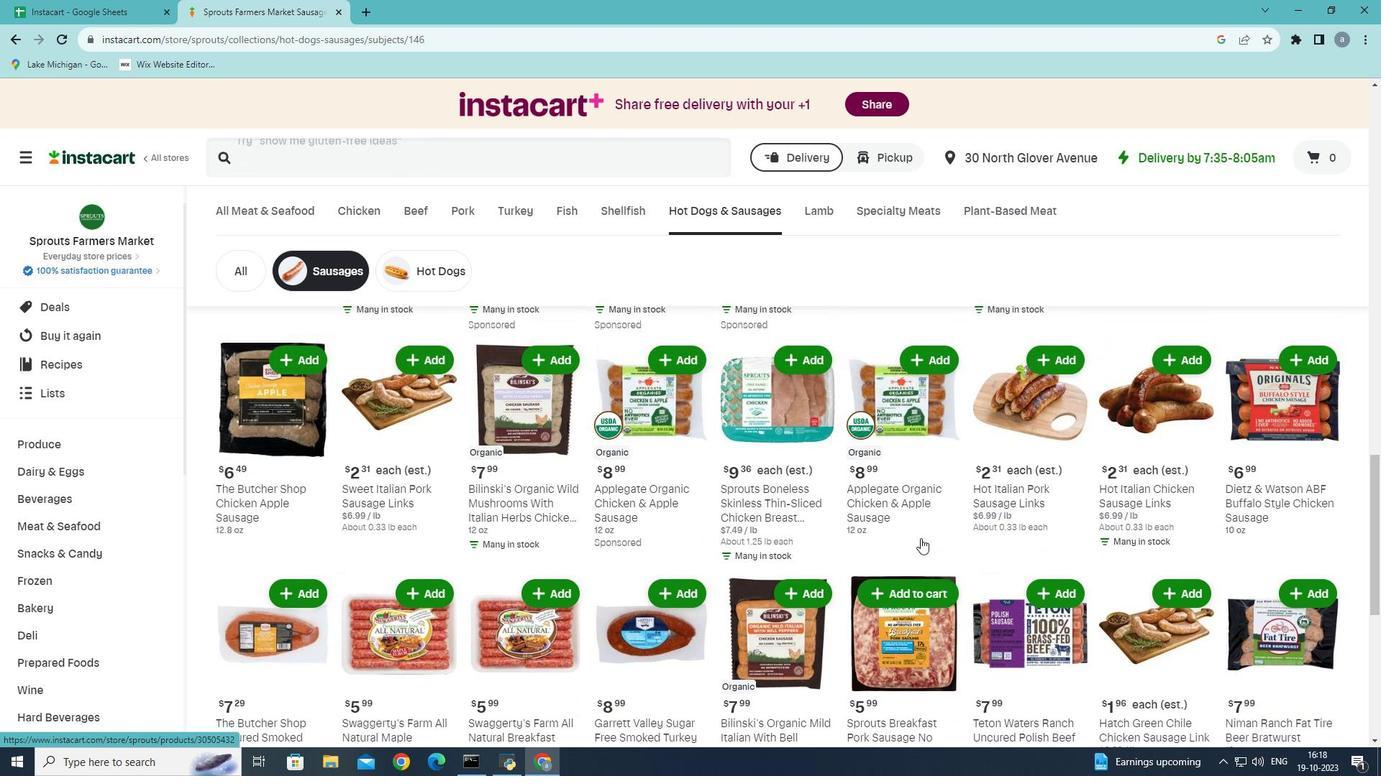 
Action: Mouse scrolled (920, 539) with delta (0, 0)
Screenshot: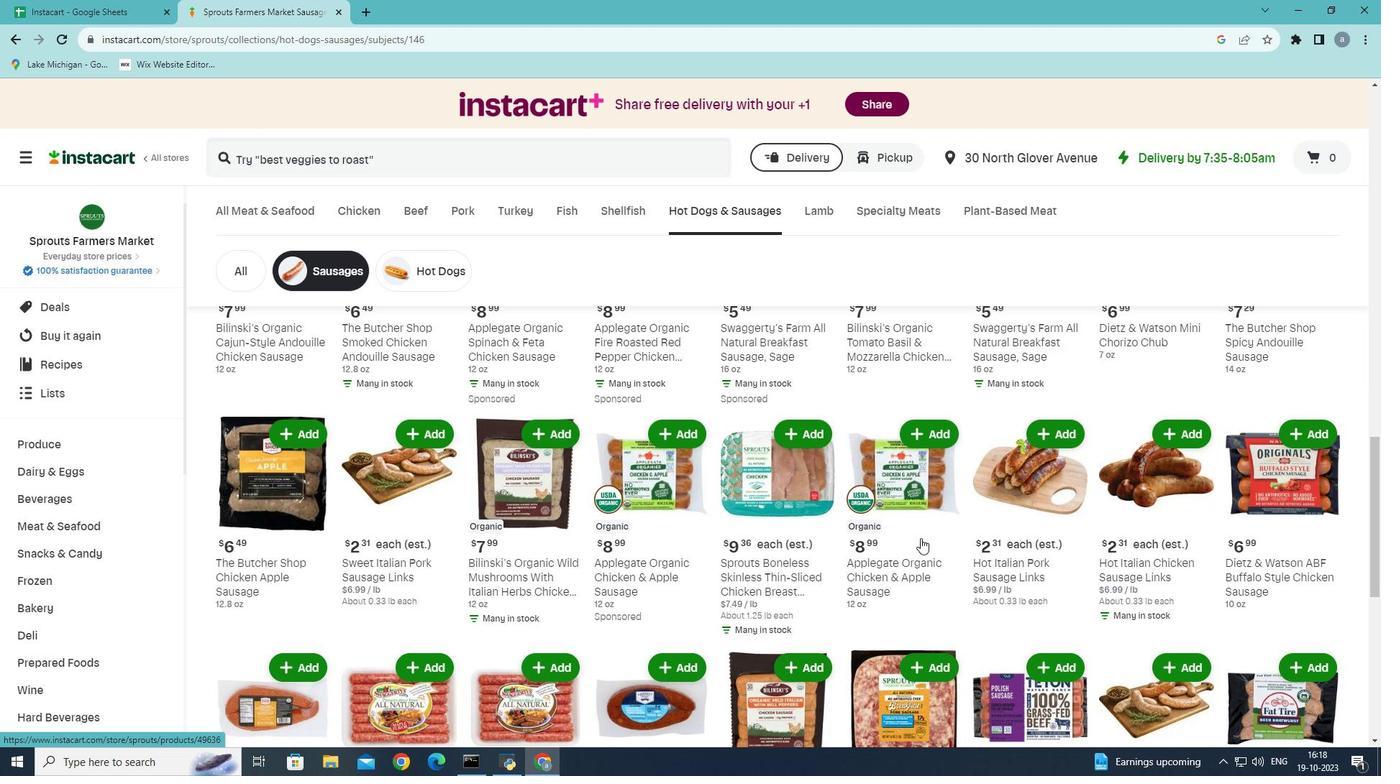 
Action: Mouse scrolled (920, 539) with delta (0, 0)
Screenshot: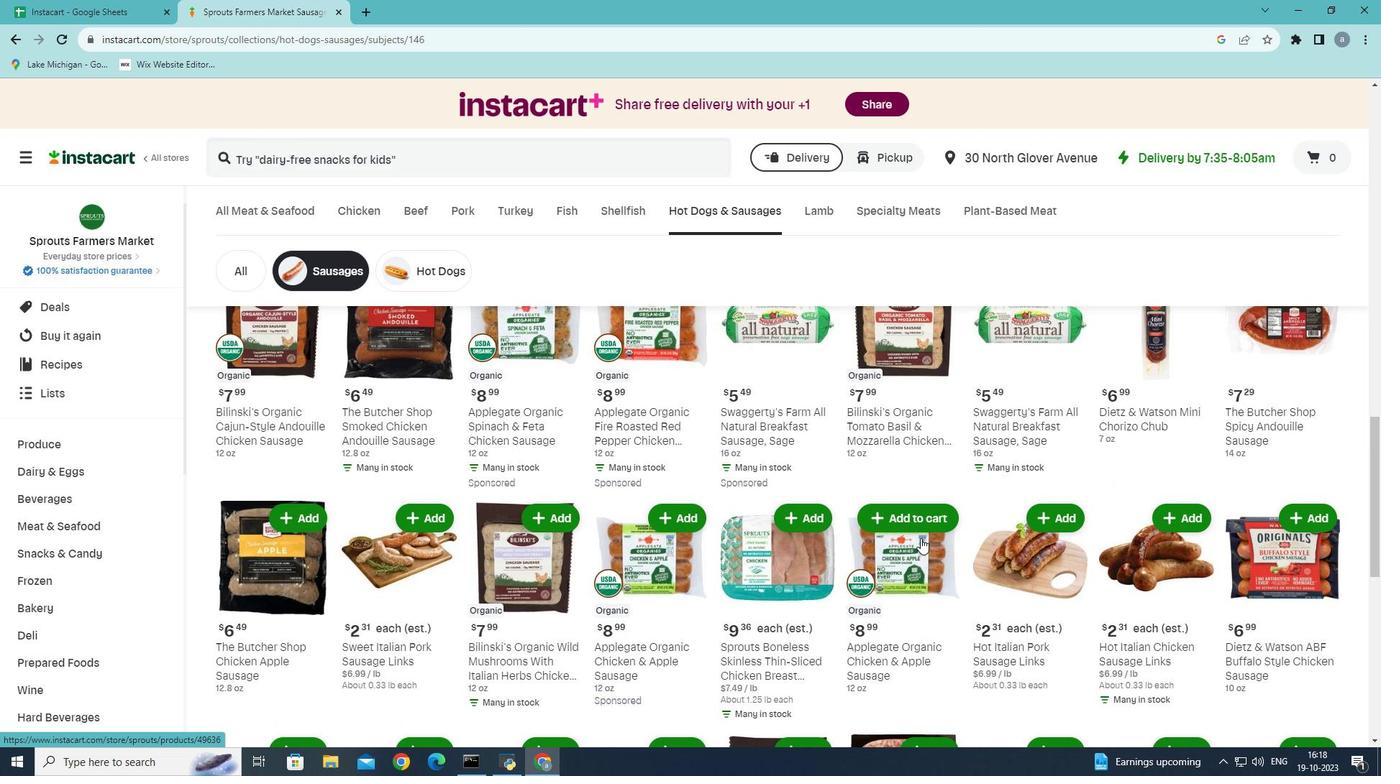 
Action: Mouse scrolled (920, 539) with delta (0, 0)
Screenshot: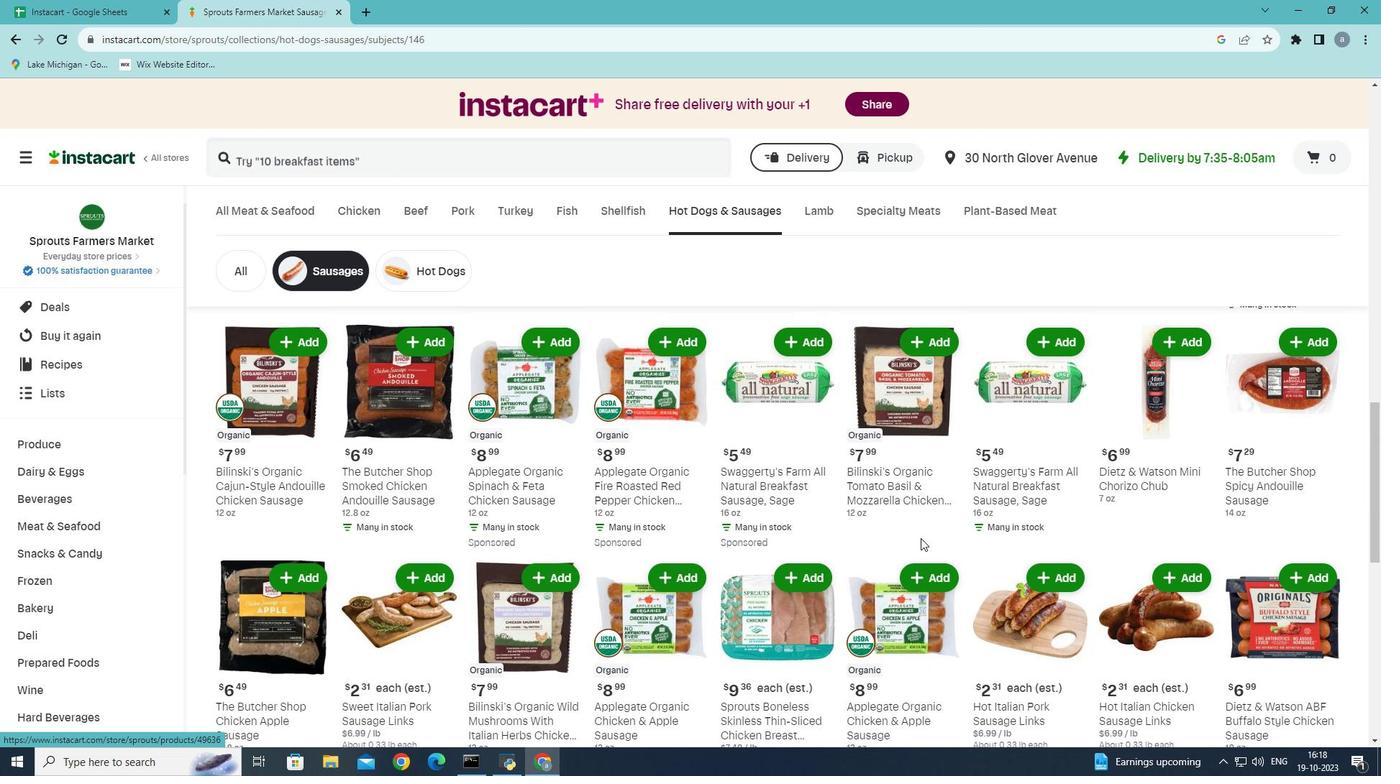 
Action: Mouse scrolled (920, 539) with delta (0, 0)
Screenshot: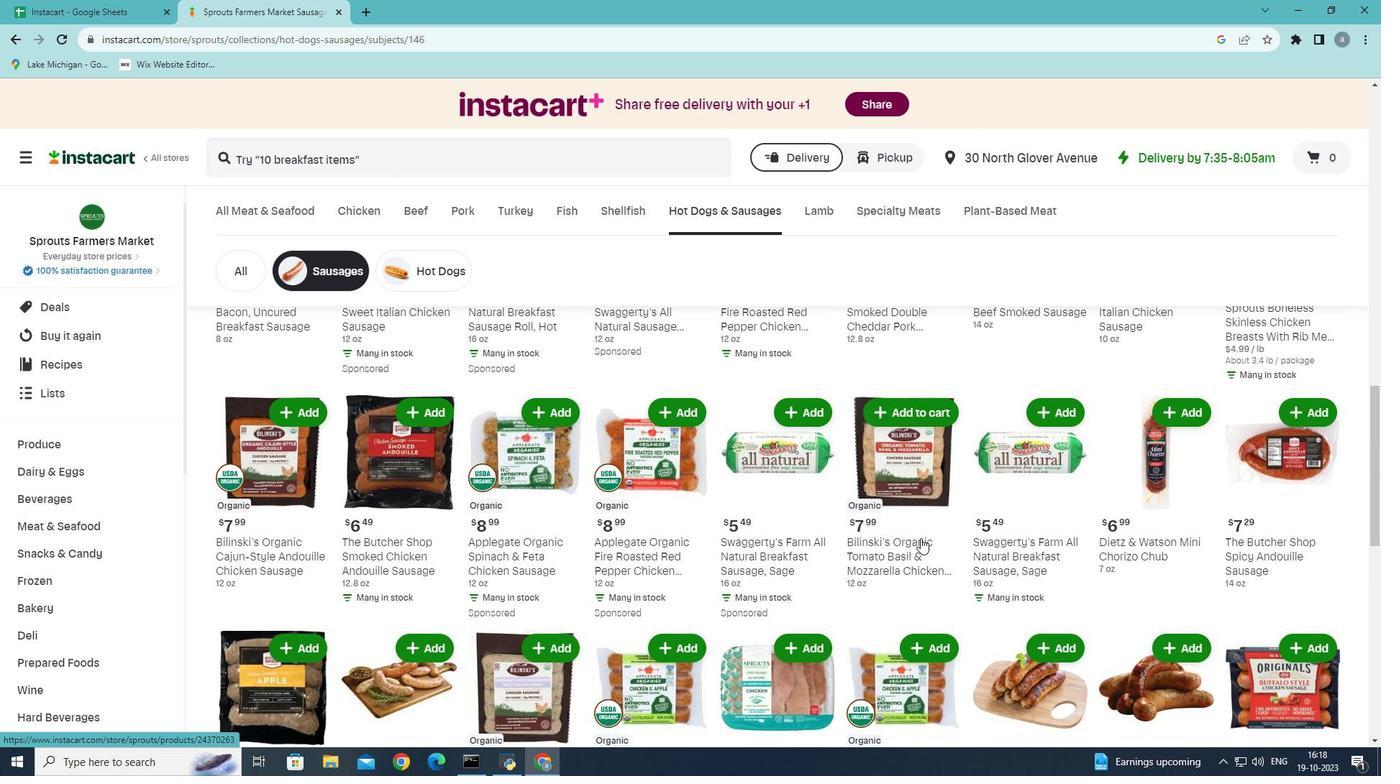 
Action: Mouse scrolled (920, 539) with delta (0, 0)
Screenshot: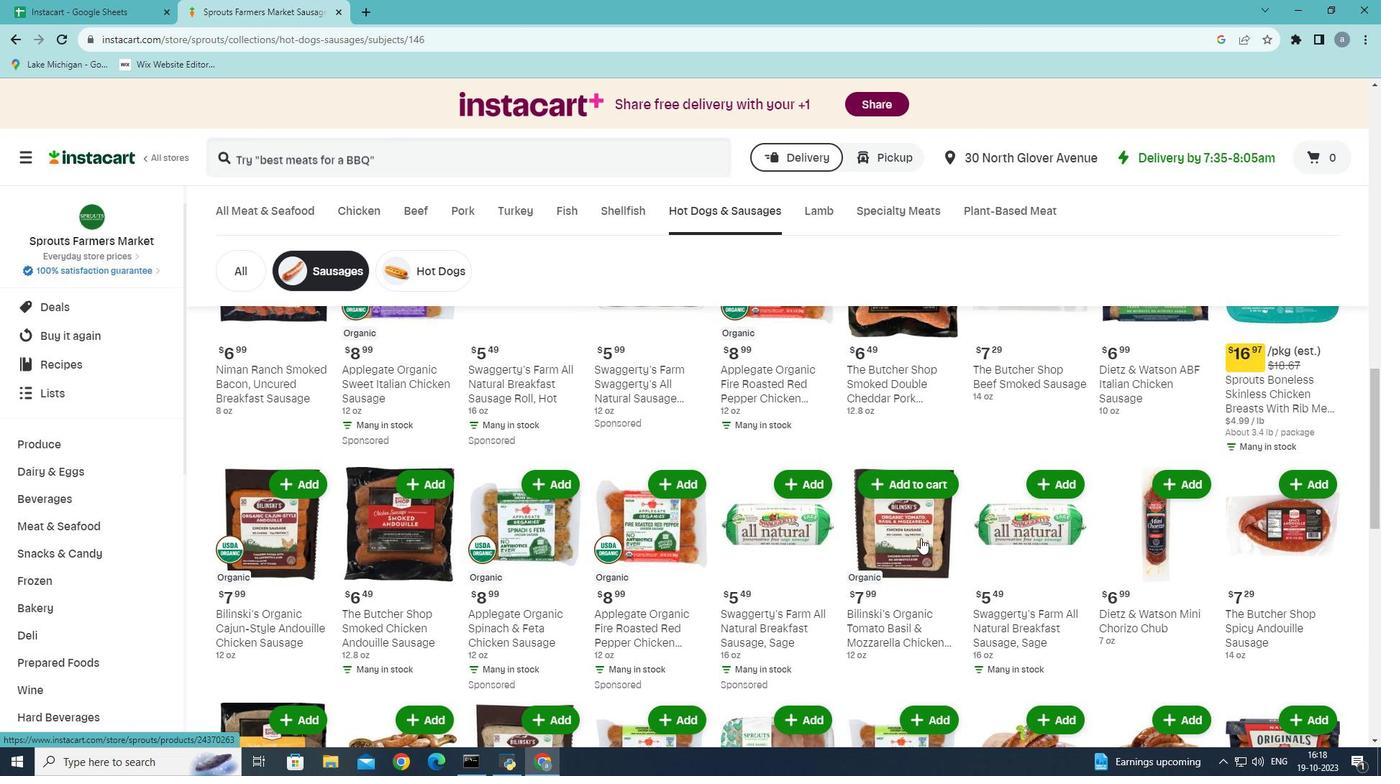 
Action: Mouse scrolled (920, 538) with delta (0, 0)
Screenshot: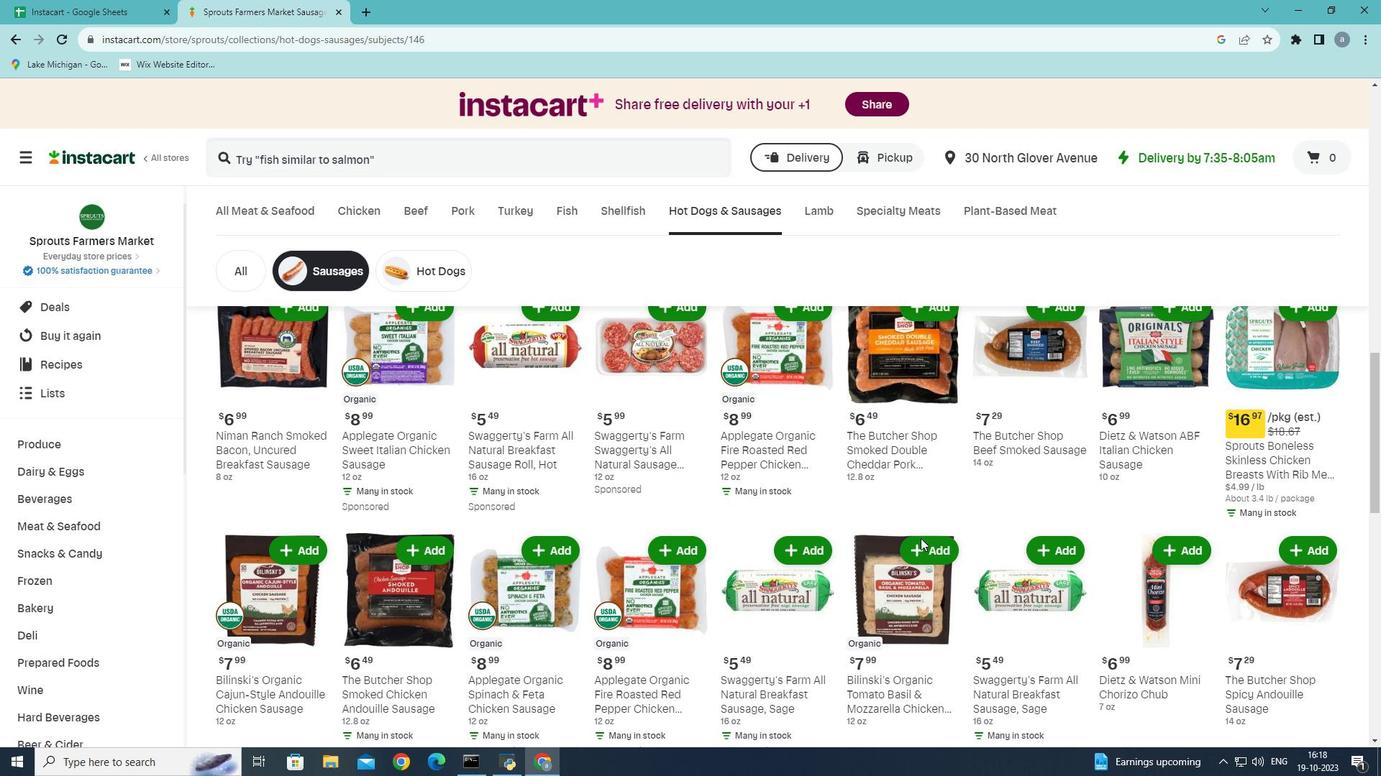 
Action: Mouse scrolled (920, 538) with delta (0, 0)
Screenshot: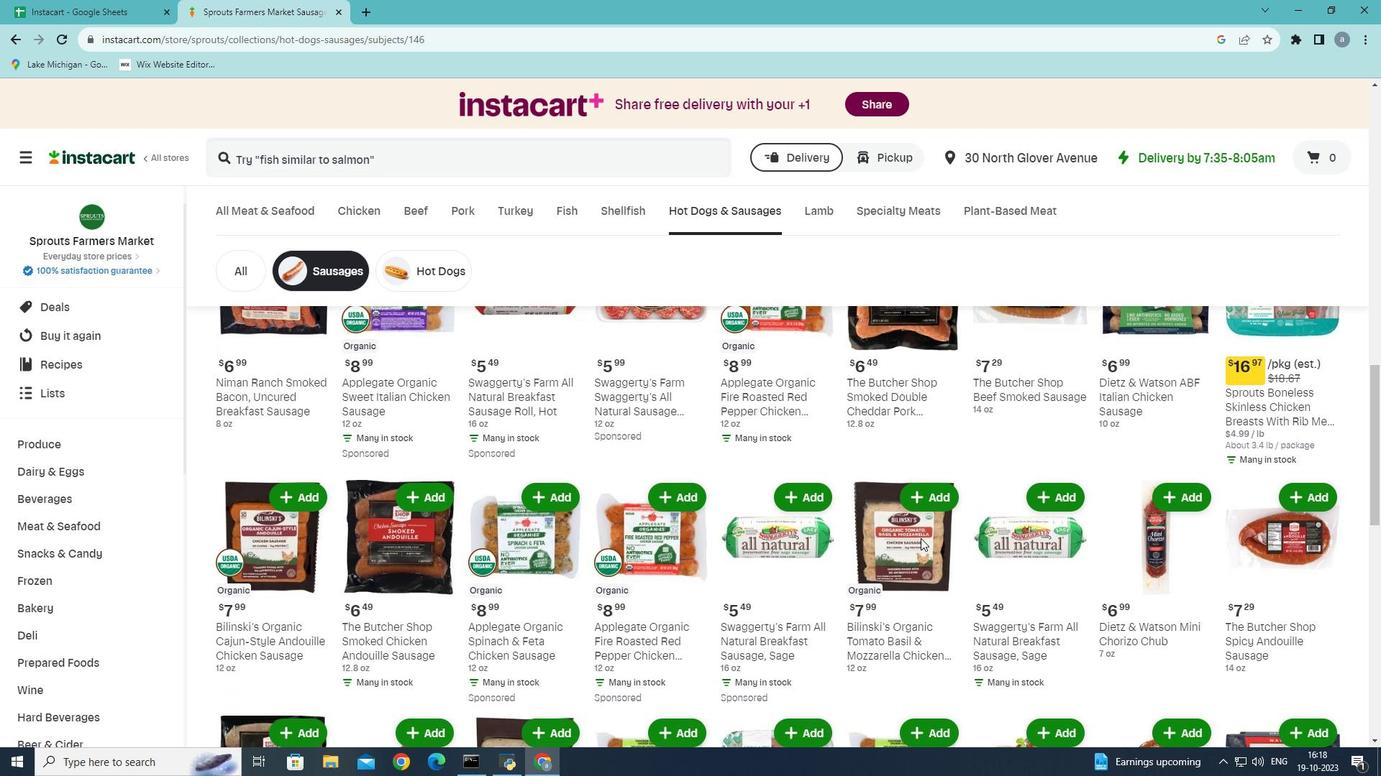 
Action: Mouse scrolled (920, 539) with delta (0, 0)
Screenshot: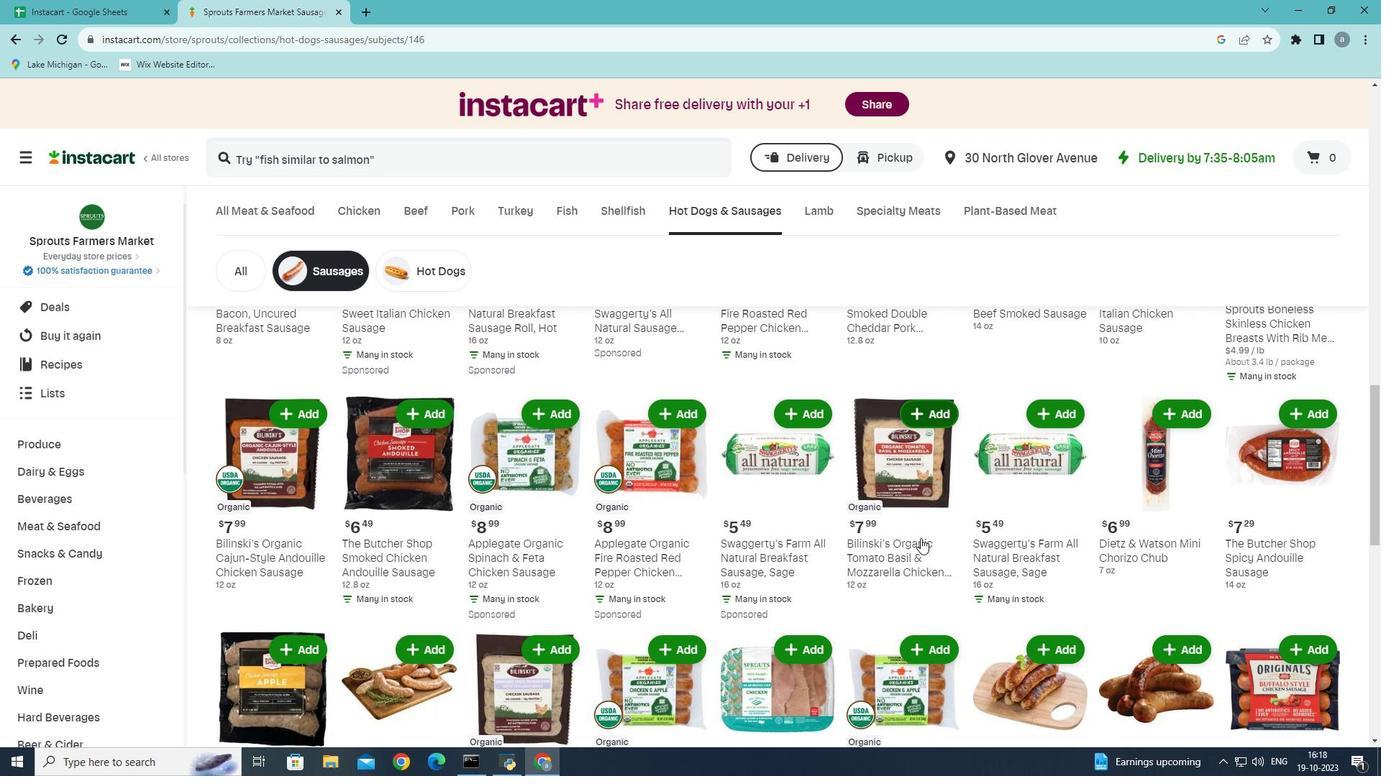 
Action: Mouse scrolled (920, 539) with delta (0, 0)
Screenshot: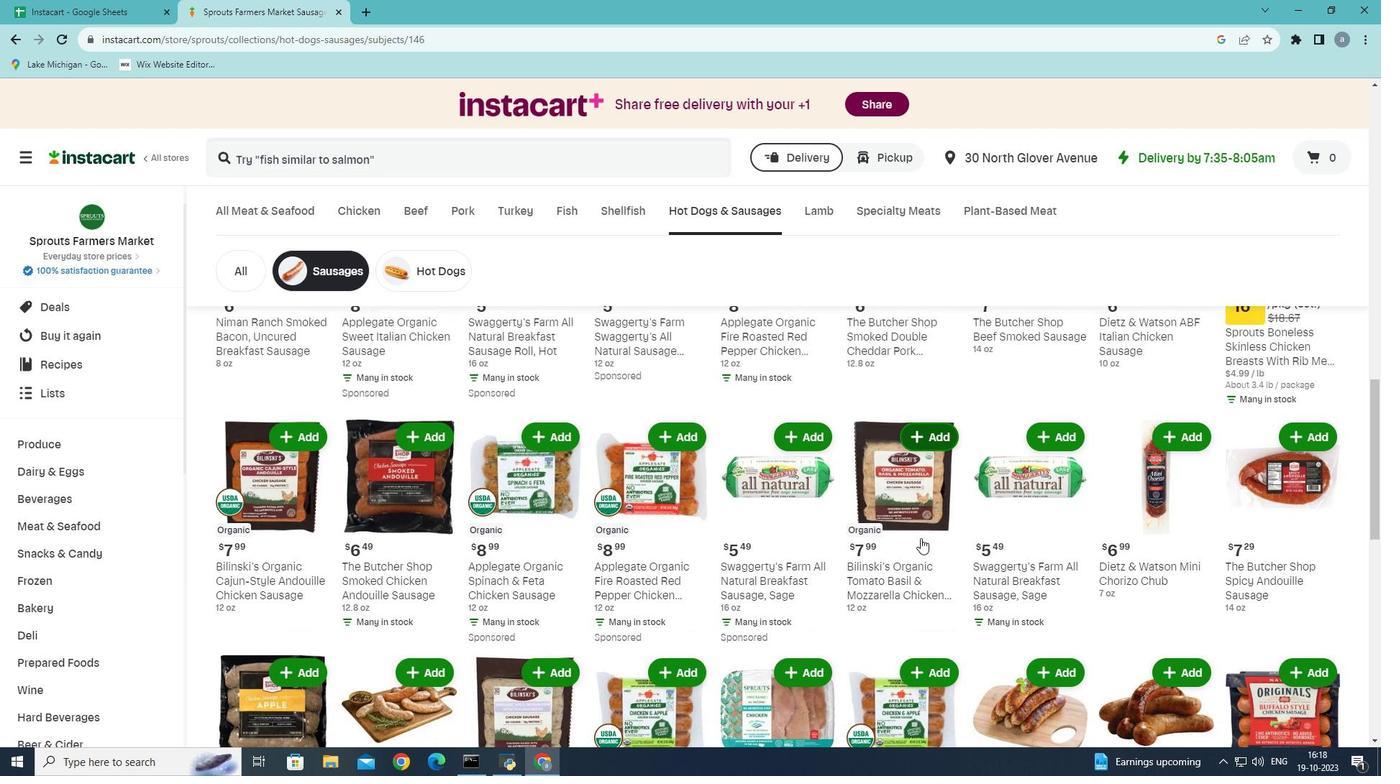 
Action: Mouse scrolled (920, 538) with delta (0, 0)
Screenshot: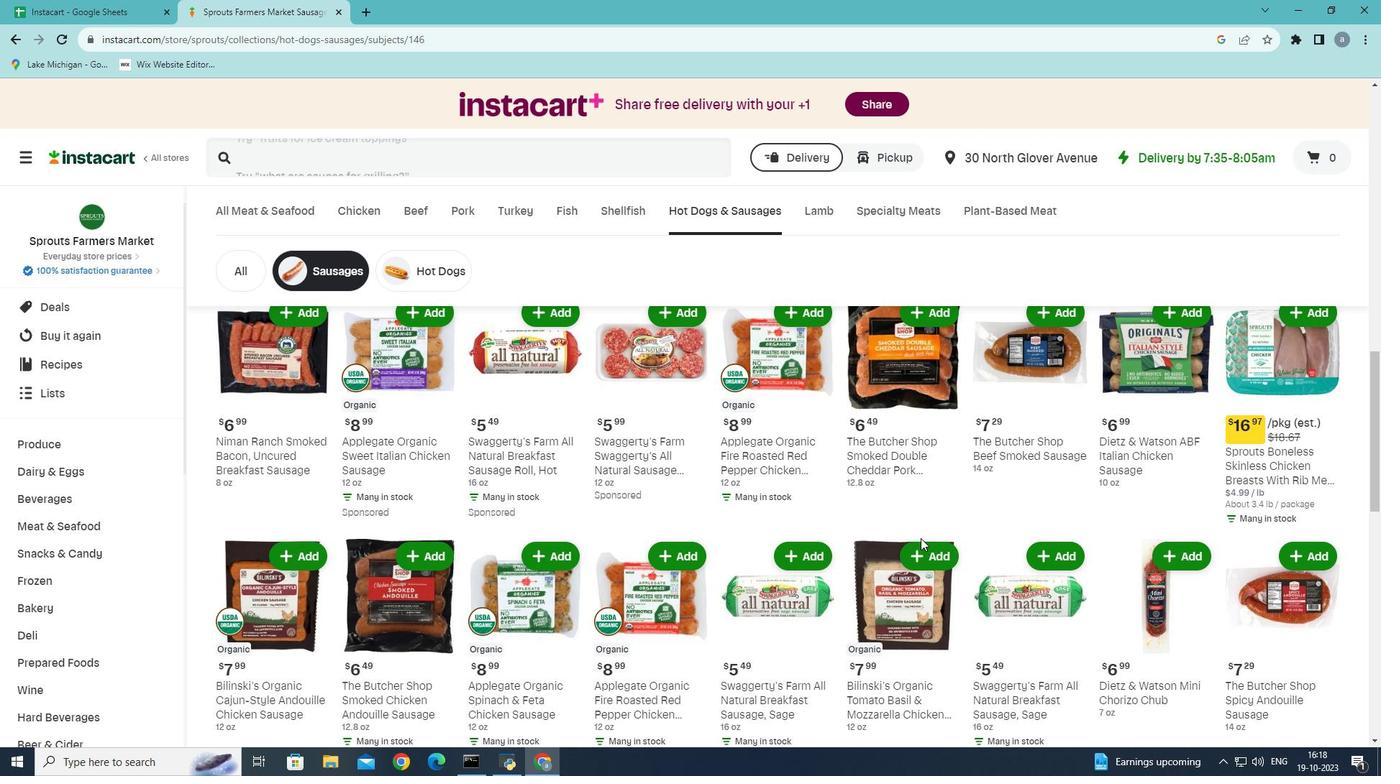 
Action: Mouse scrolled (920, 538) with delta (0, 0)
Screenshot: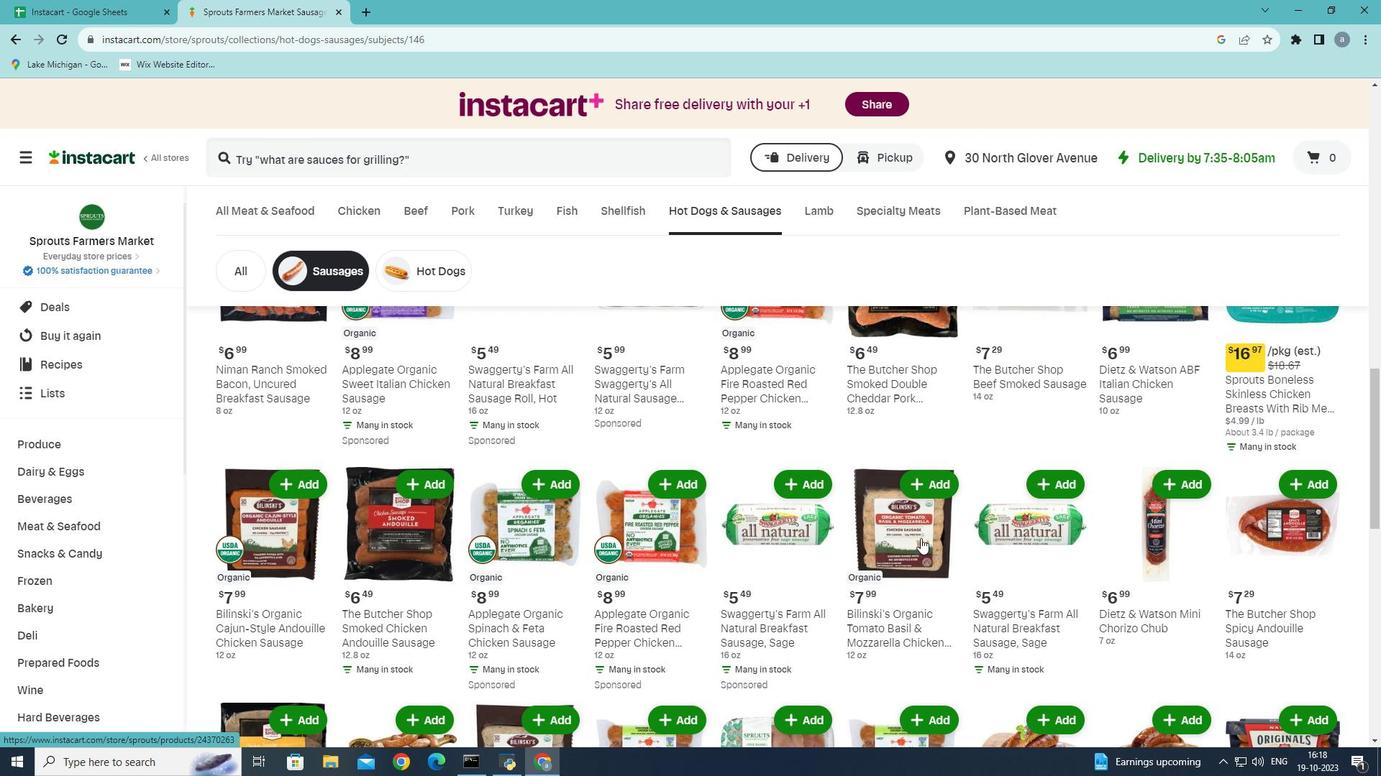 
Action: Mouse scrolled (920, 538) with delta (0, 0)
Screenshot: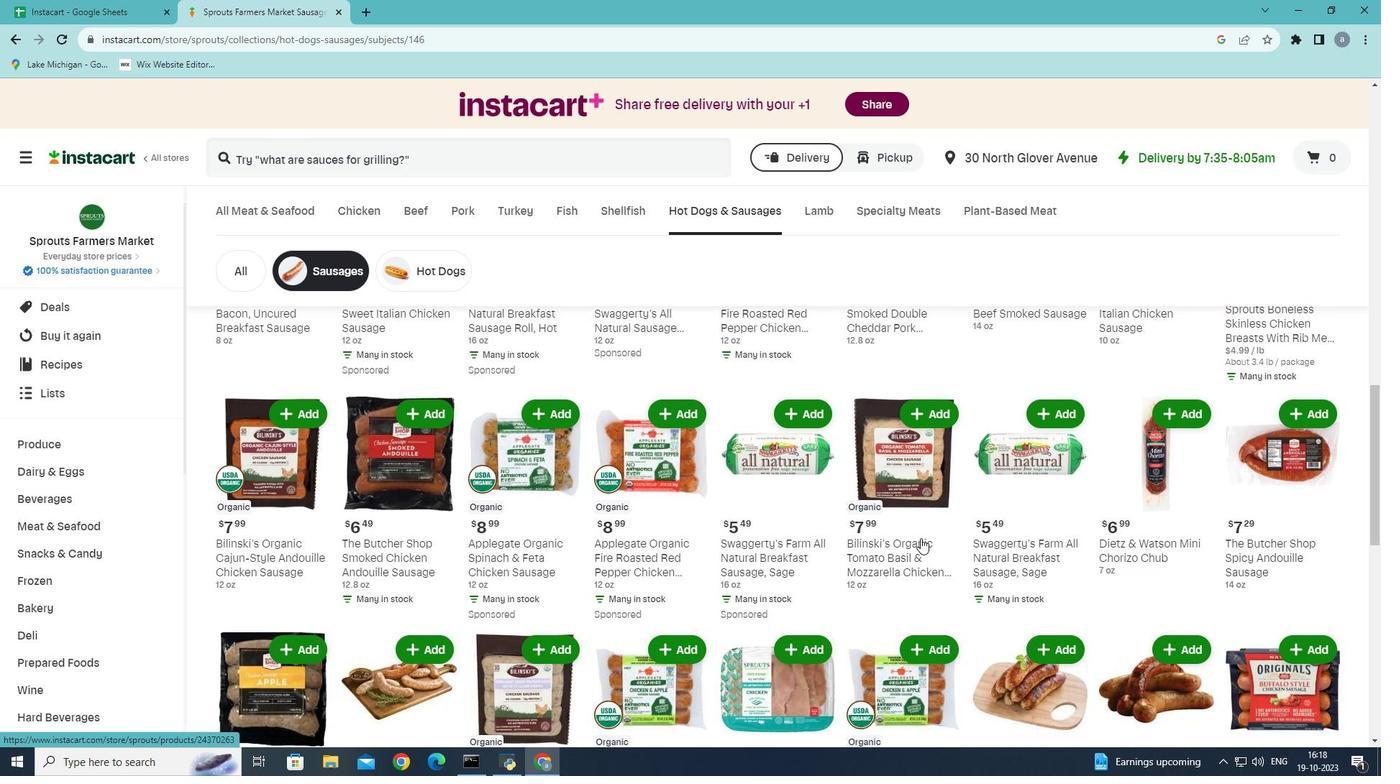 
Action: Mouse scrolled (920, 538) with delta (0, 0)
Screenshot: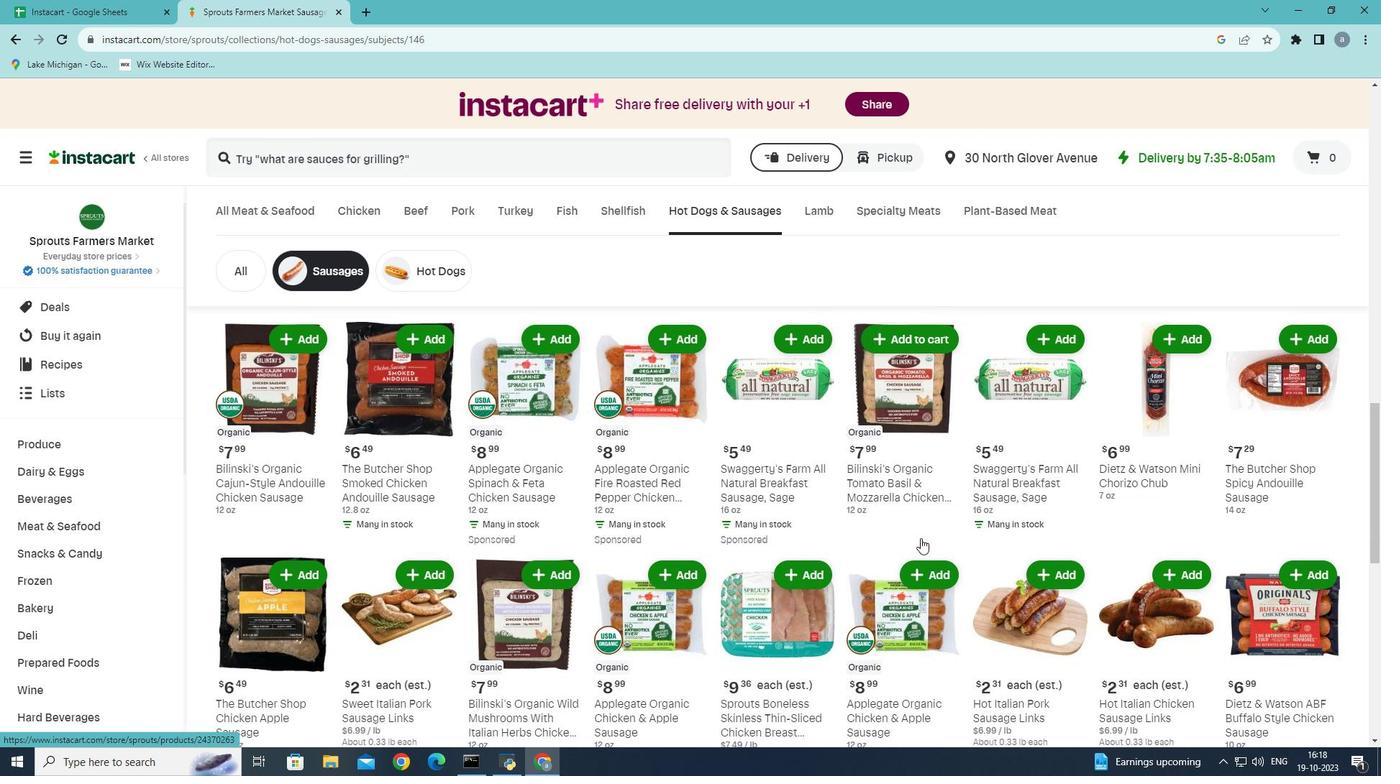 
Action: Mouse moved to (932, 536)
Screenshot: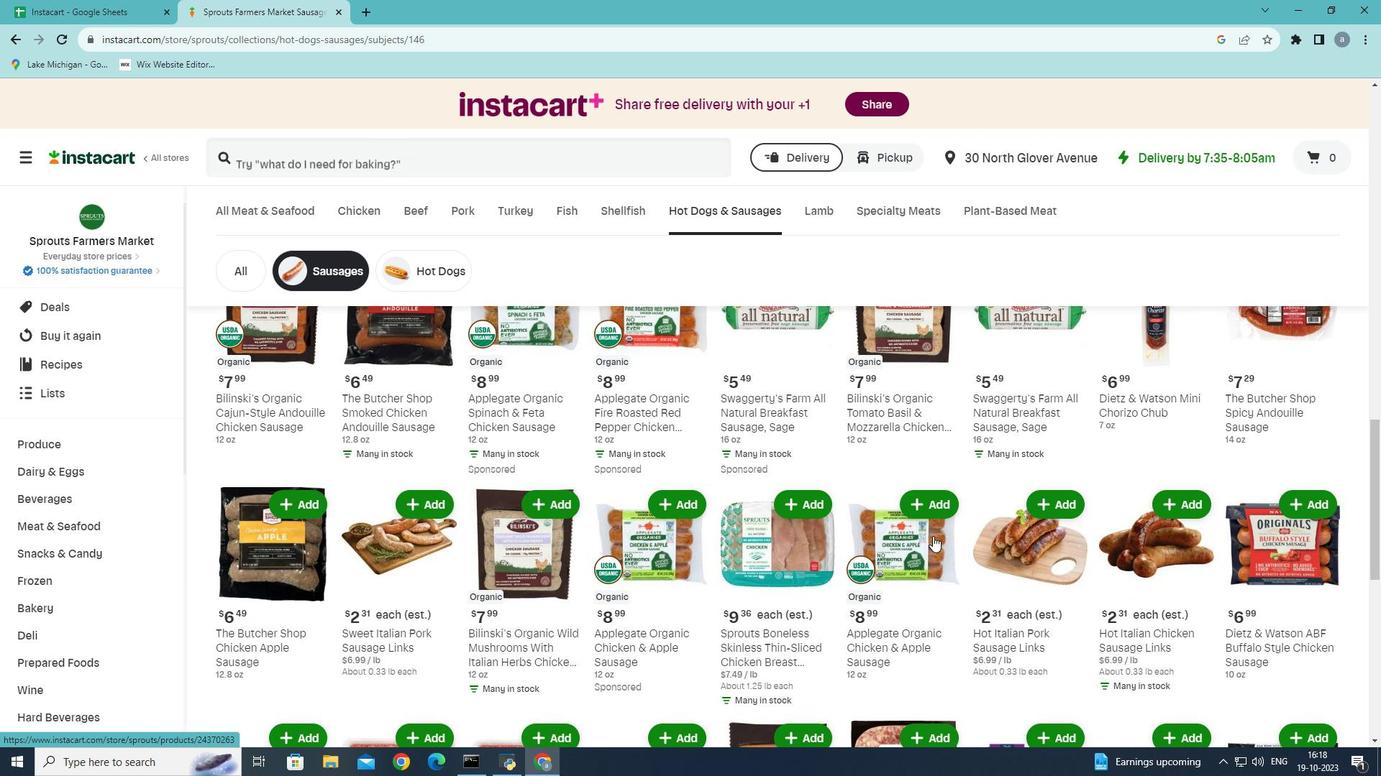 
Action: Mouse scrolled (932, 535) with delta (0, 0)
Screenshot: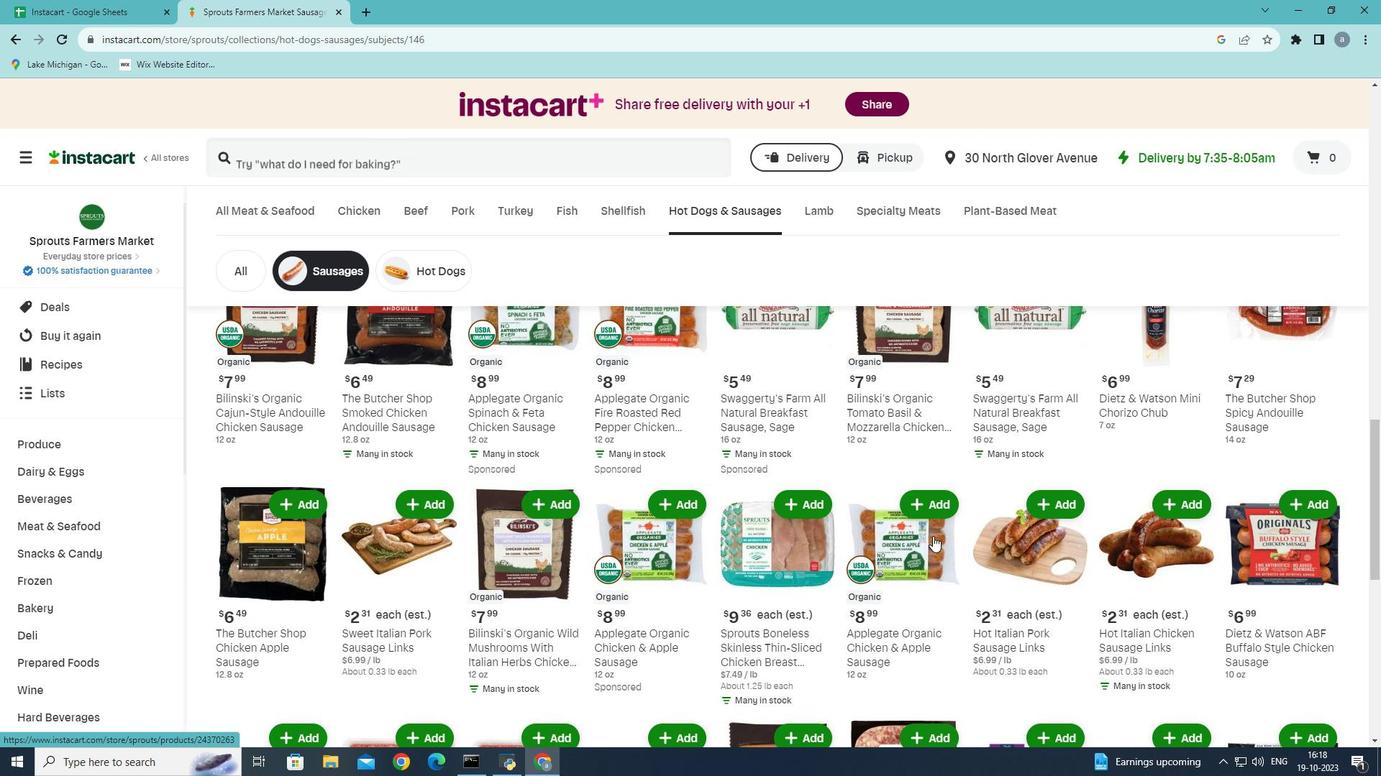 
Action: Mouse scrolled (932, 535) with delta (0, 0)
Screenshot: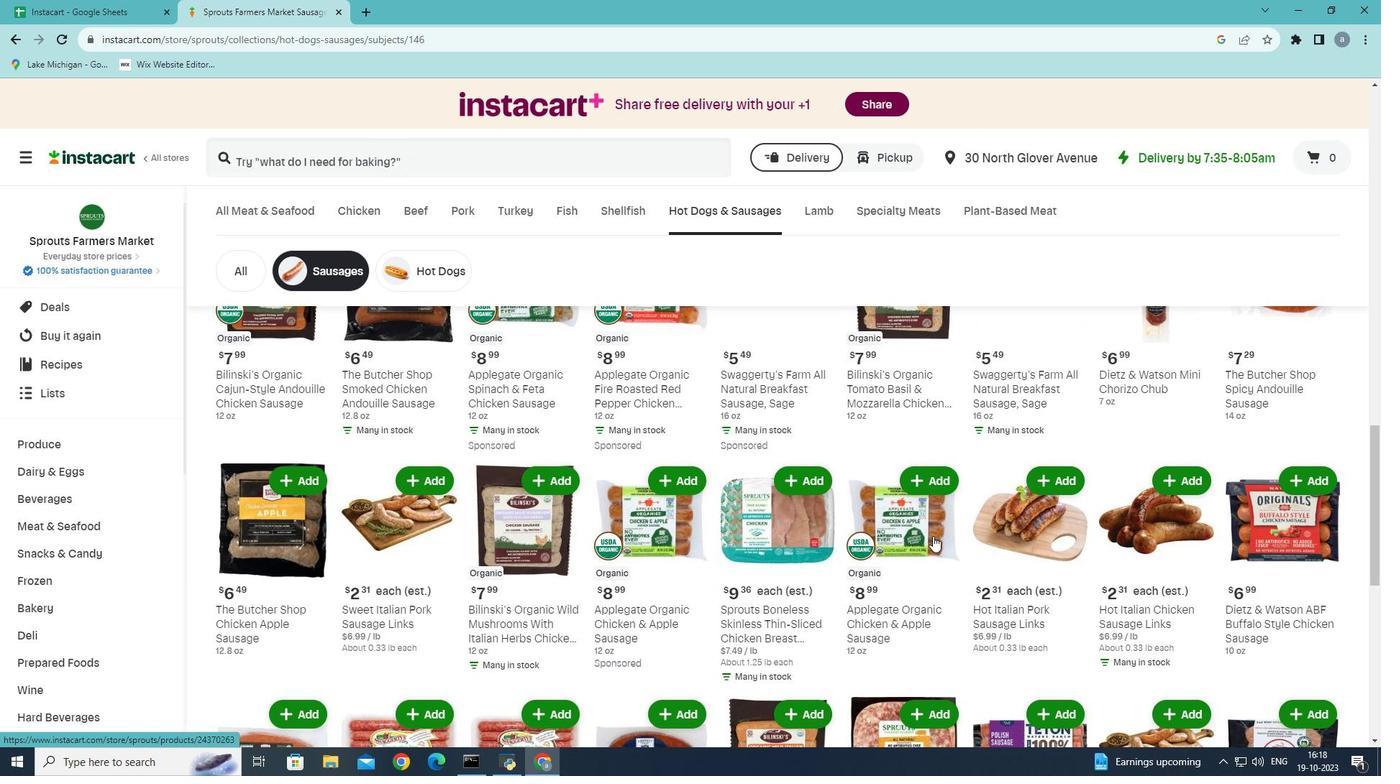 
Action: Mouse scrolled (932, 535) with delta (0, 0)
Screenshot: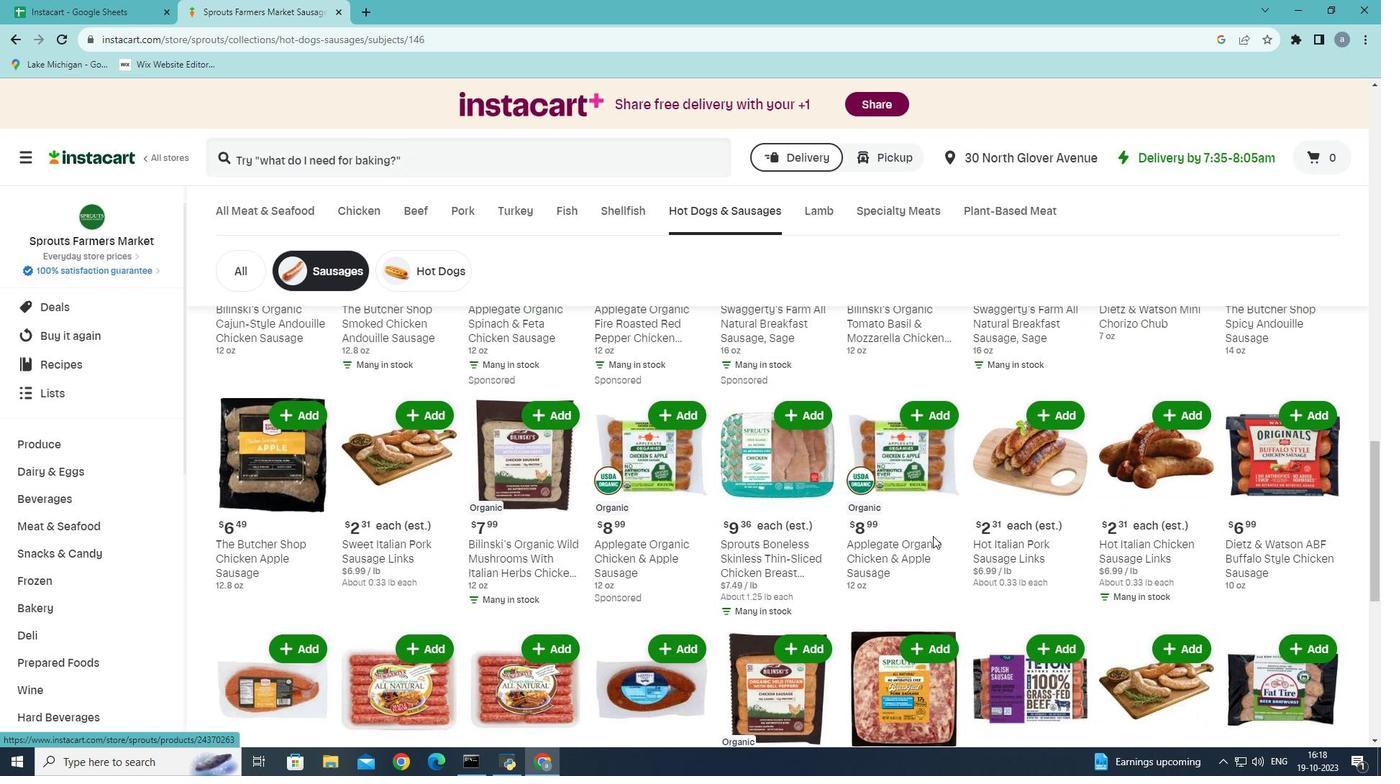 
Action: Mouse moved to (1303, 523)
Screenshot: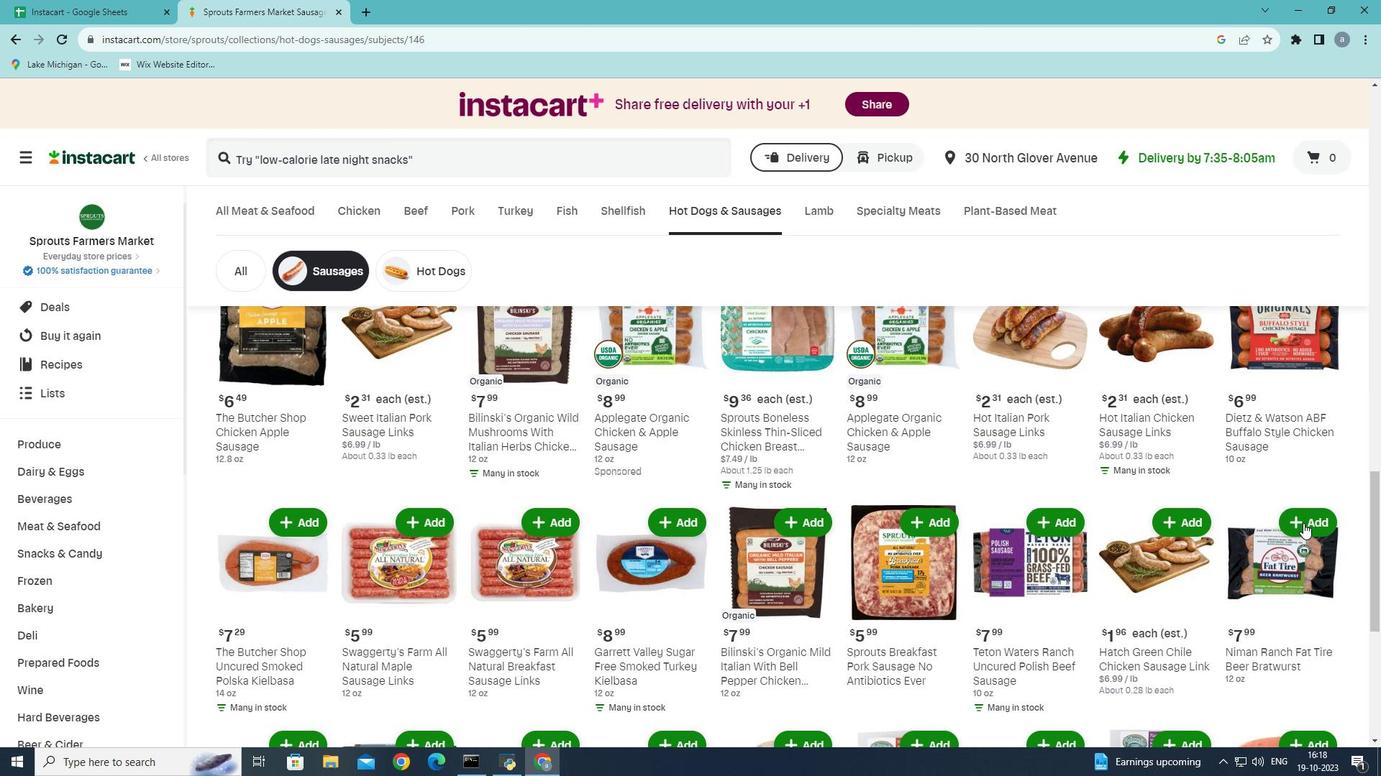 
Action: Mouse pressed left at (1303, 523)
Screenshot: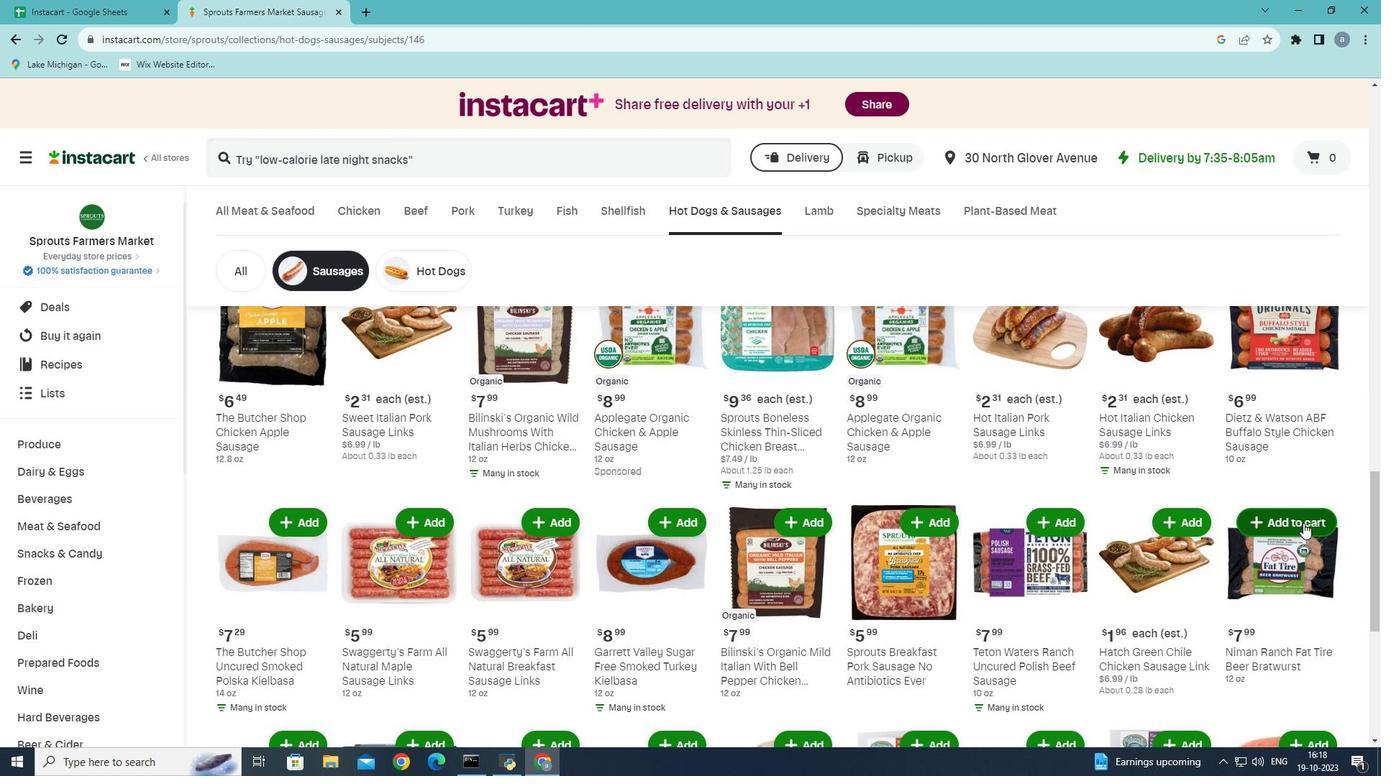 
Action: Mouse moved to (1215, 547)
Screenshot: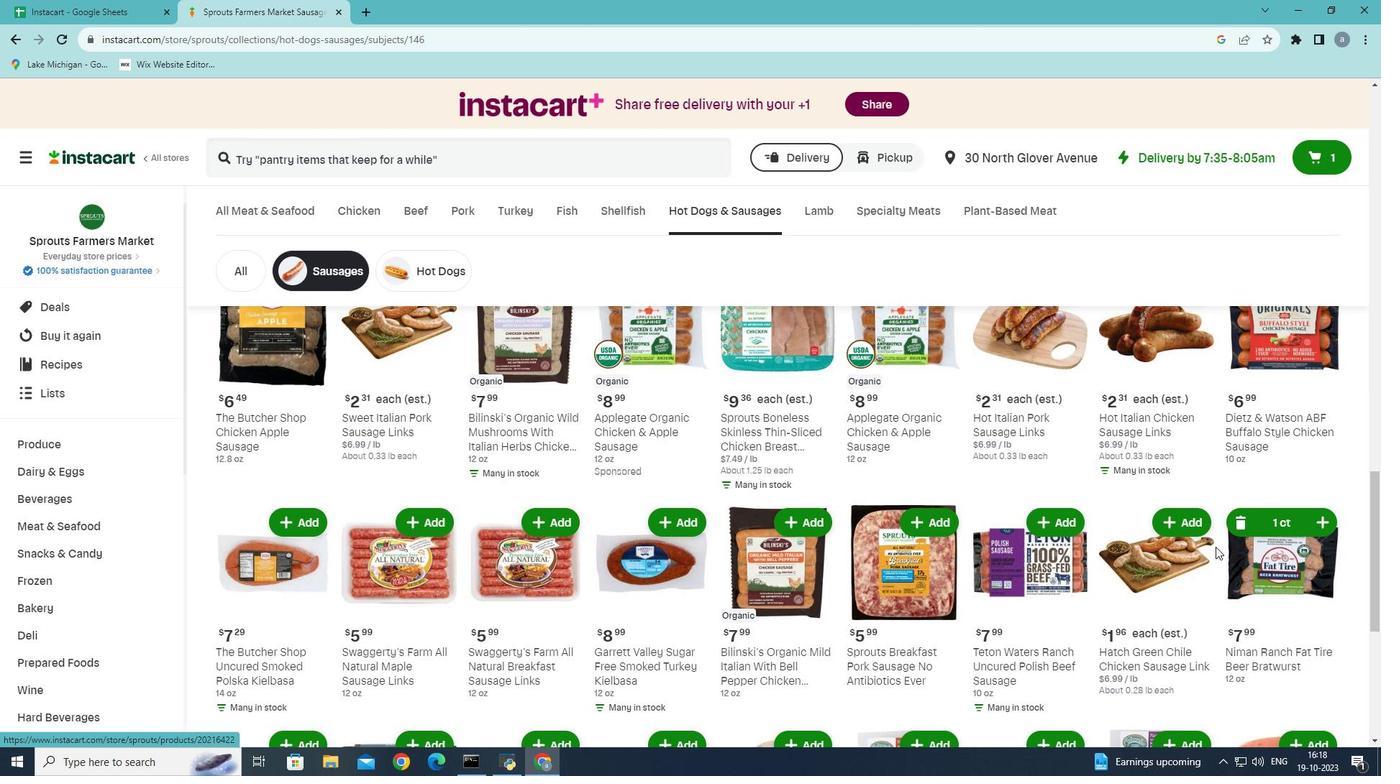 
